Task: Create a due date automation trigger when advanced on, on the monday before a card is due add dates starting this month at 11:00 AM.
Action: Mouse moved to (1200, 348)
Screenshot: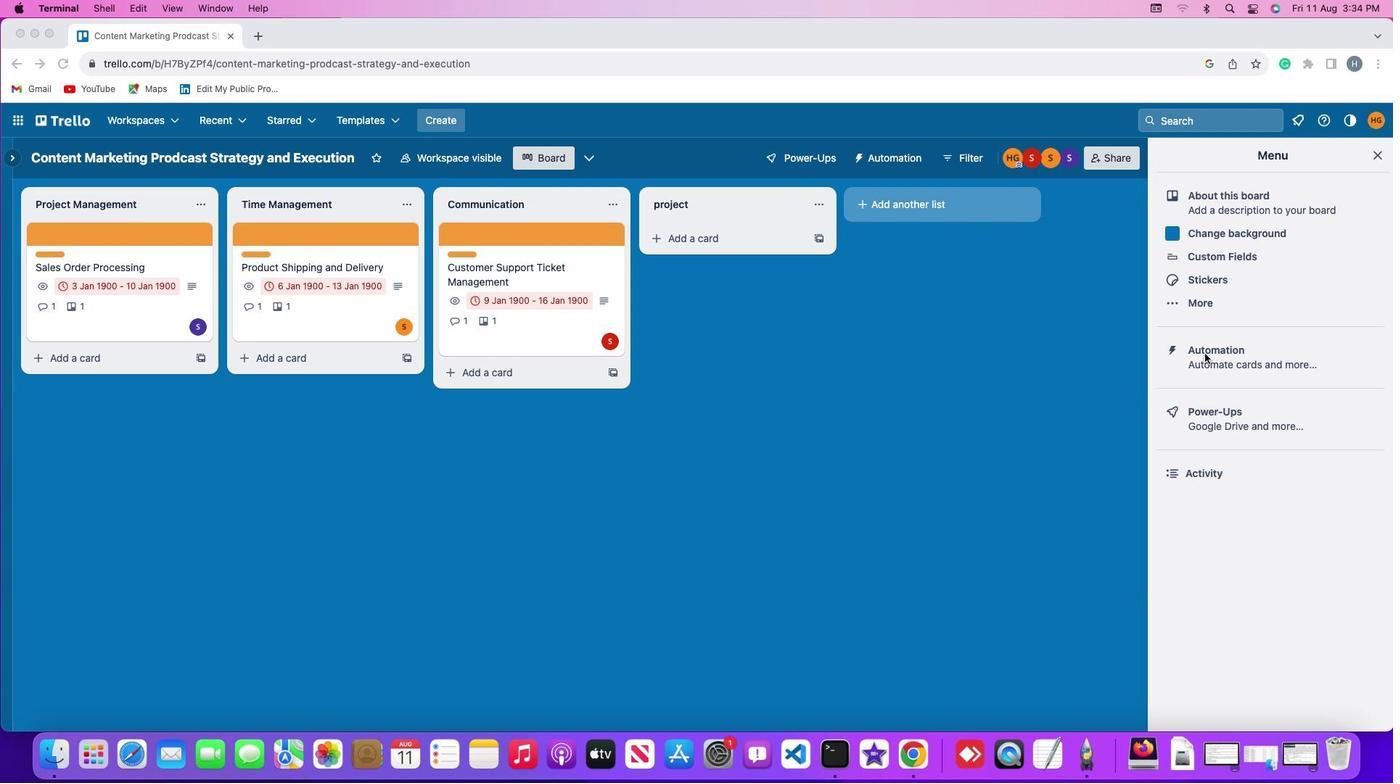 
Action: Mouse pressed left at (1200, 348)
Screenshot: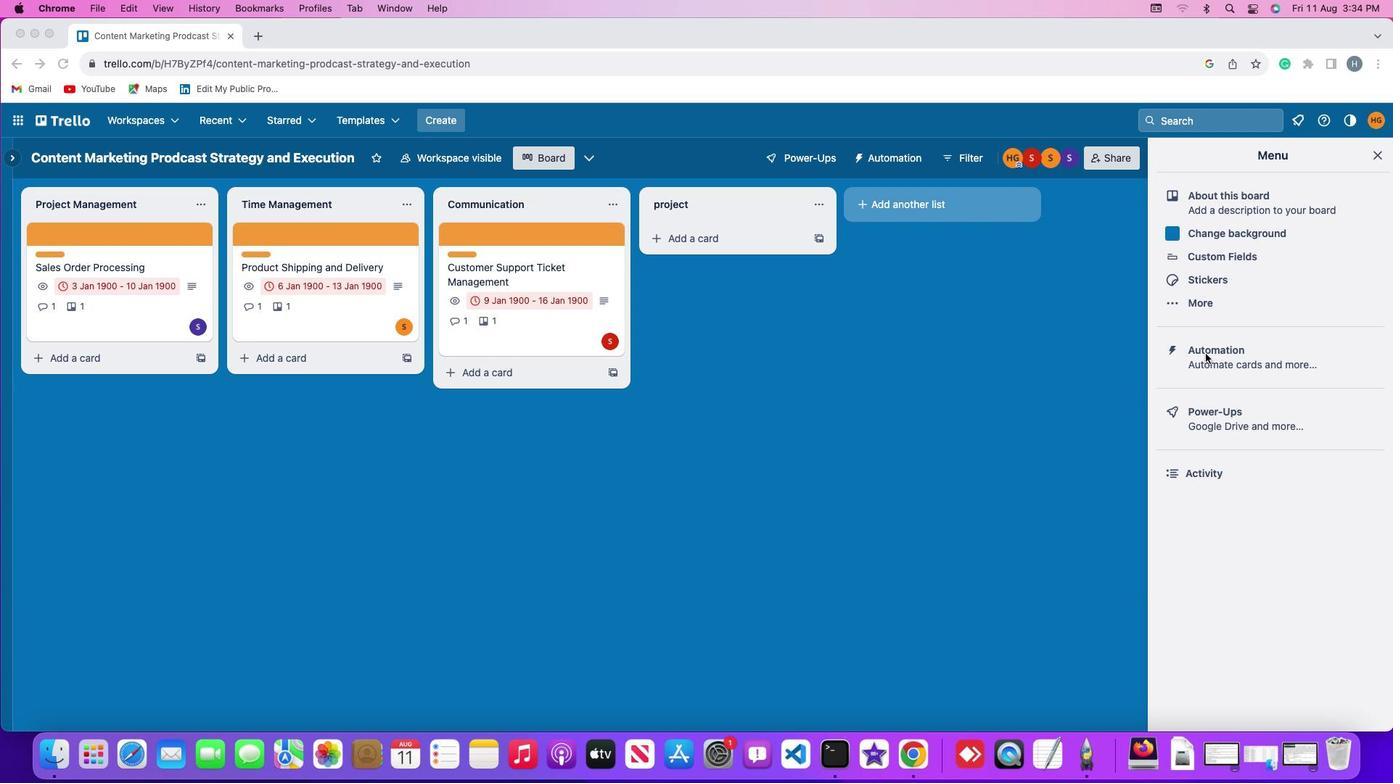 
Action: Mouse moved to (1200, 348)
Screenshot: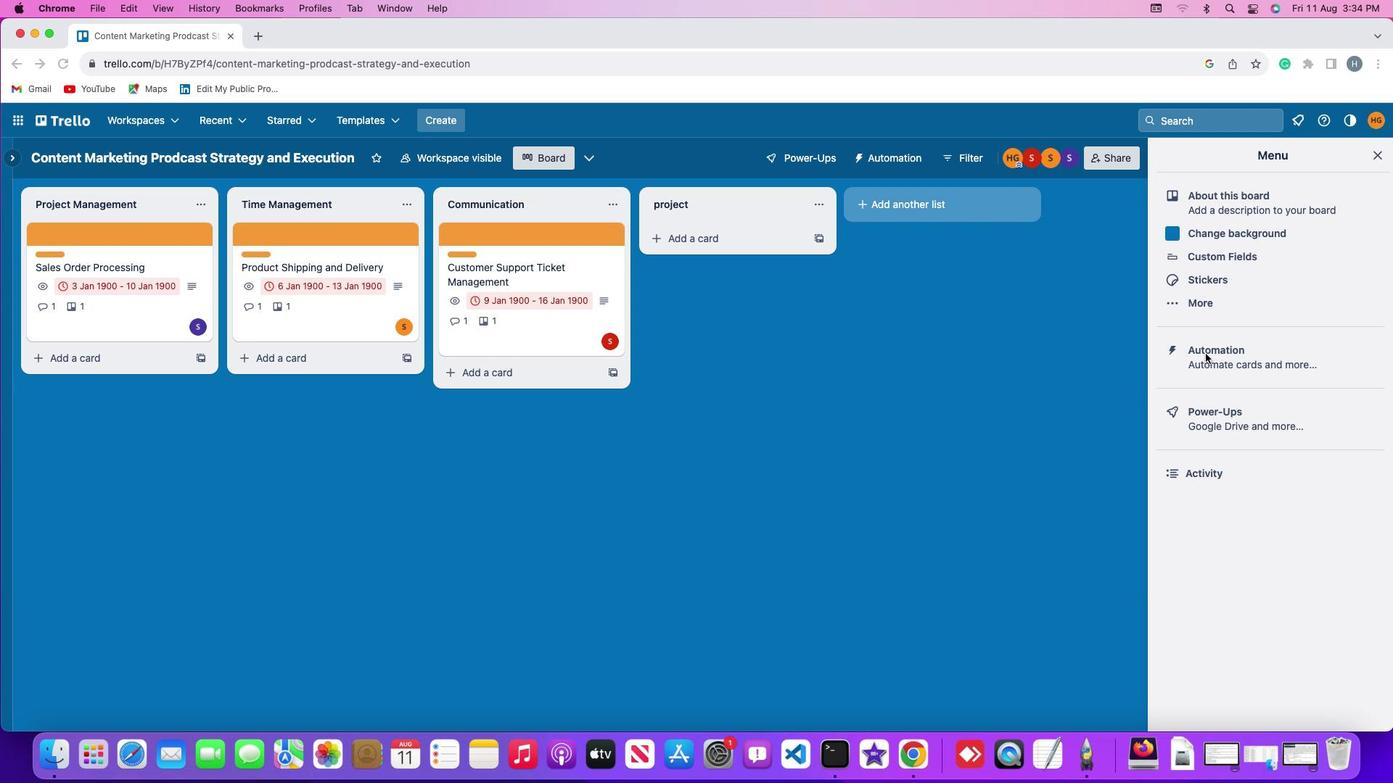 
Action: Mouse pressed left at (1200, 348)
Screenshot: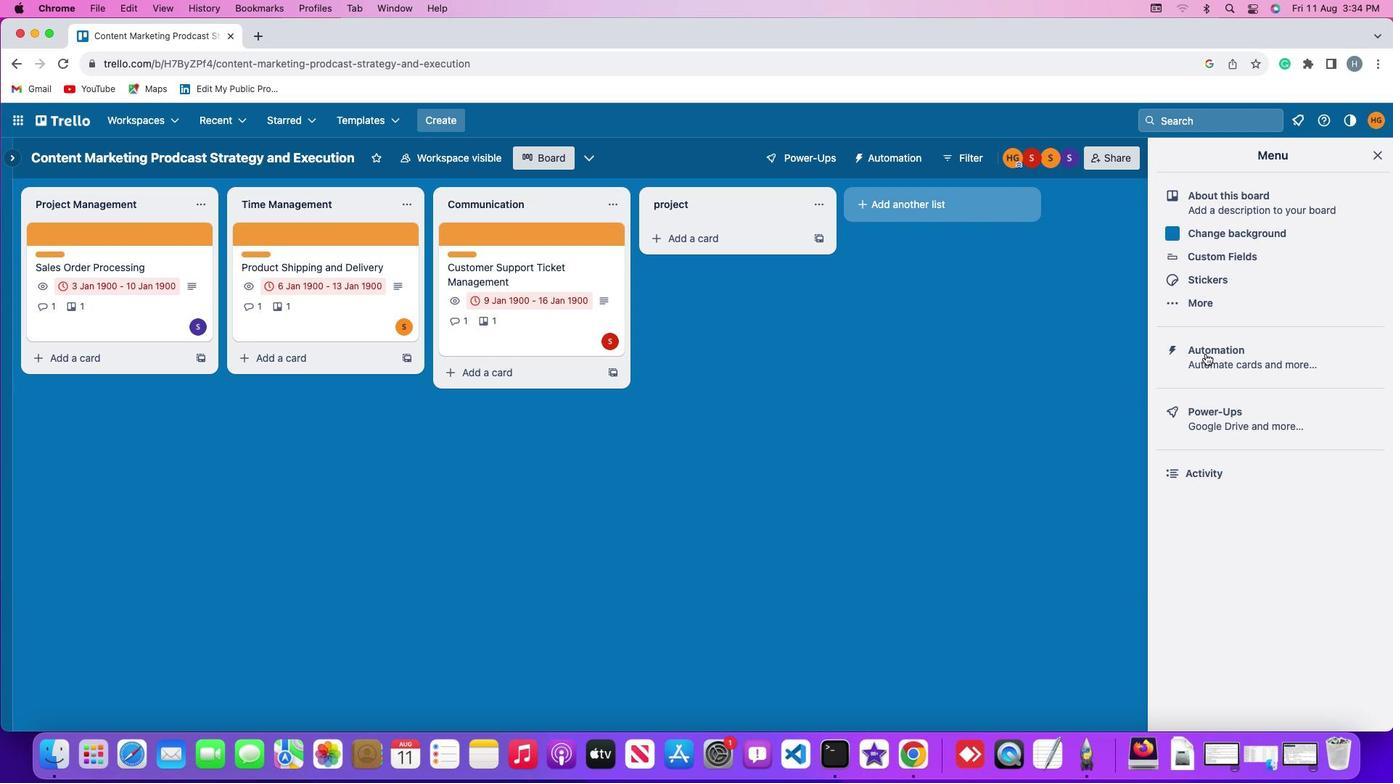 
Action: Mouse moved to (62, 337)
Screenshot: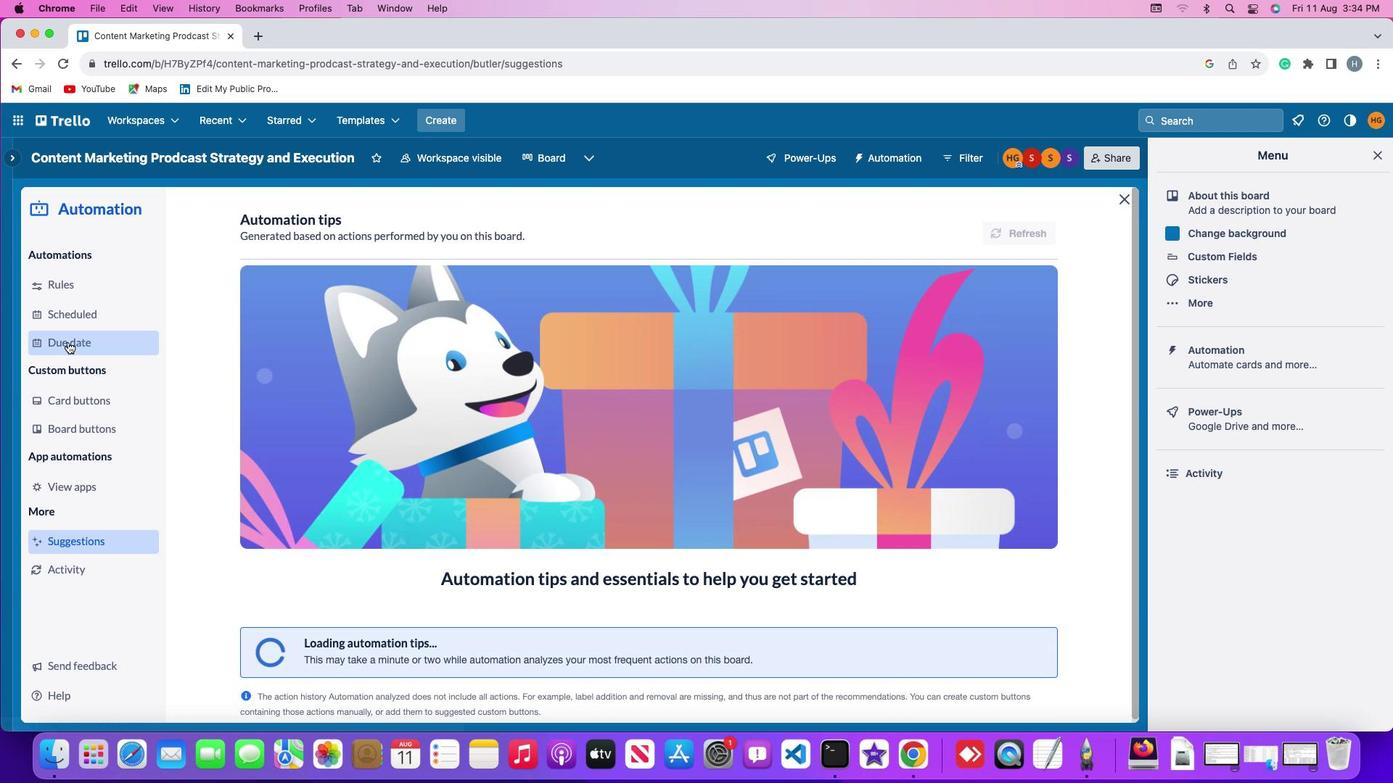 
Action: Mouse pressed left at (62, 337)
Screenshot: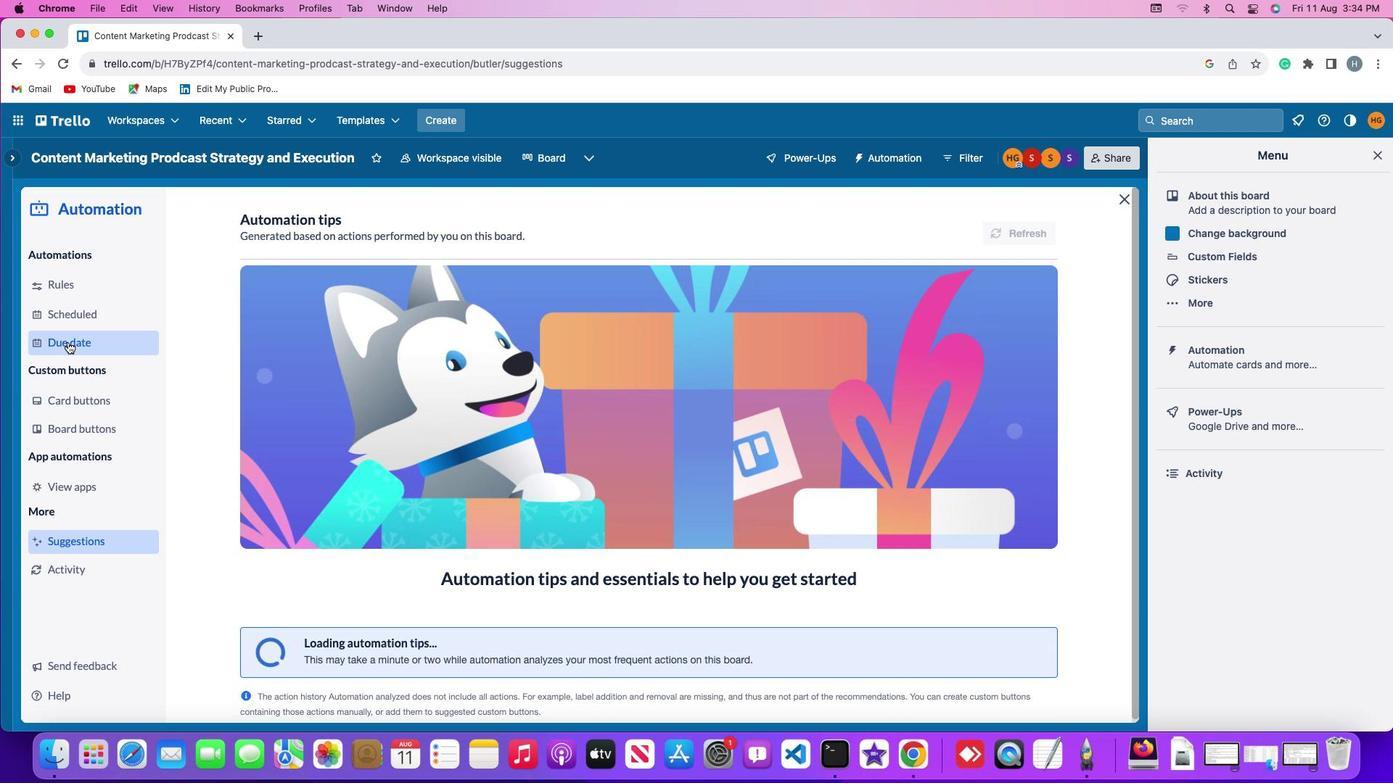 
Action: Mouse moved to (974, 221)
Screenshot: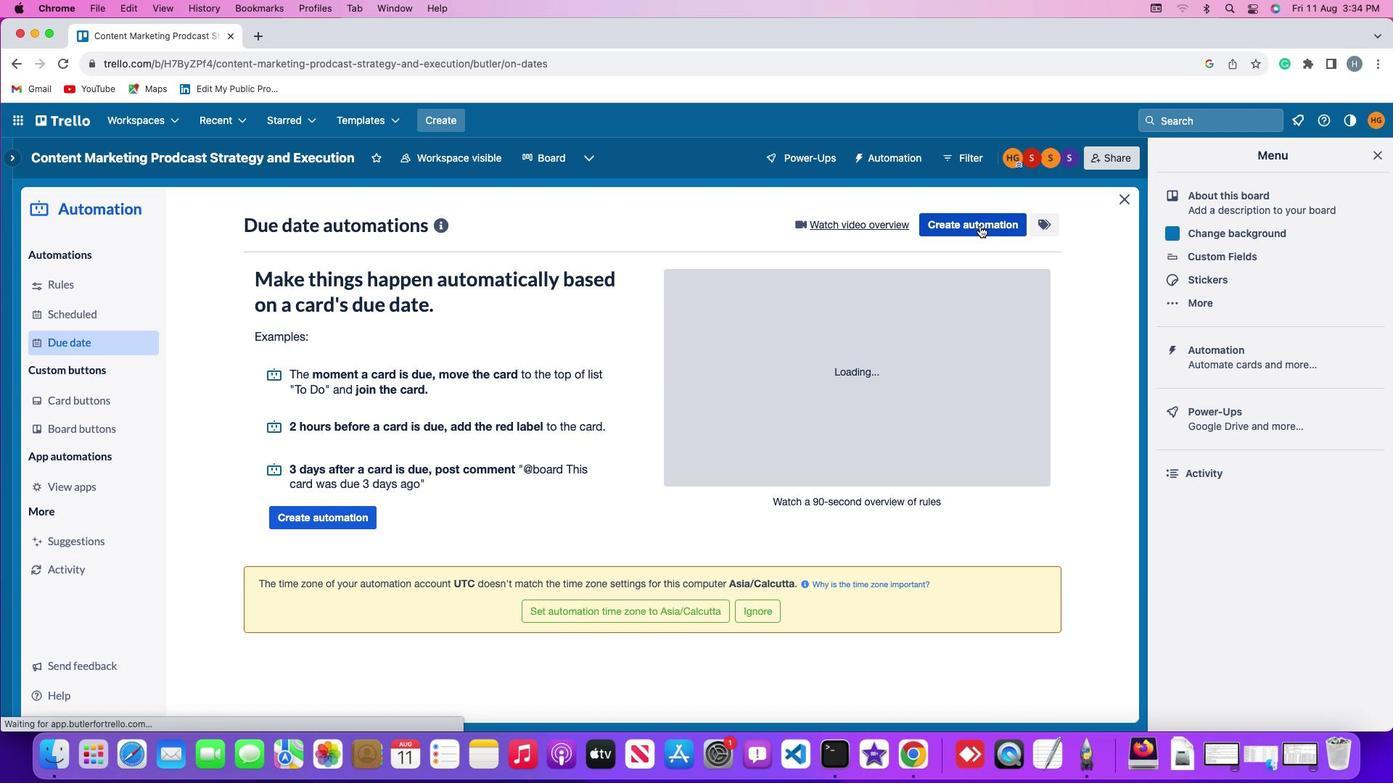 
Action: Mouse pressed left at (974, 221)
Screenshot: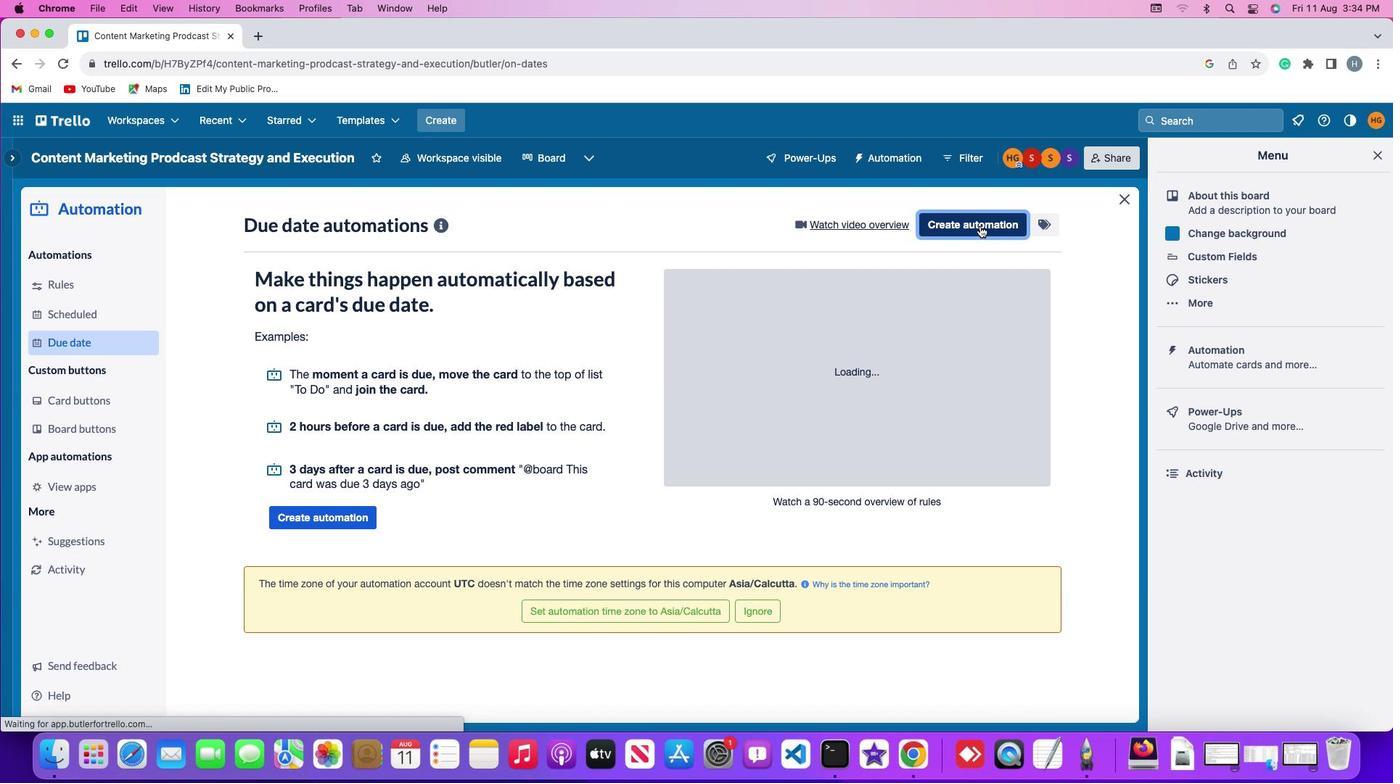 
Action: Mouse moved to (270, 357)
Screenshot: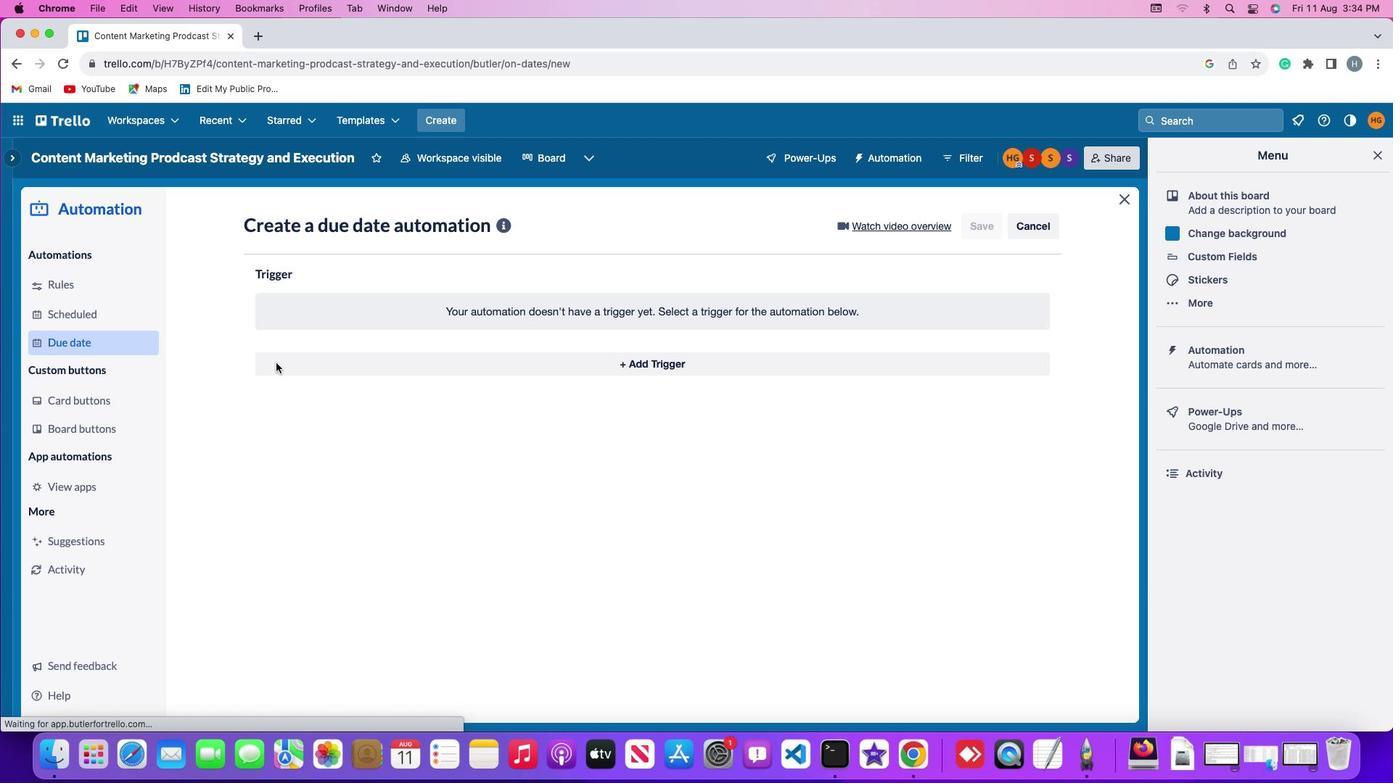 
Action: Mouse pressed left at (270, 357)
Screenshot: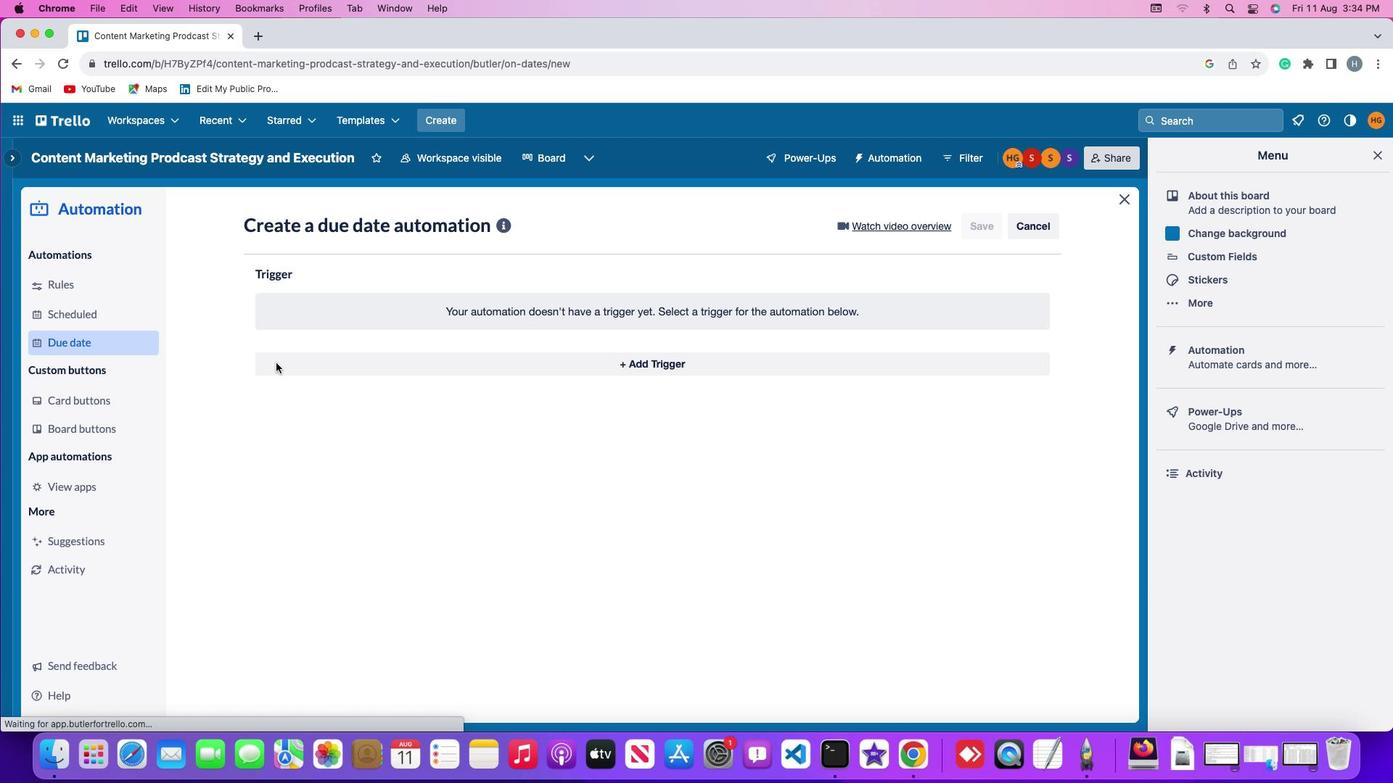 
Action: Mouse moved to (328, 636)
Screenshot: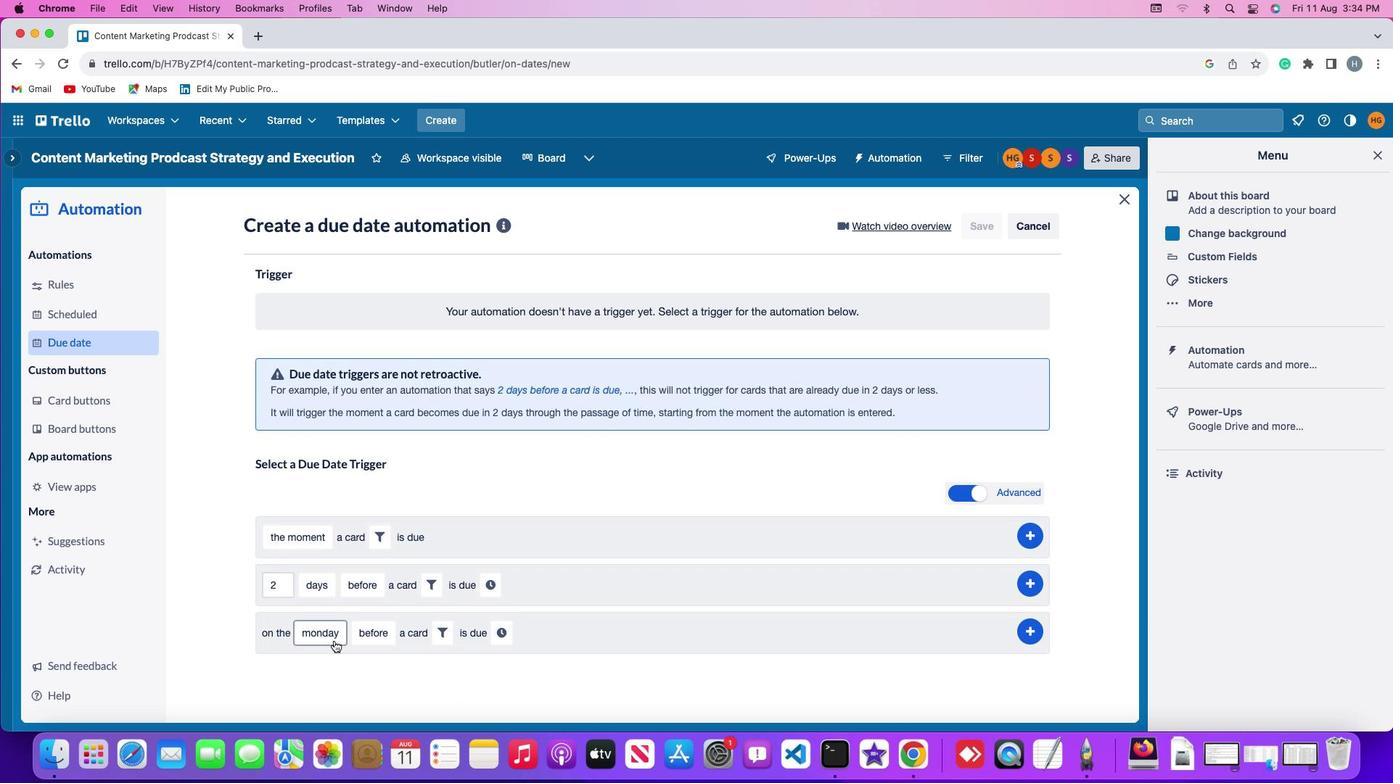 
Action: Mouse pressed left at (328, 636)
Screenshot: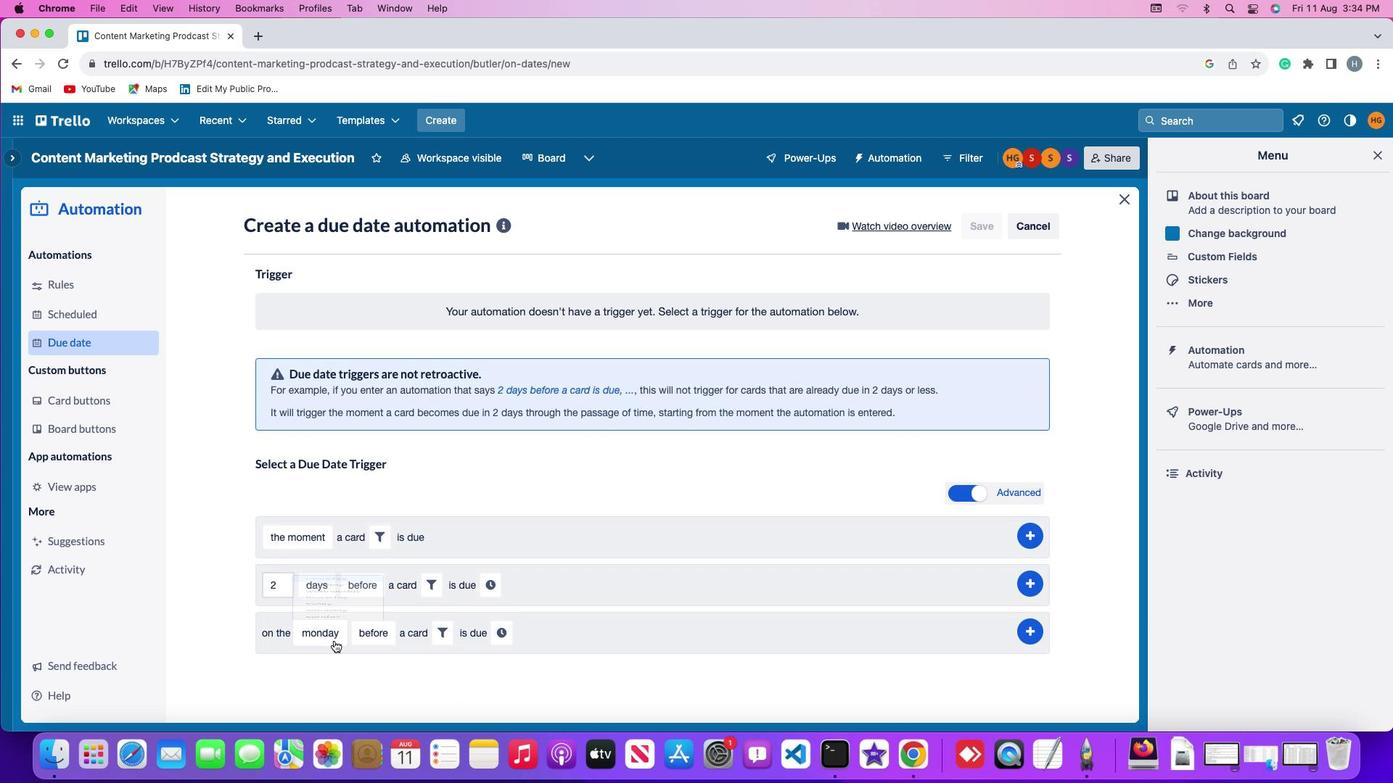 
Action: Mouse moved to (335, 426)
Screenshot: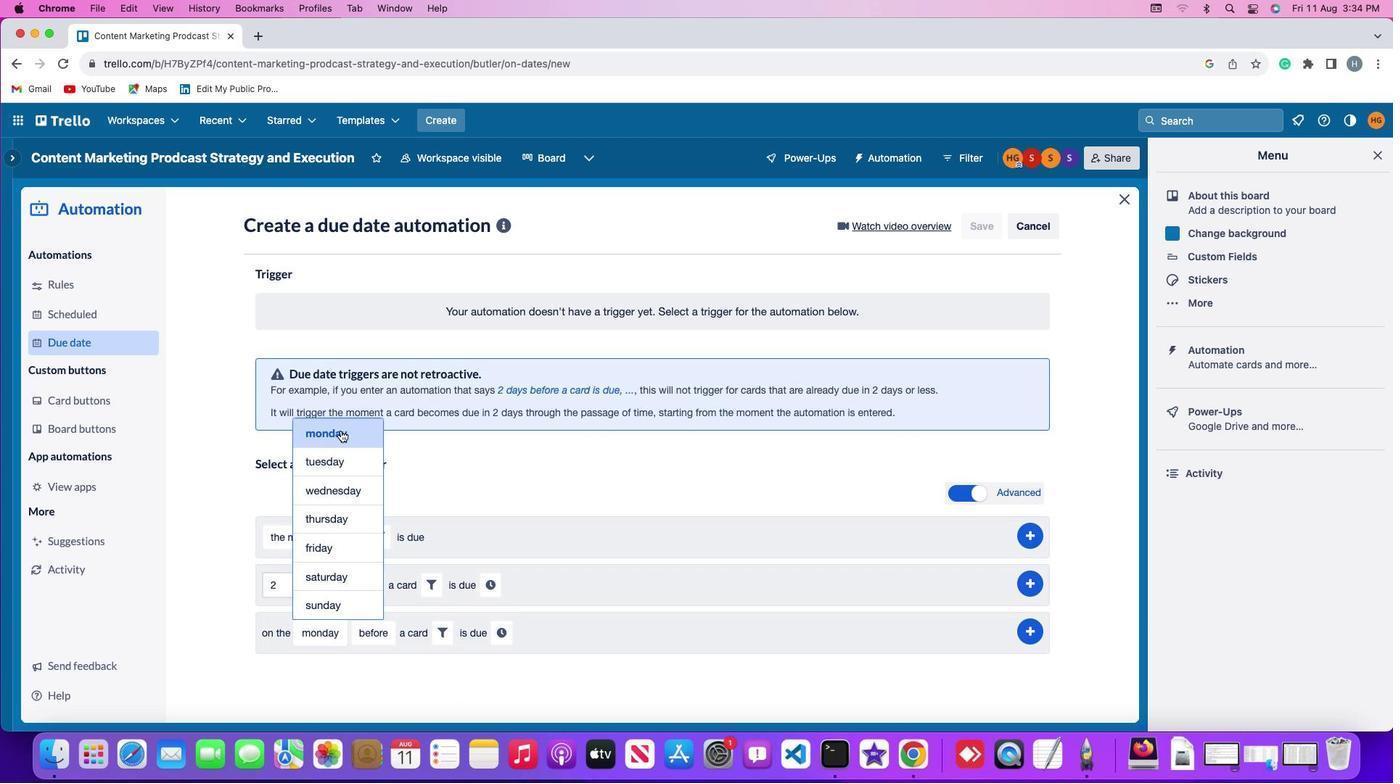 
Action: Mouse pressed left at (335, 426)
Screenshot: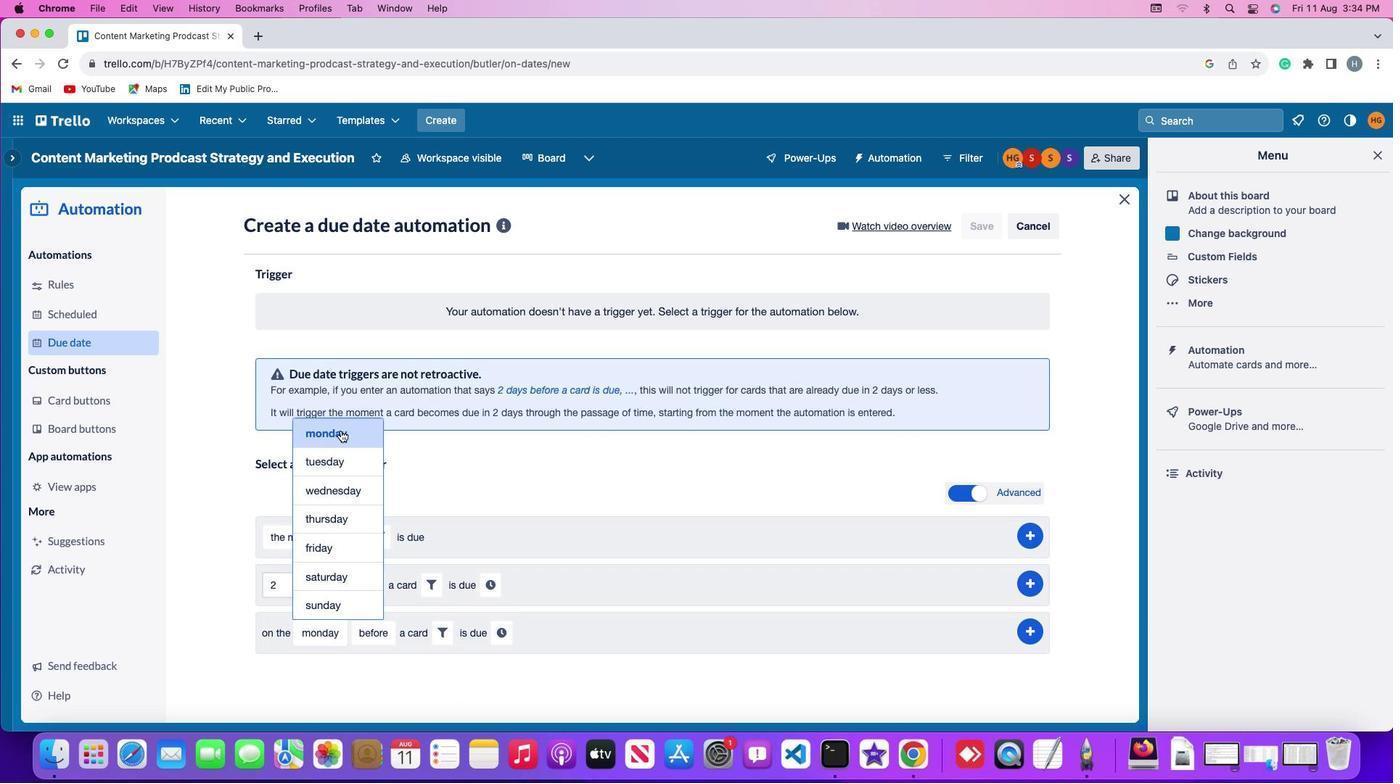 
Action: Mouse moved to (370, 629)
Screenshot: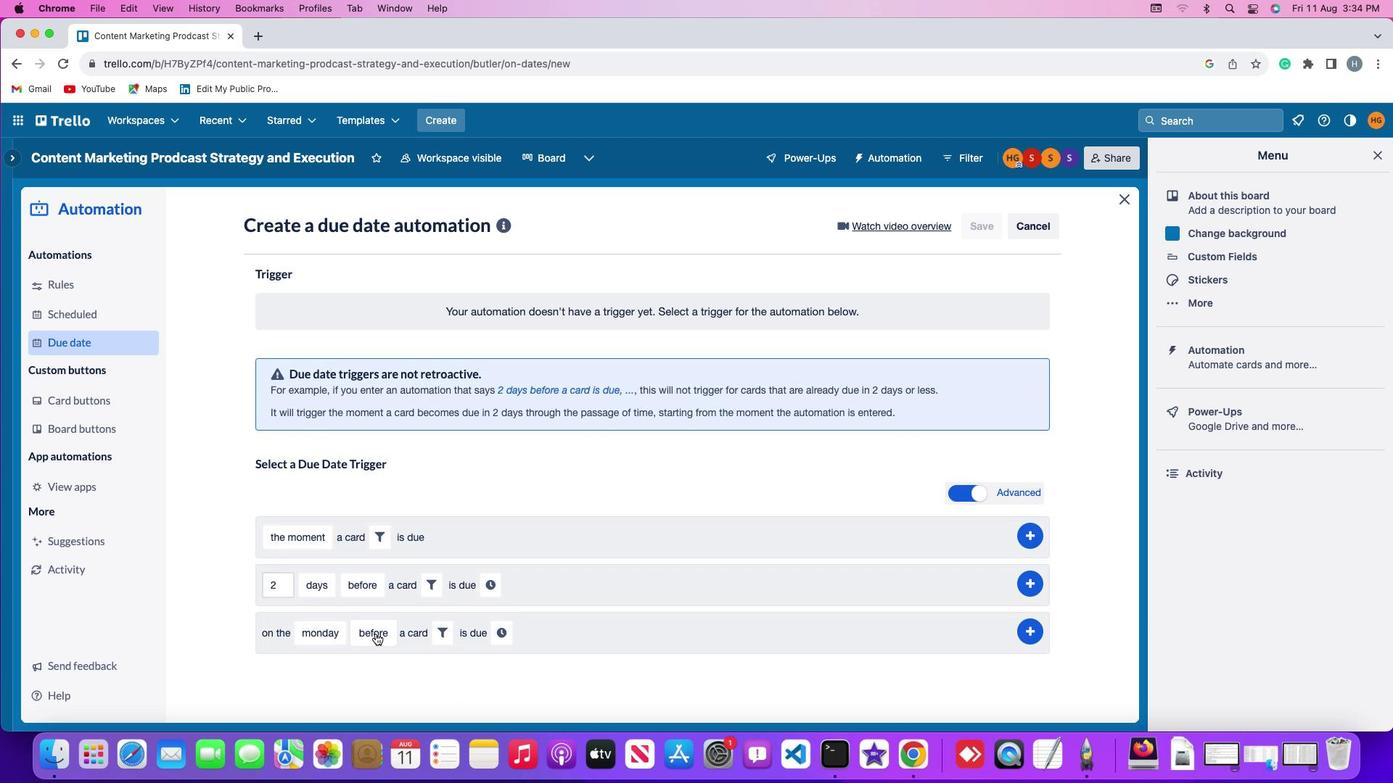 
Action: Mouse pressed left at (370, 629)
Screenshot: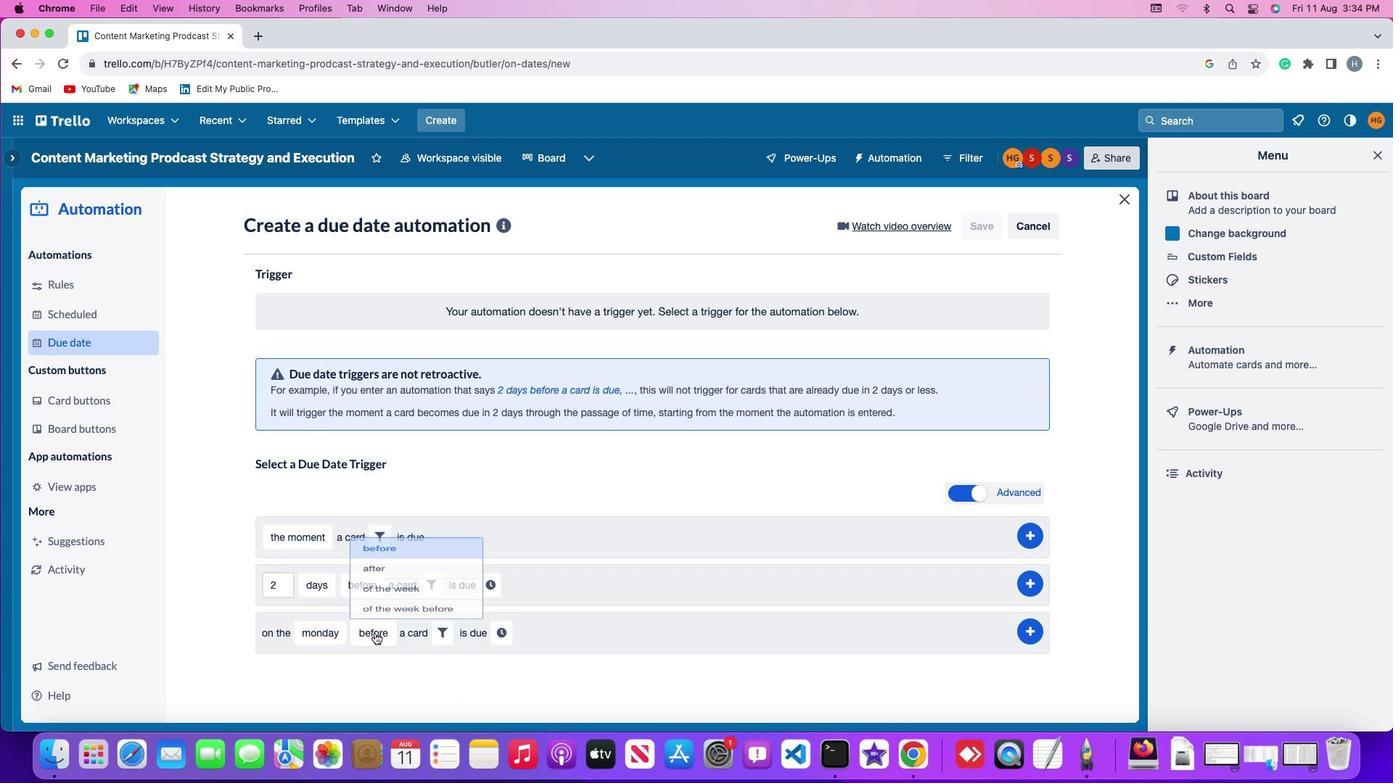 
Action: Mouse moved to (391, 518)
Screenshot: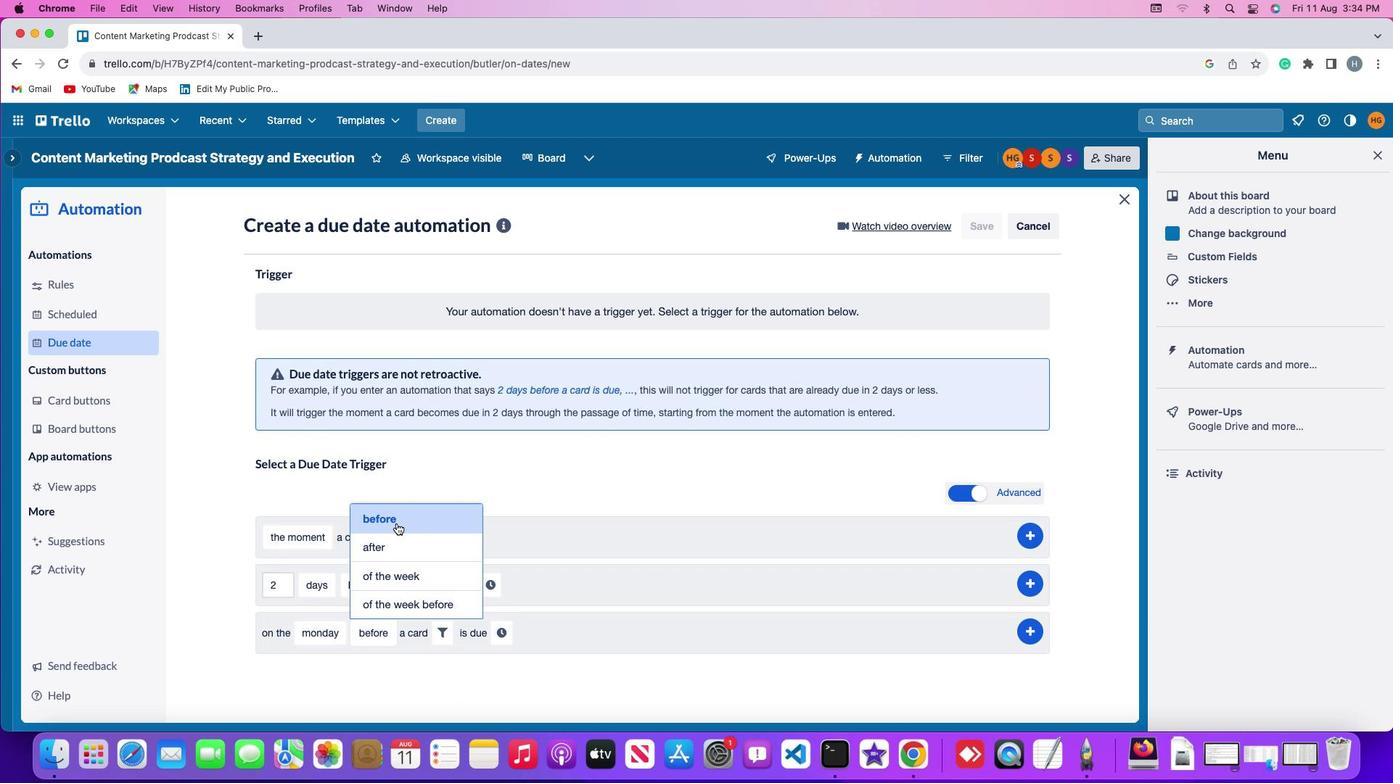 
Action: Mouse pressed left at (391, 518)
Screenshot: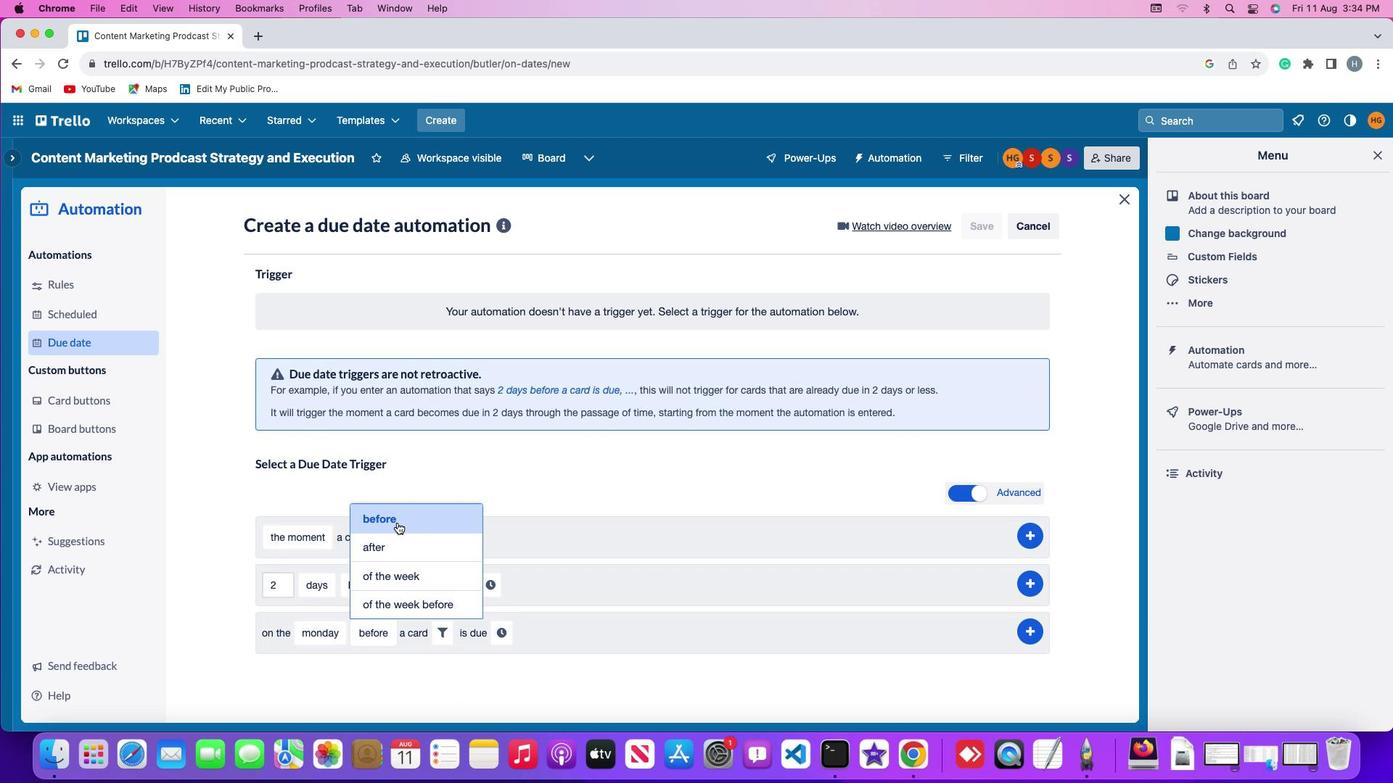 
Action: Mouse moved to (434, 627)
Screenshot: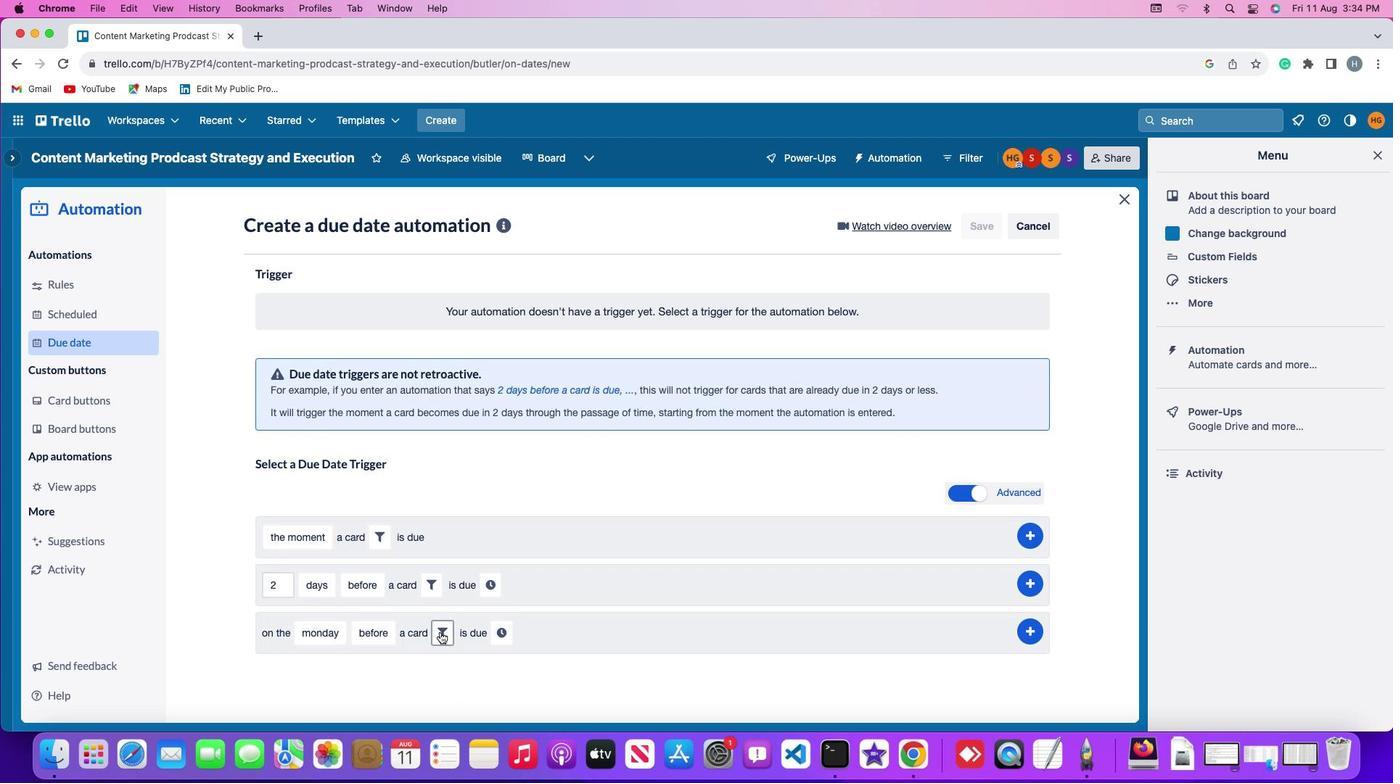 
Action: Mouse pressed left at (434, 627)
Screenshot: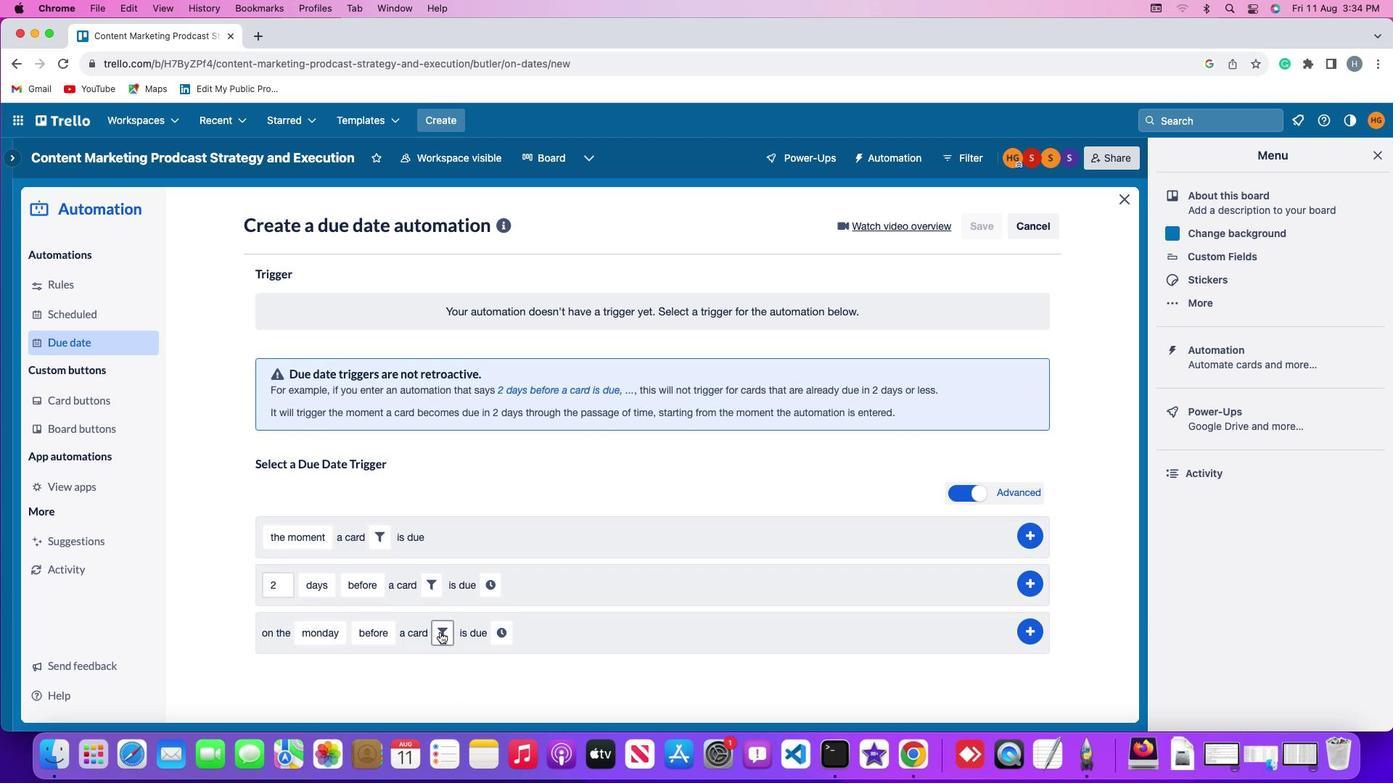 
Action: Mouse moved to (509, 678)
Screenshot: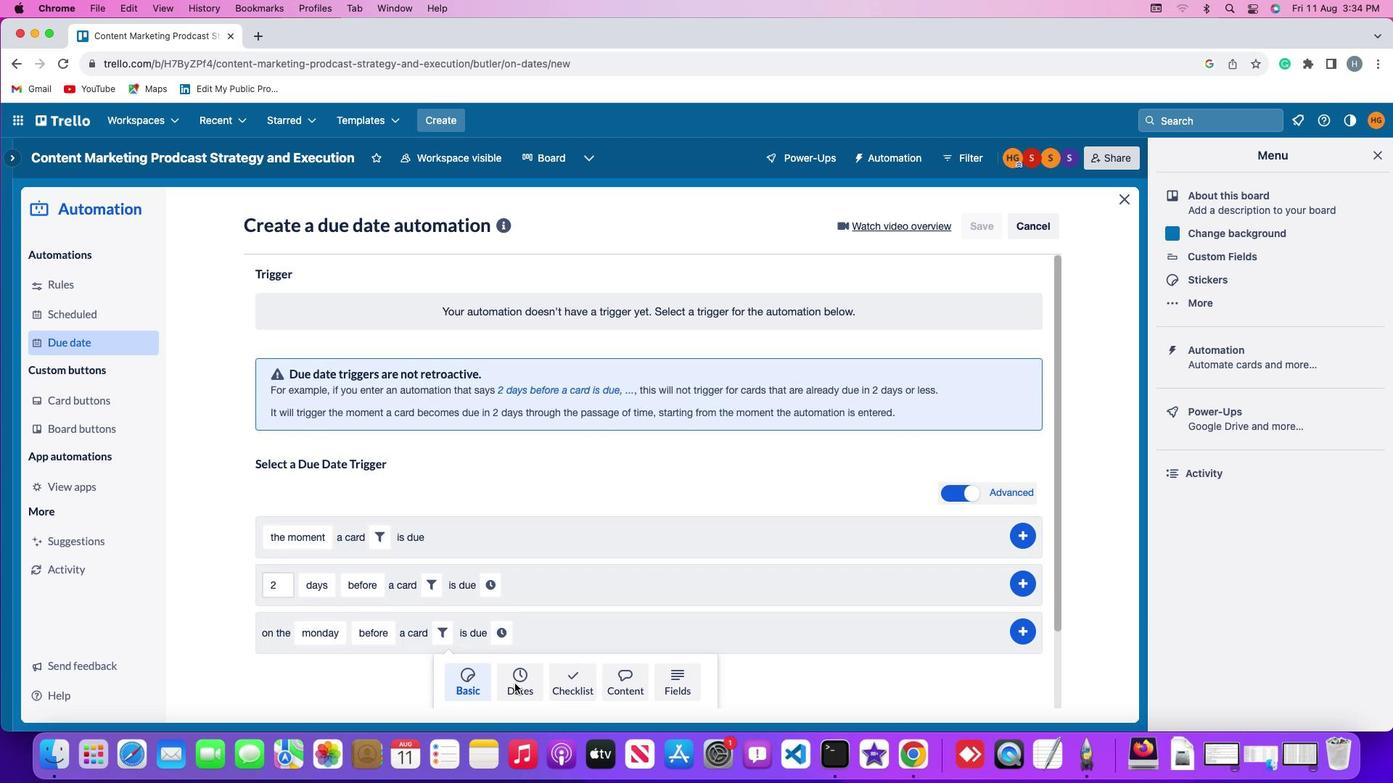 
Action: Mouse pressed left at (509, 678)
Screenshot: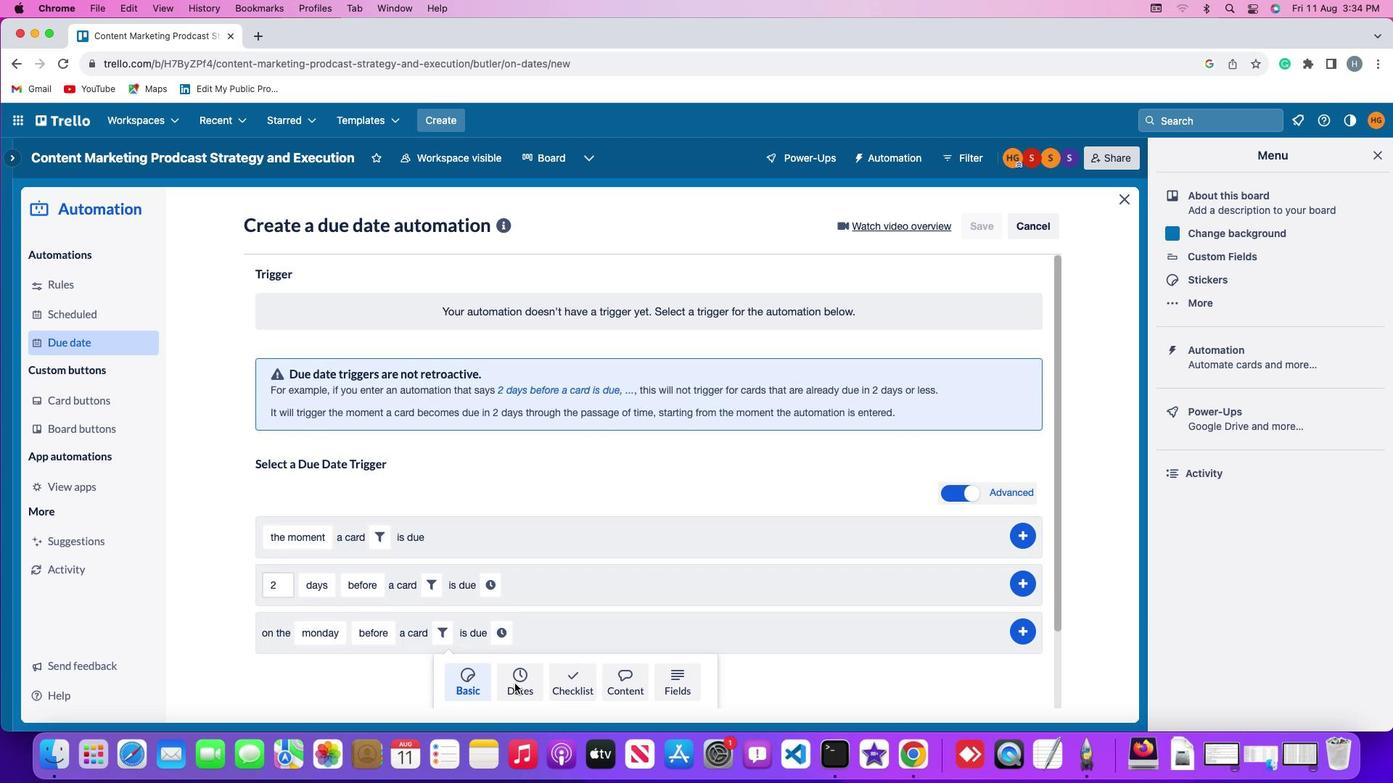 
Action: Mouse moved to (378, 679)
Screenshot: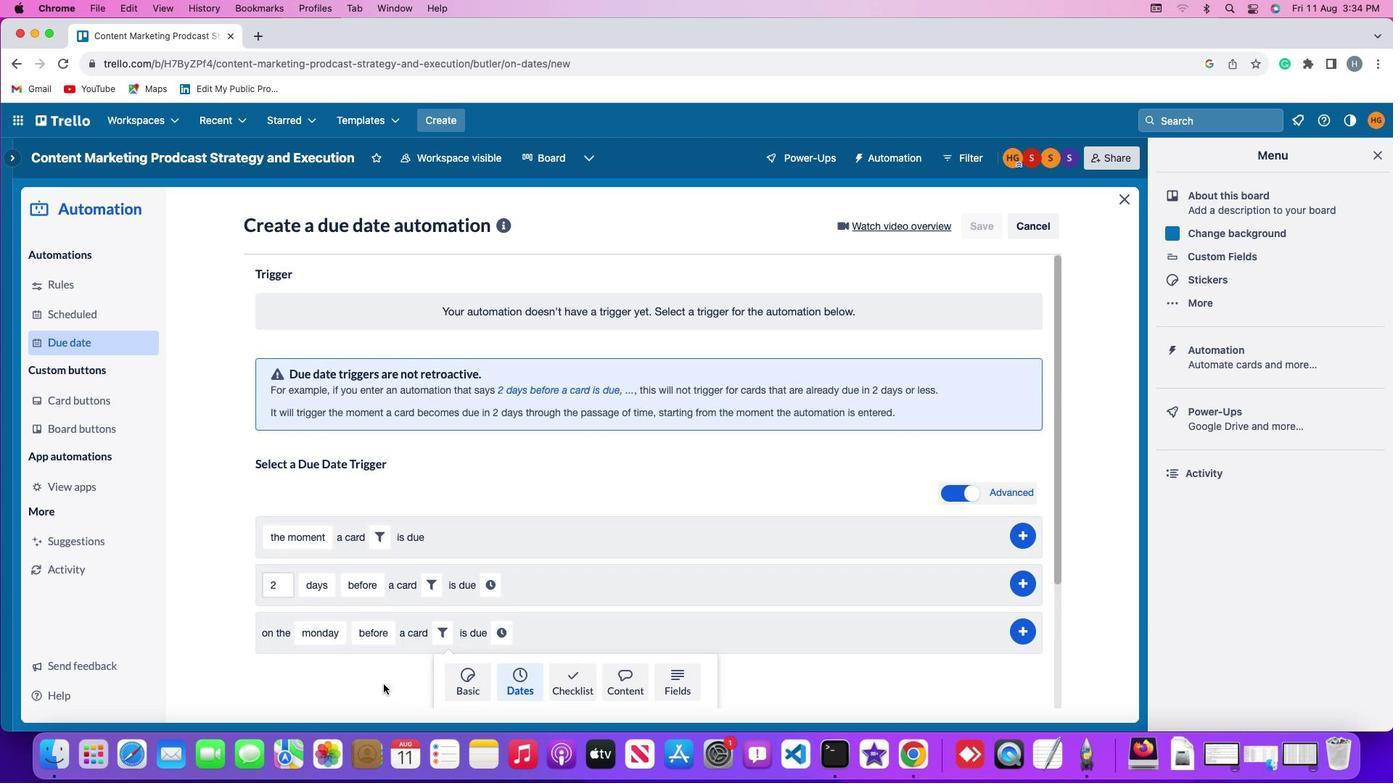 
Action: Mouse scrolled (378, 679) with delta (-4, -5)
Screenshot: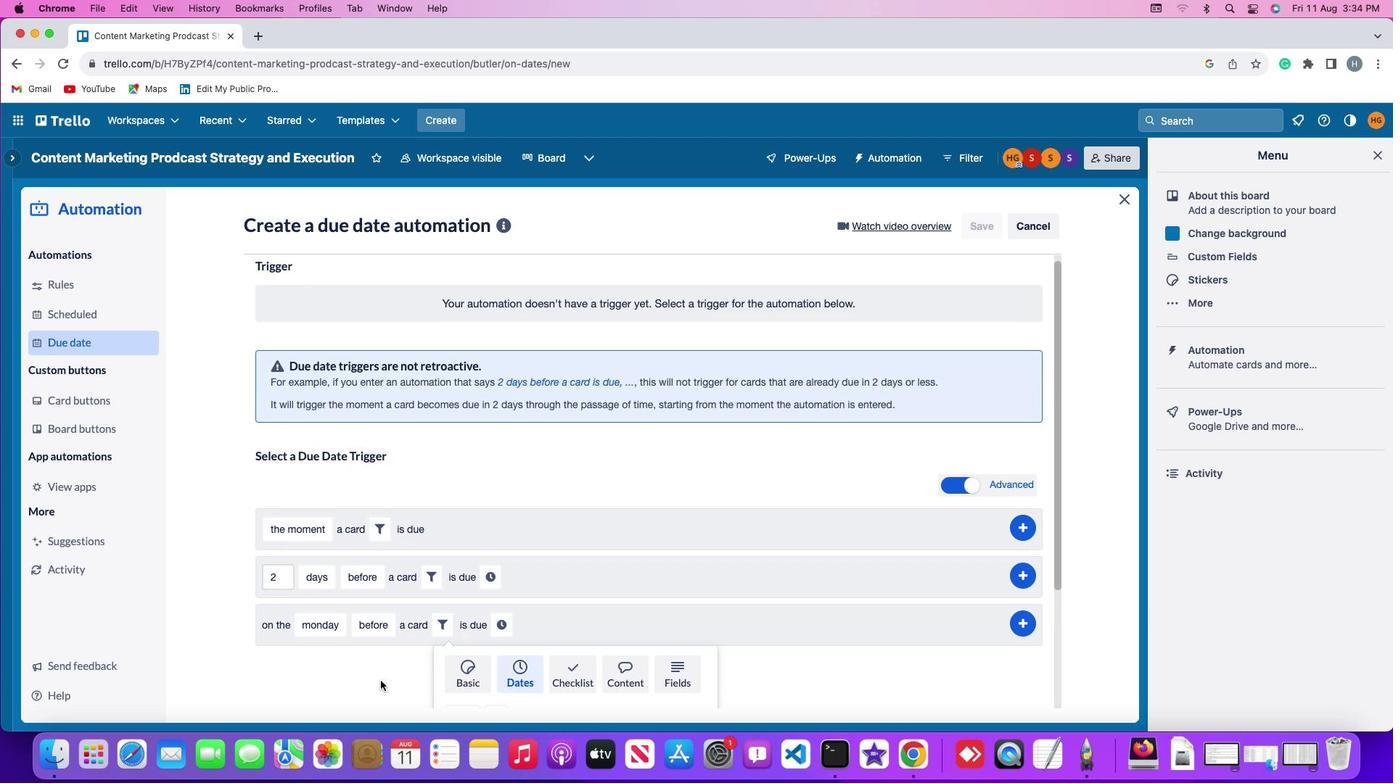 
Action: Mouse scrolled (378, 679) with delta (-4, -5)
Screenshot: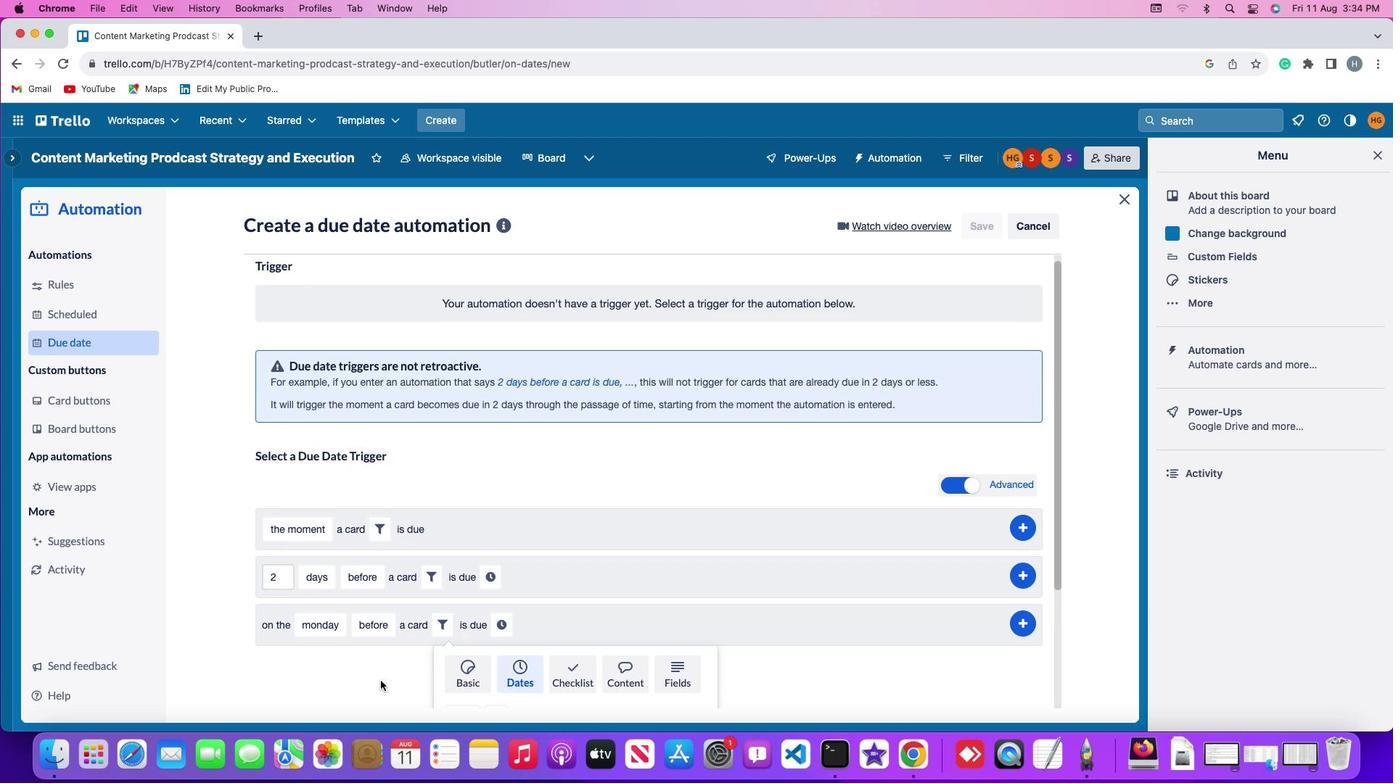 
Action: Mouse scrolled (378, 679) with delta (-4, -6)
Screenshot: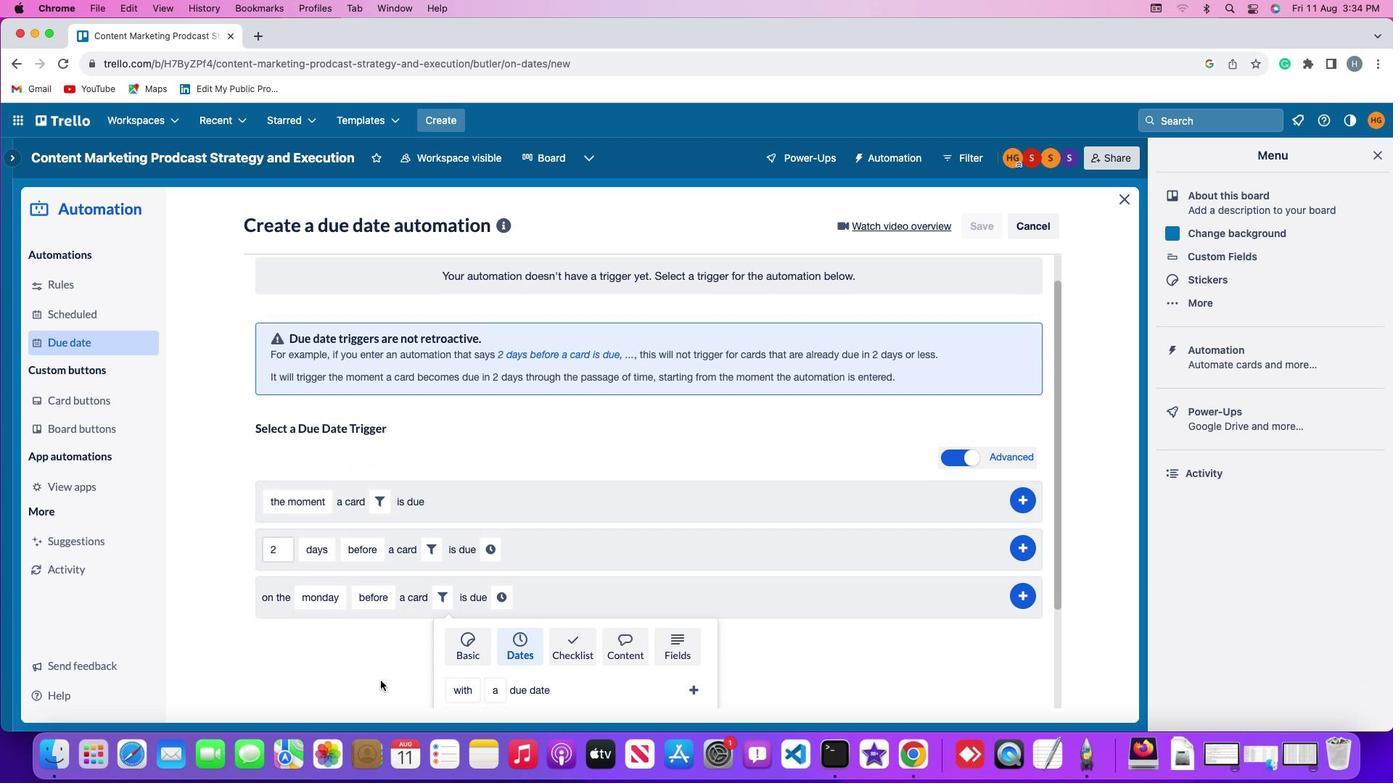 
Action: Mouse moved to (378, 679)
Screenshot: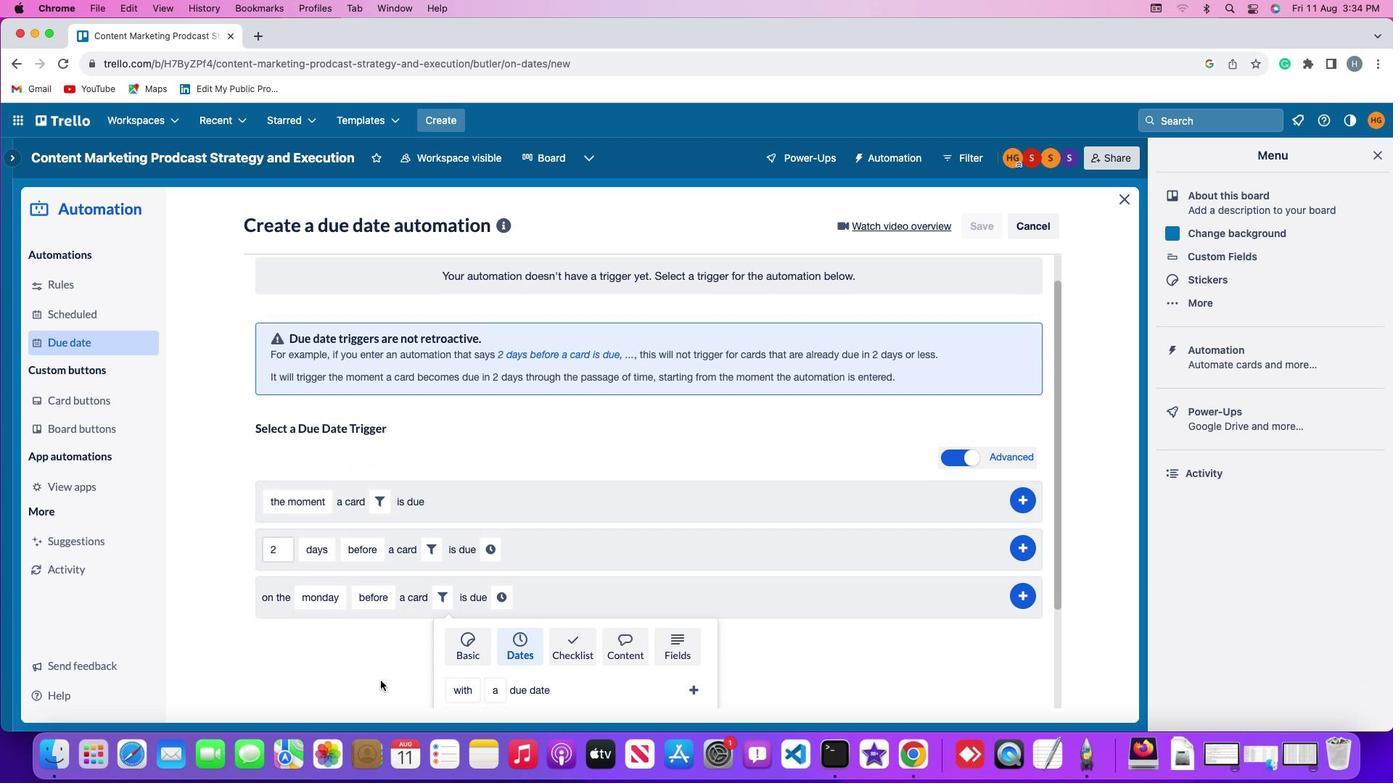 
Action: Mouse scrolled (378, 679) with delta (-4, -7)
Screenshot: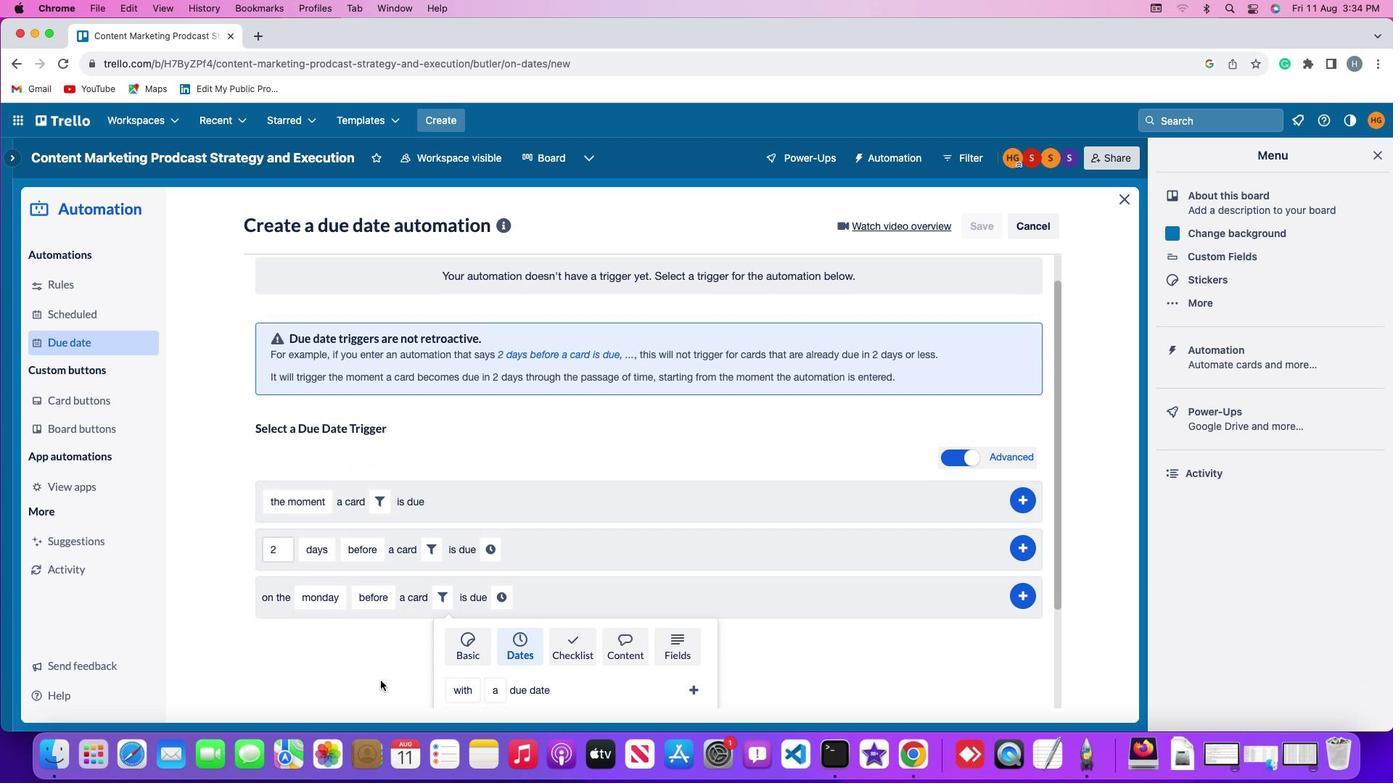 
Action: Mouse moved to (375, 676)
Screenshot: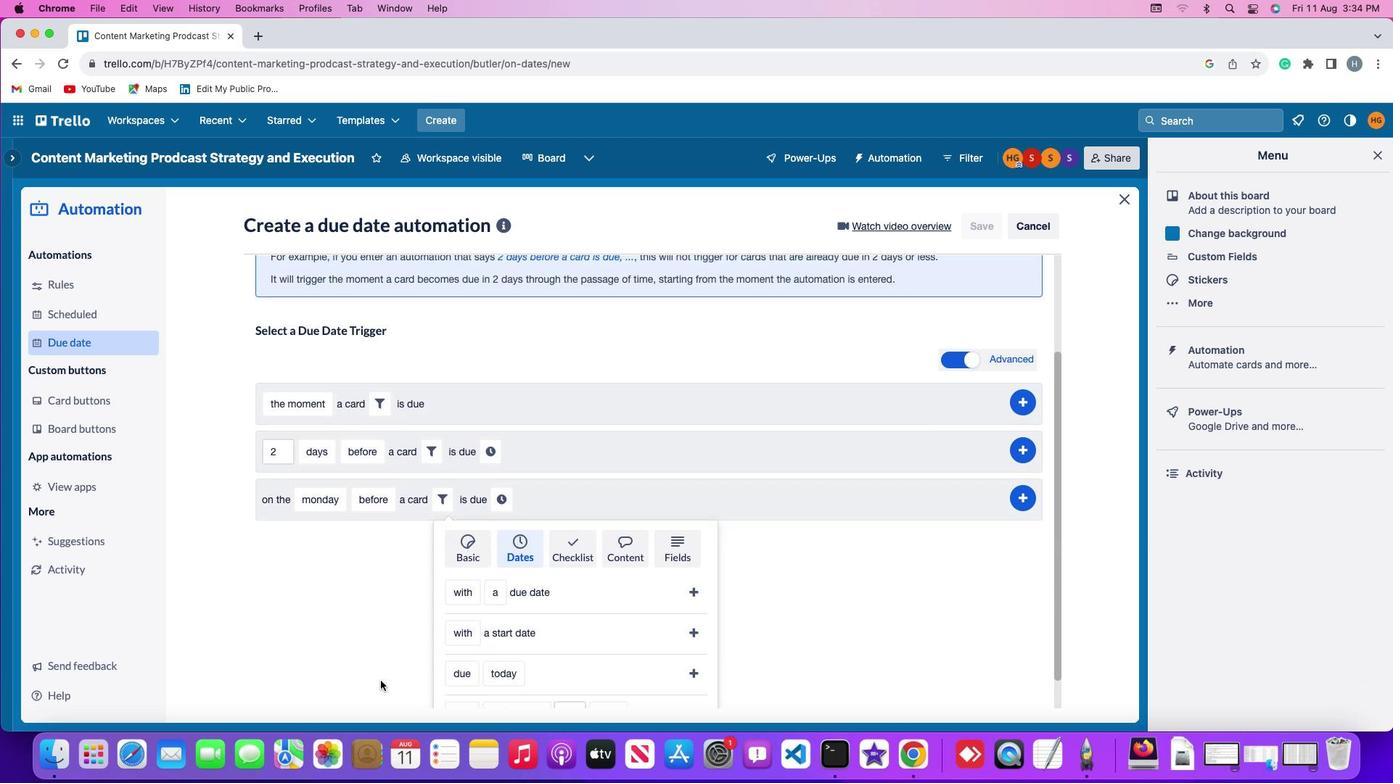 
Action: Mouse scrolled (375, 676) with delta (-4, -8)
Screenshot: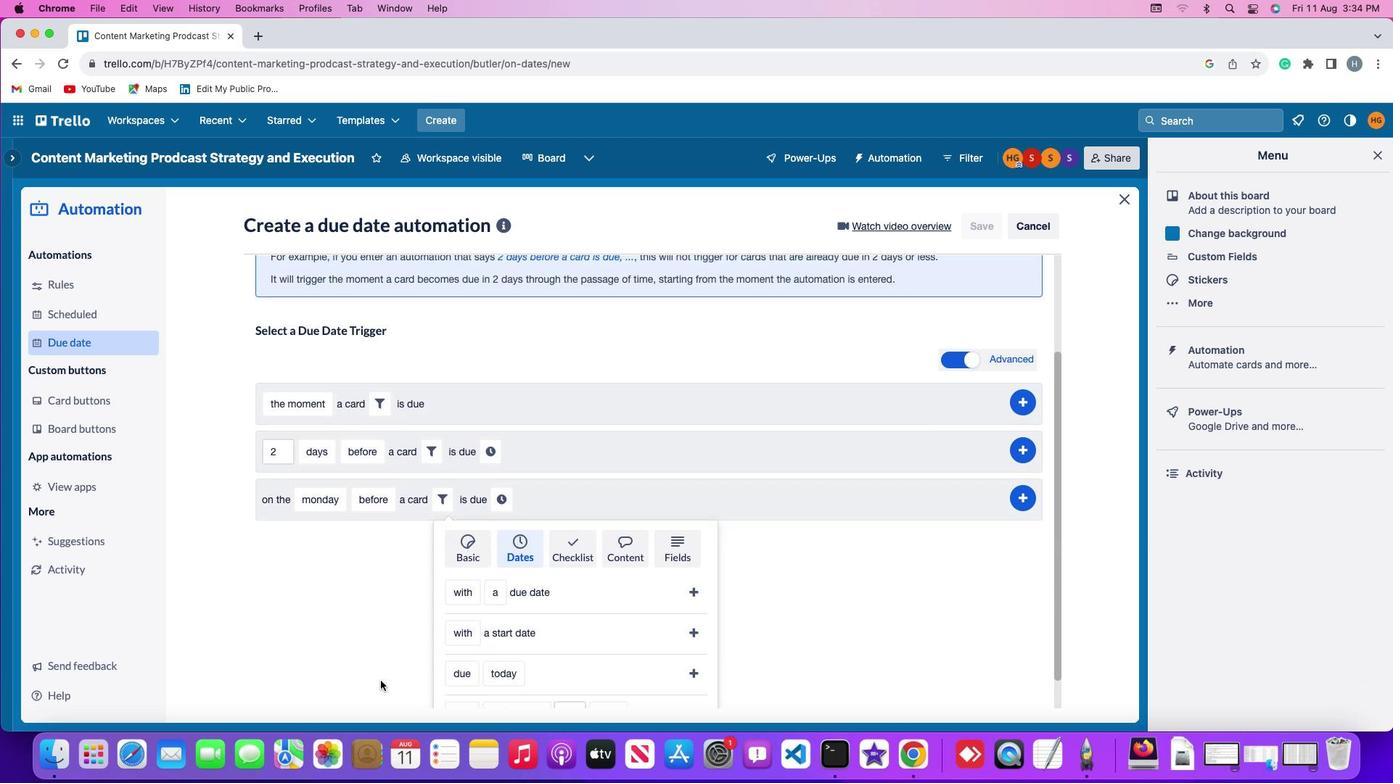
Action: Mouse scrolled (375, 676) with delta (-4, -5)
Screenshot: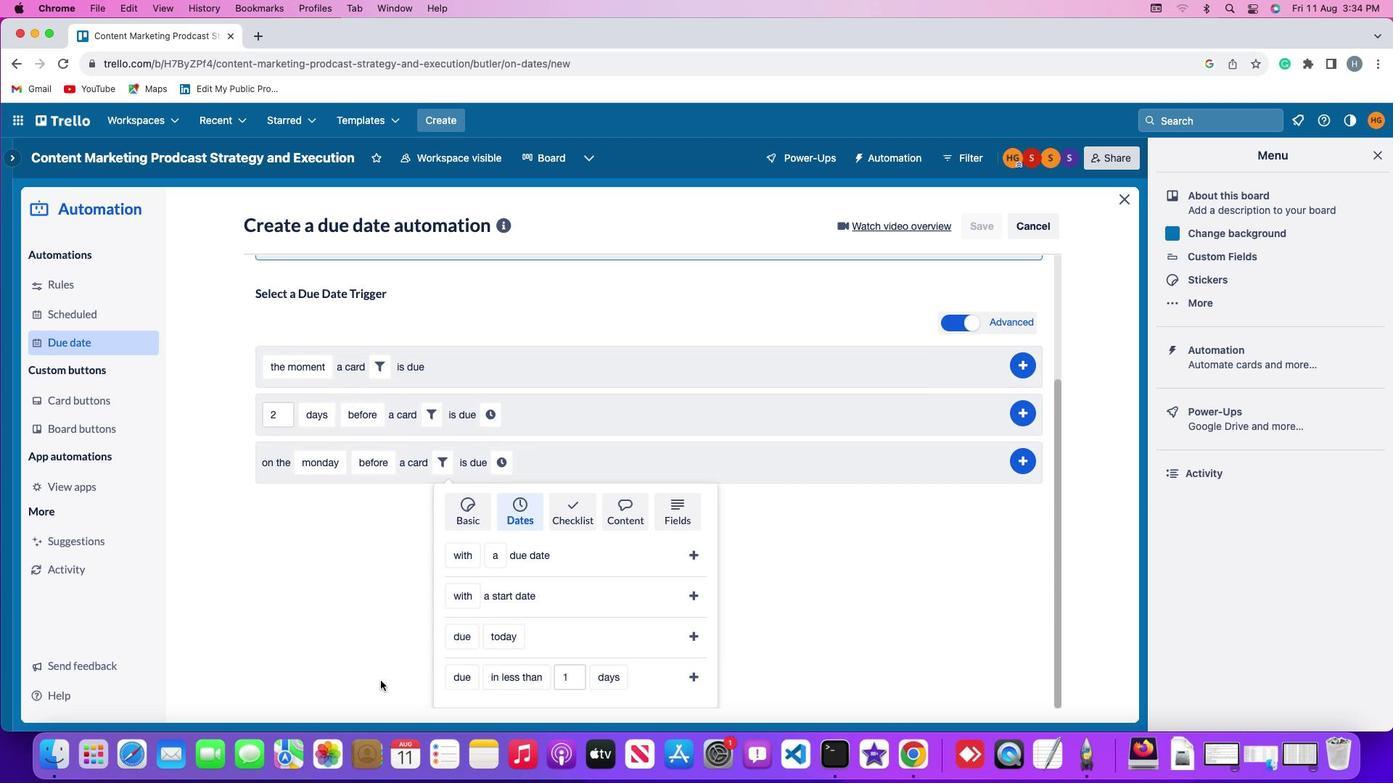 
Action: Mouse scrolled (375, 676) with delta (-4, -5)
Screenshot: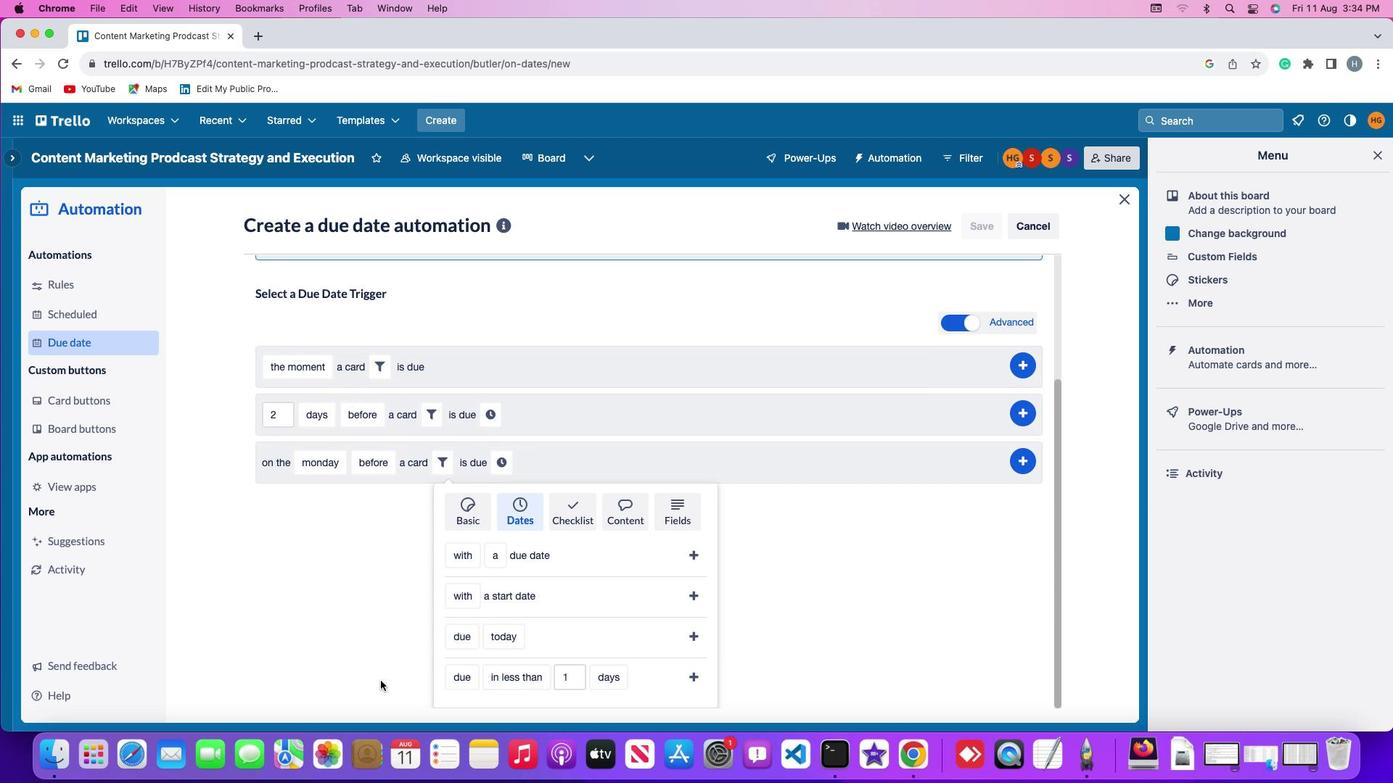 
Action: Mouse scrolled (375, 676) with delta (-4, -6)
Screenshot: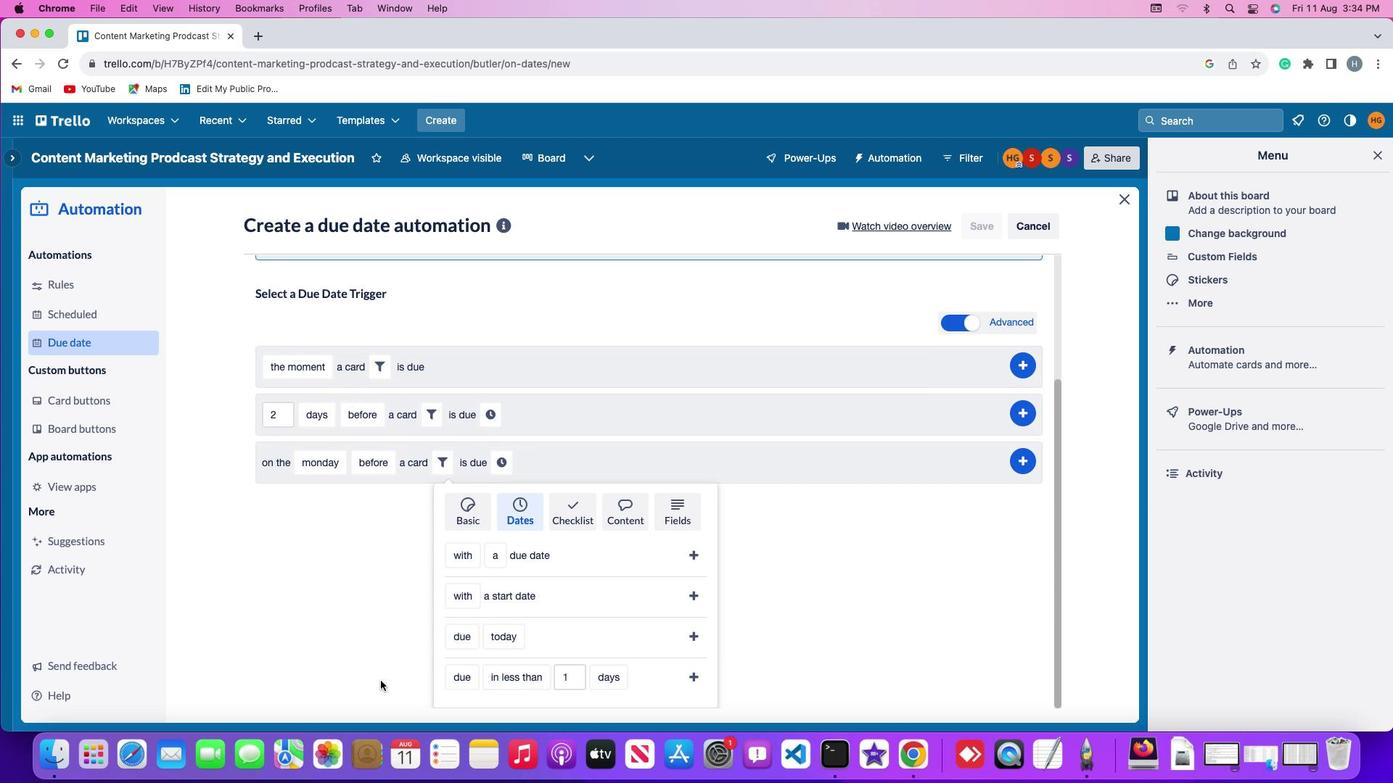 
Action: Mouse scrolled (375, 676) with delta (-4, -7)
Screenshot: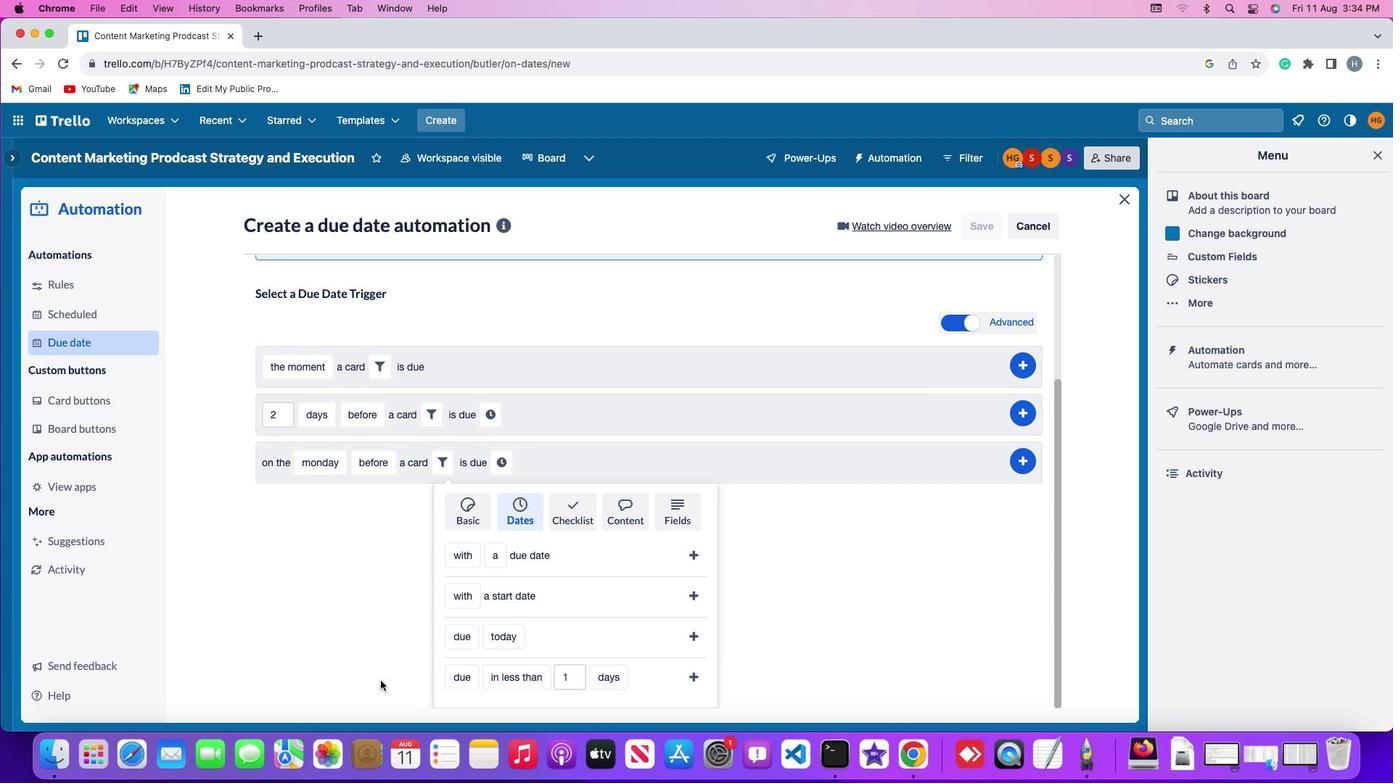 
Action: Mouse moved to (447, 634)
Screenshot: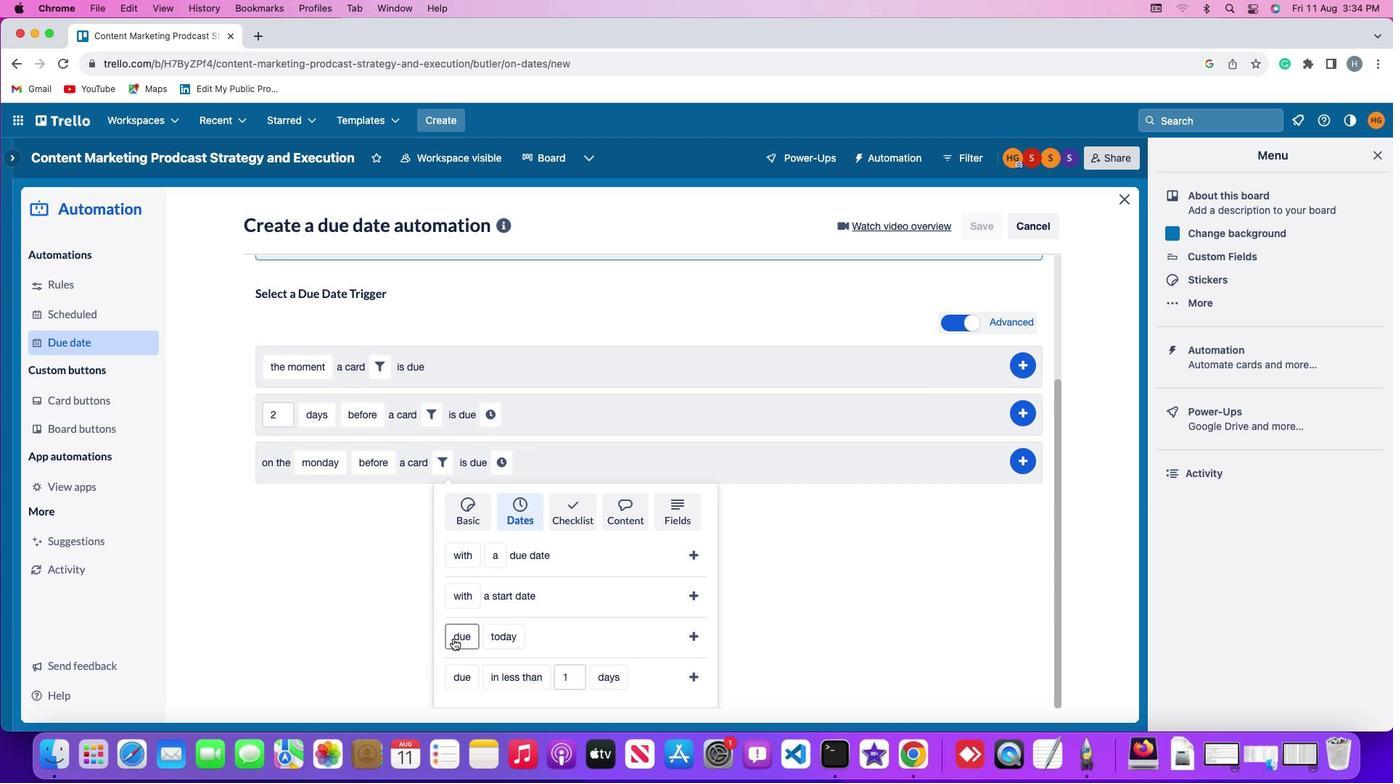 
Action: Mouse pressed left at (447, 634)
Screenshot: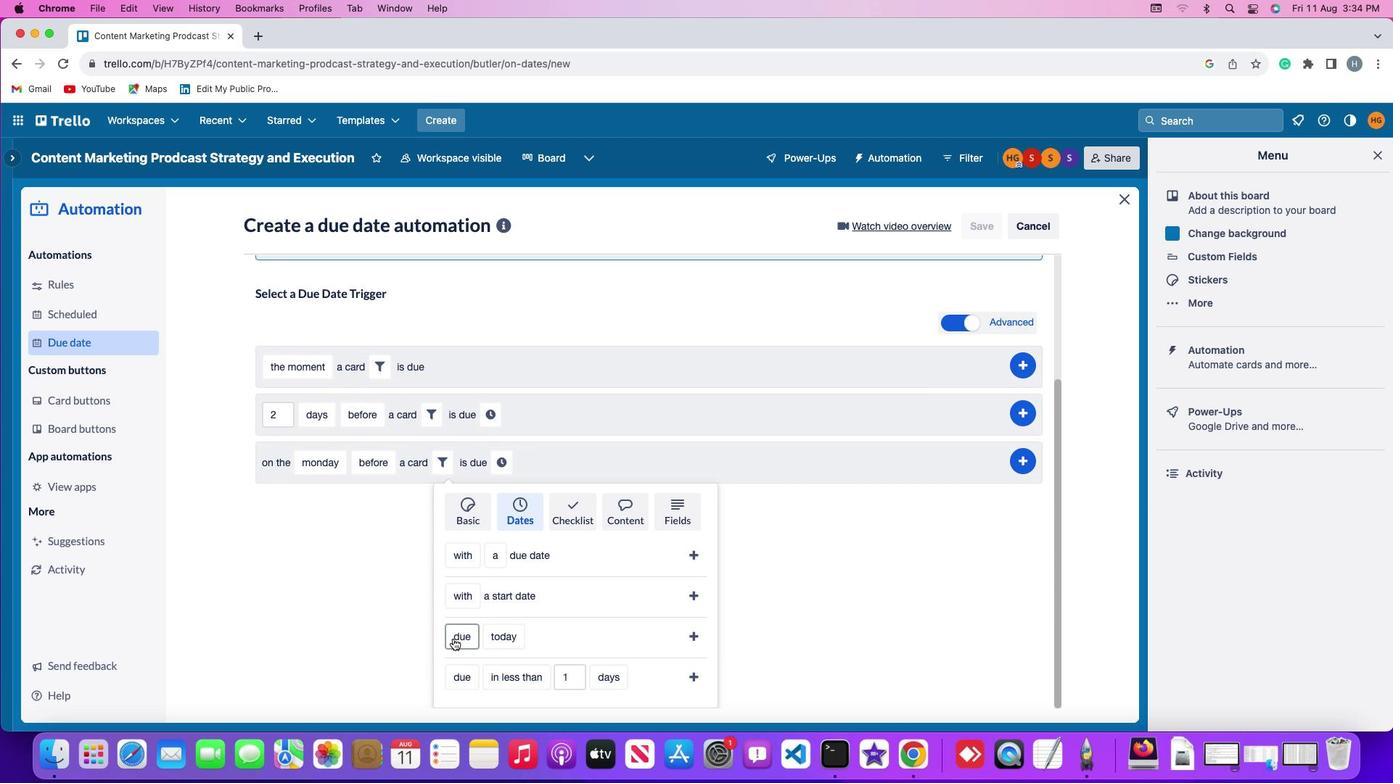 
Action: Mouse moved to (471, 577)
Screenshot: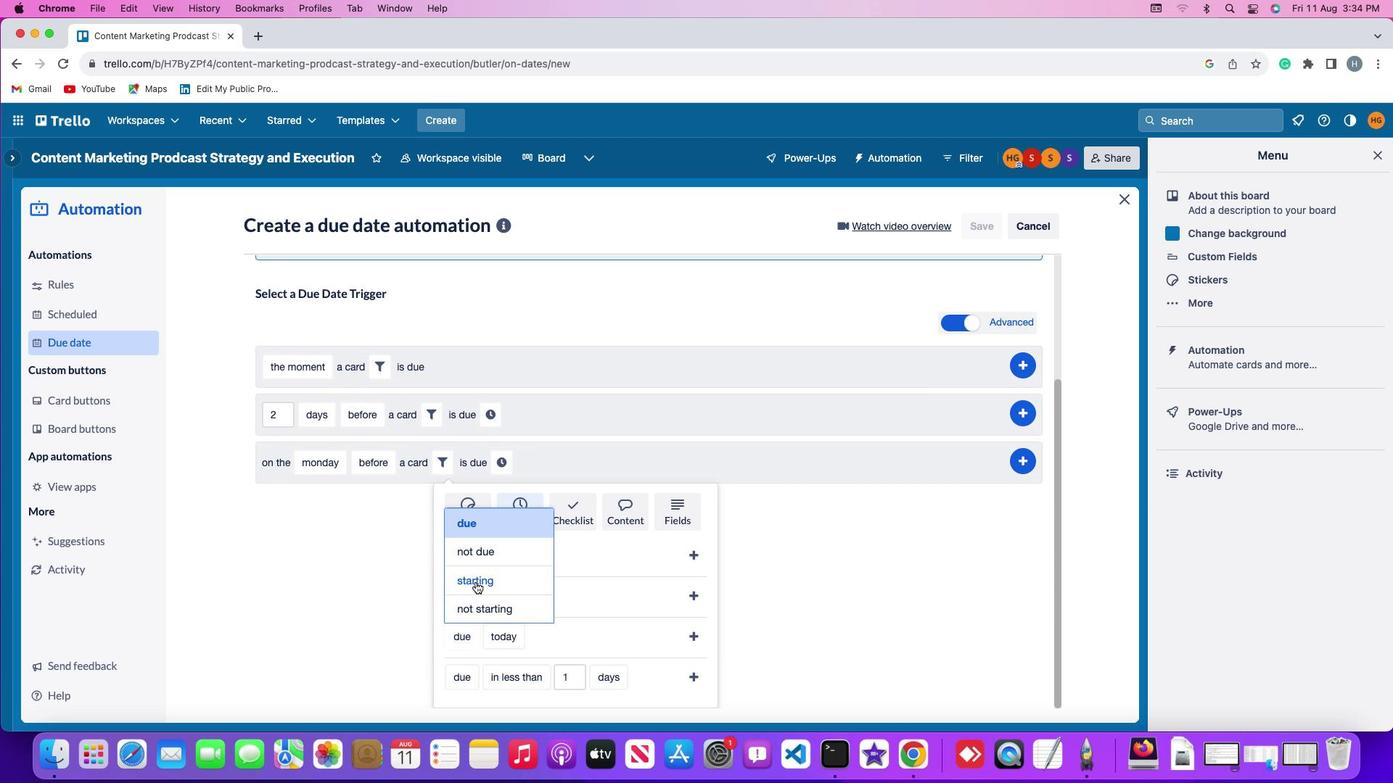 
Action: Mouse pressed left at (471, 577)
Screenshot: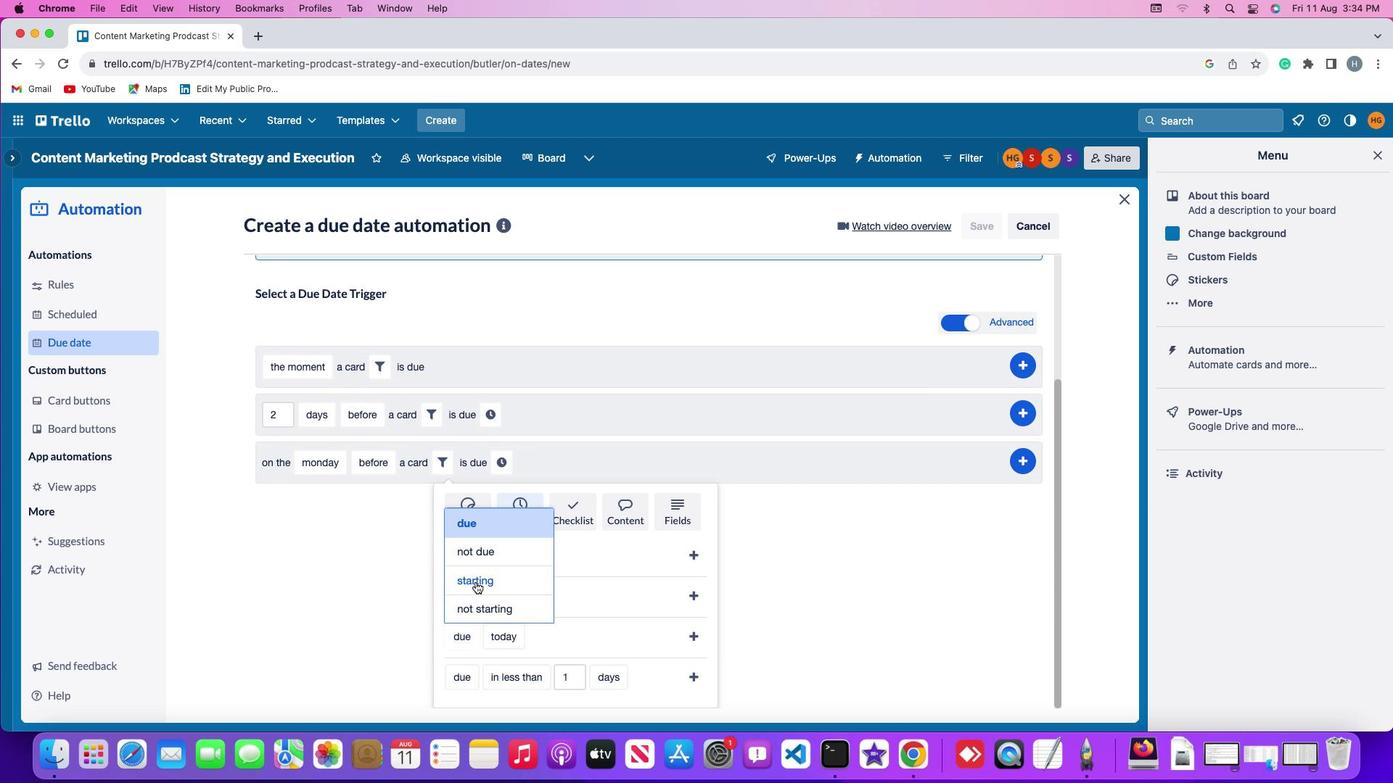 
Action: Mouse moved to (512, 645)
Screenshot: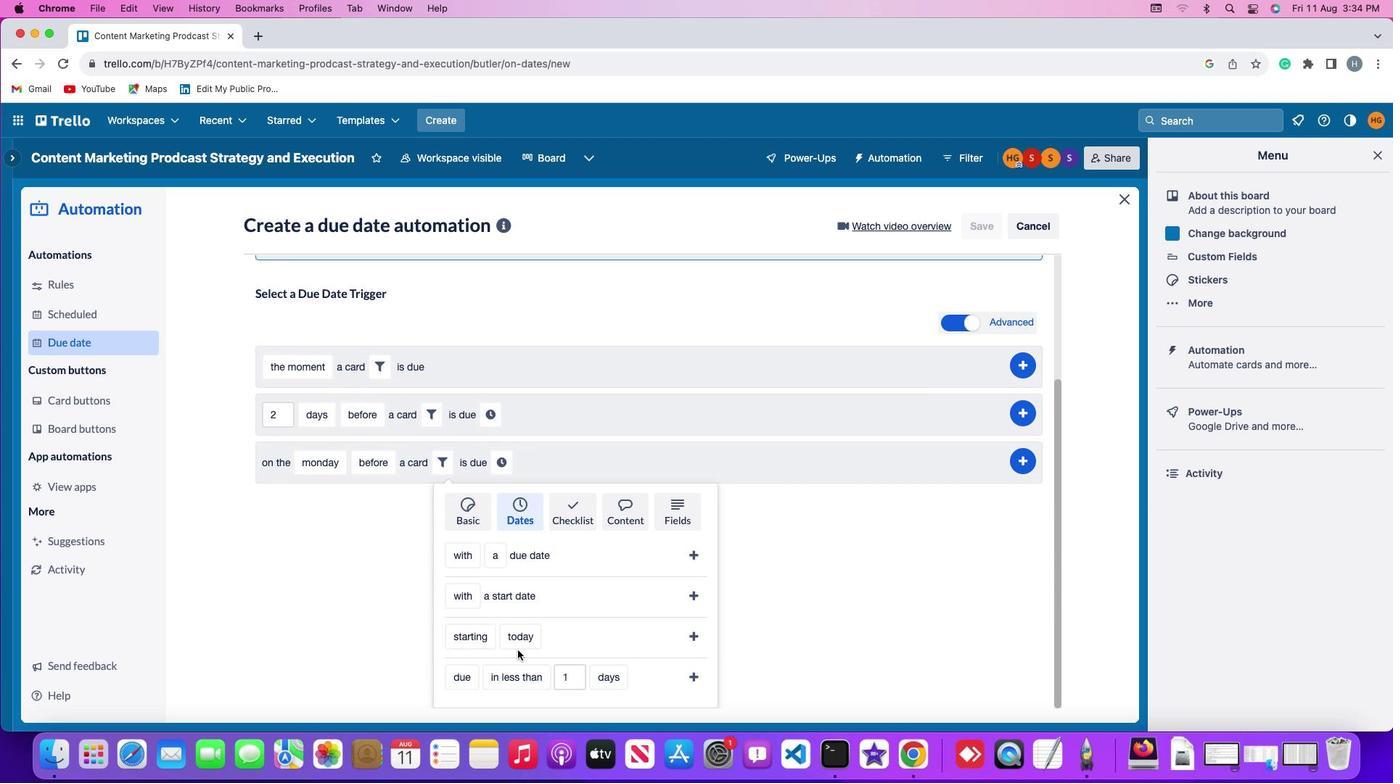 
Action: Mouse pressed left at (512, 645)
Screenshot: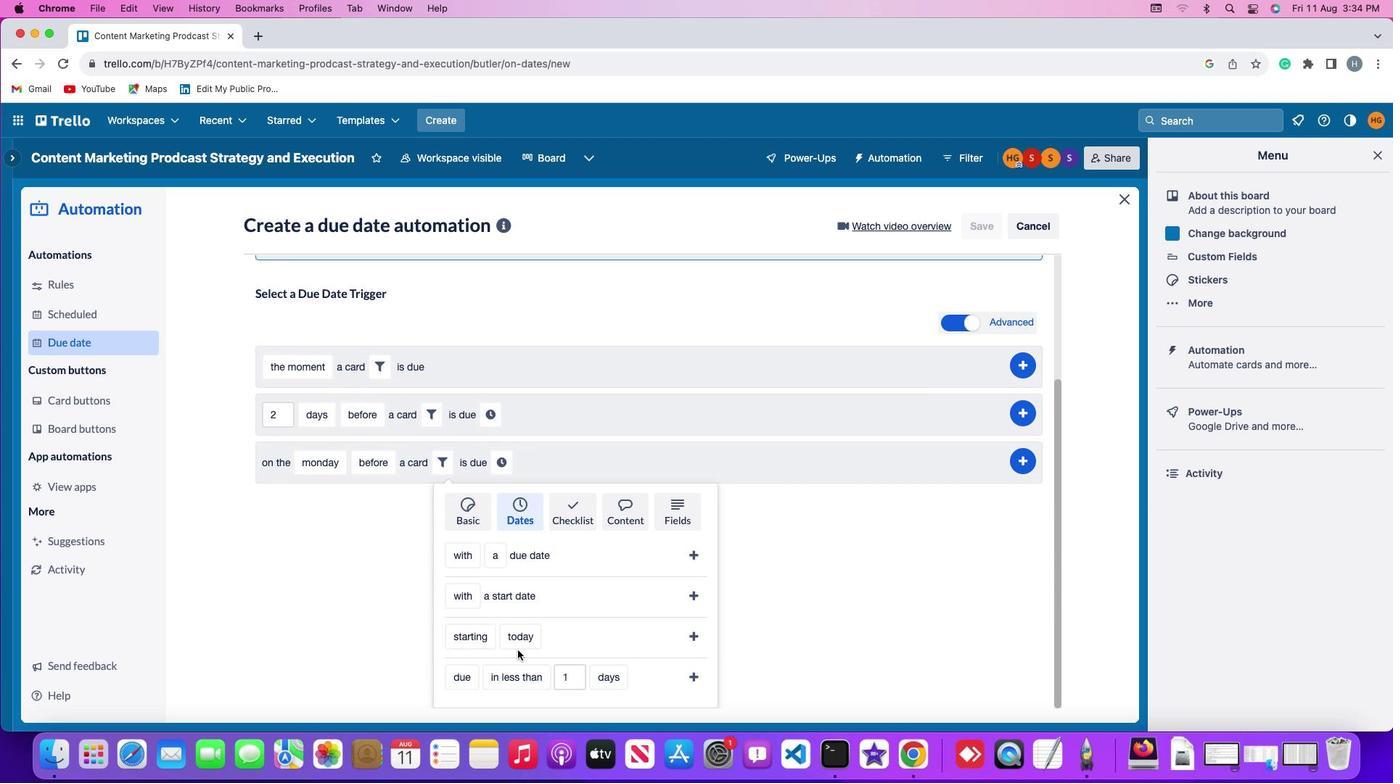 
Action: Mouse moved to (515, 627)
Screenshot: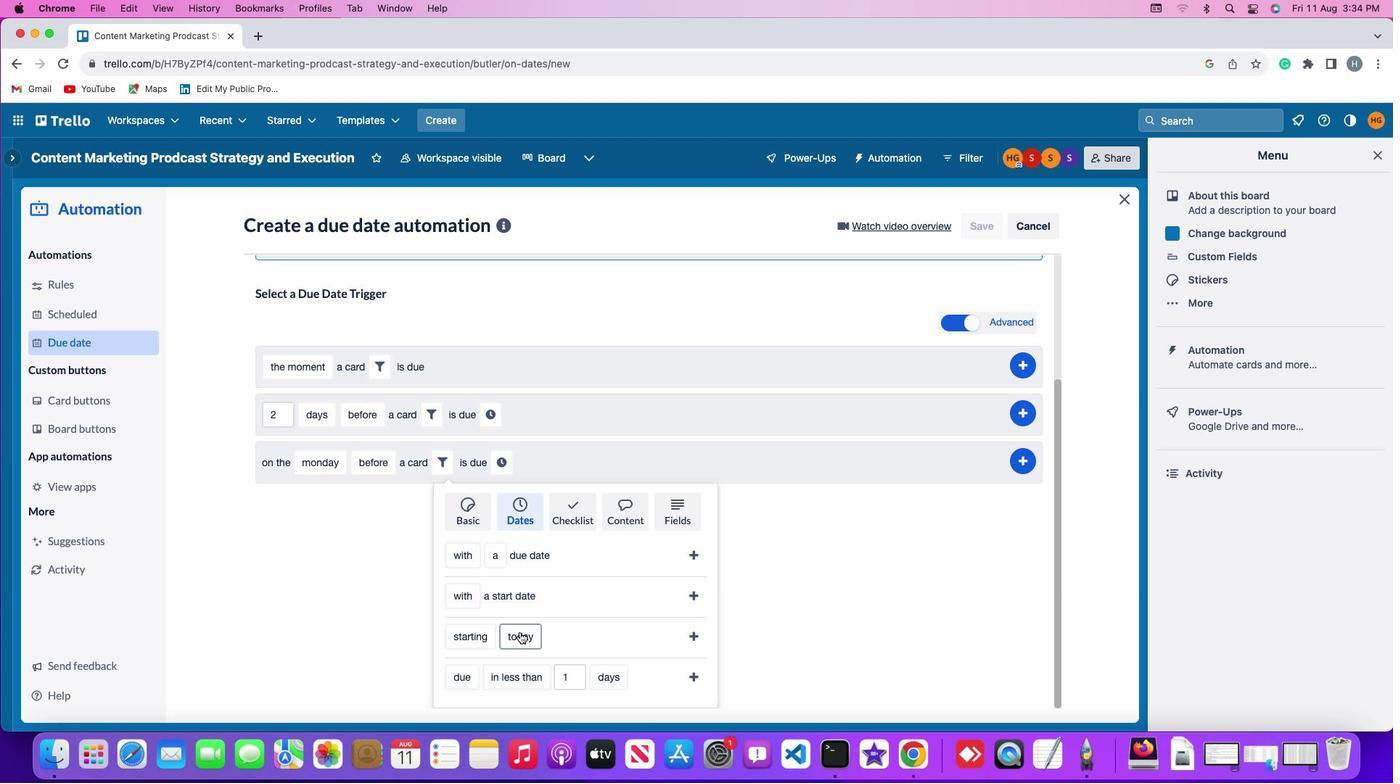 
Action: Mouse pressed left at (515, 627)
Screenshot: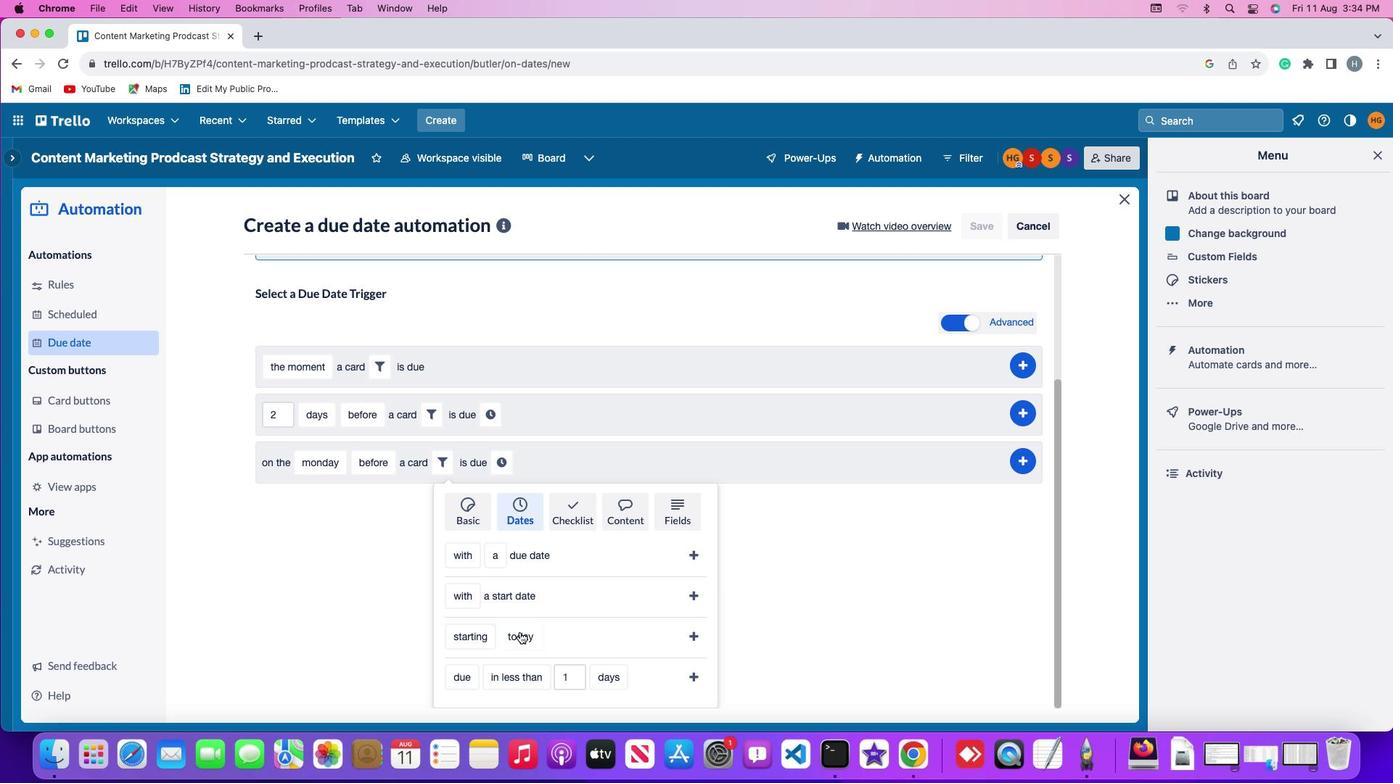 
Action: Mouse moved to (535, 576)
Screenshot: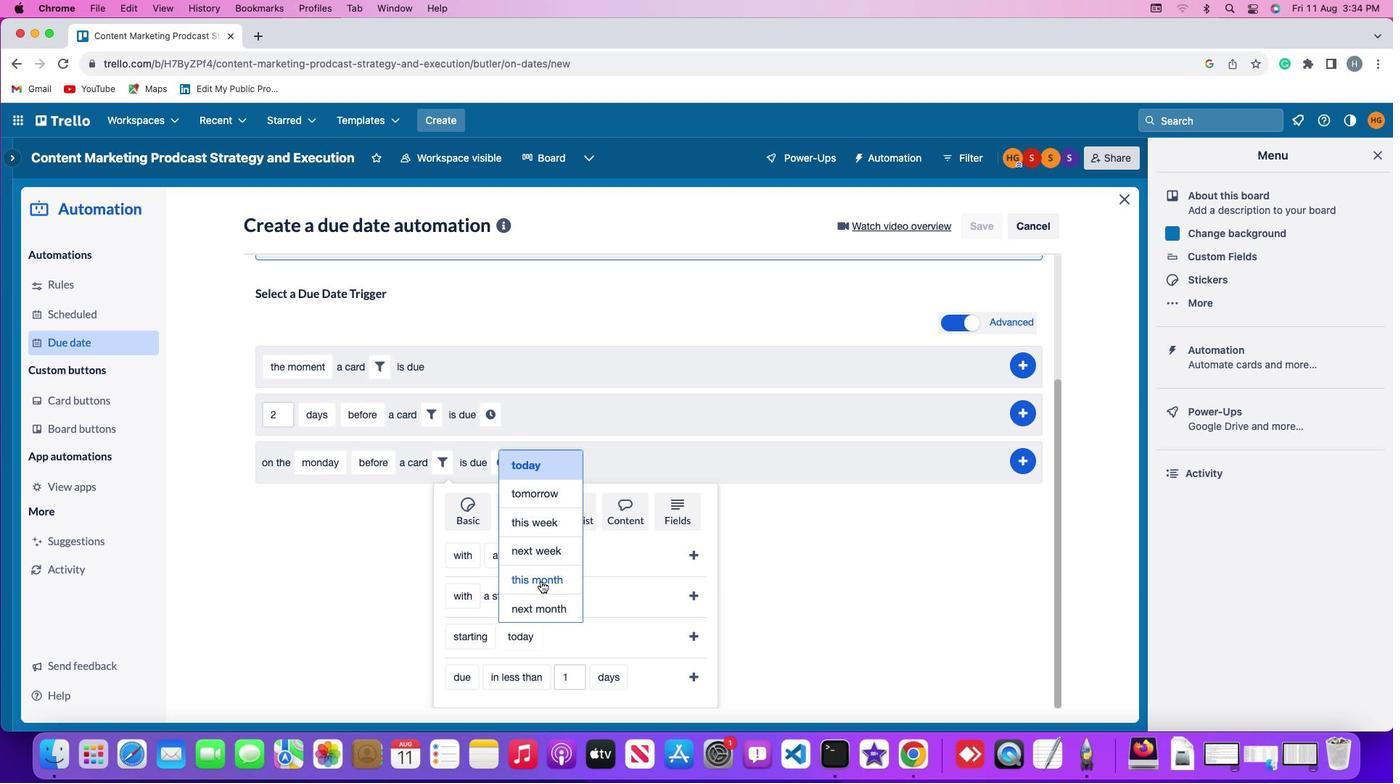 
Action: Mouse pressed left at (535, 576)
Screenshot: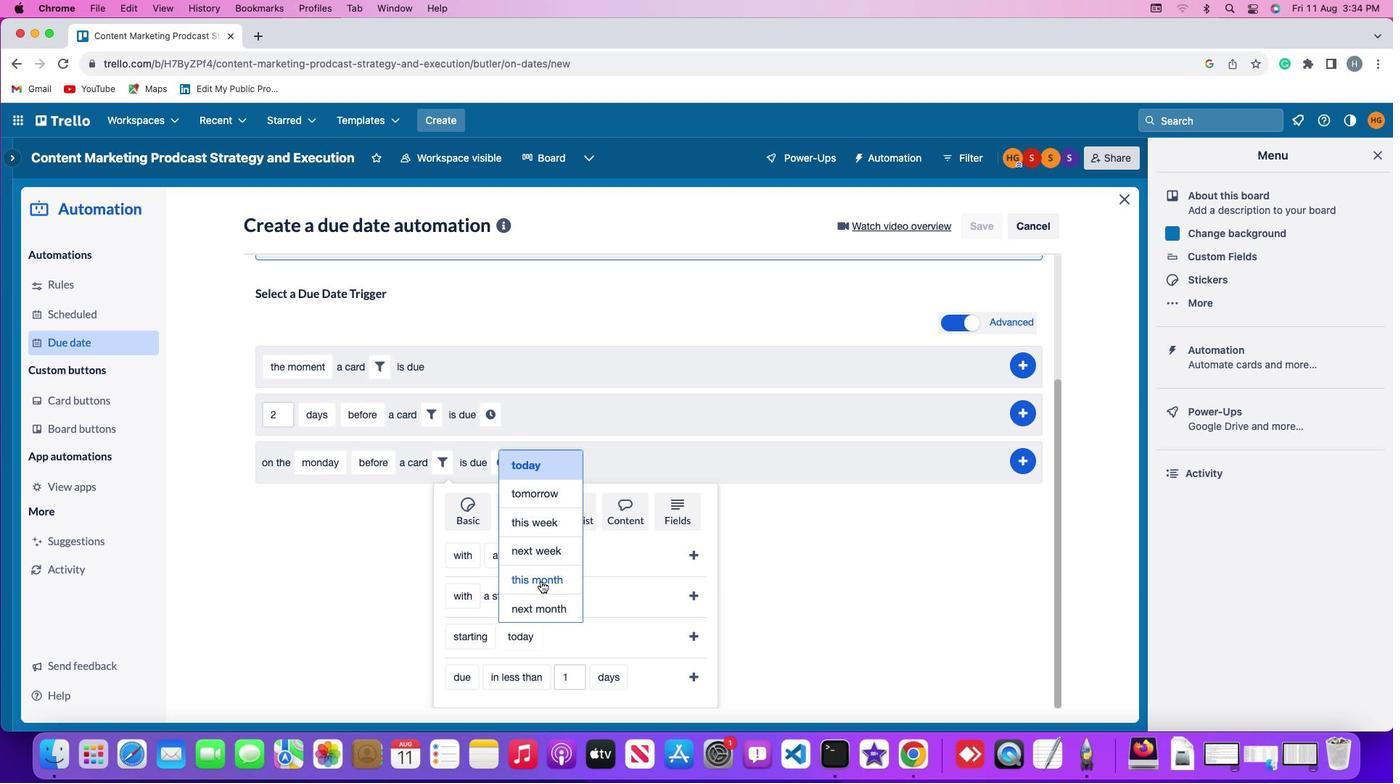 
Action: Mouse moved to (685, 627)
Screenshot: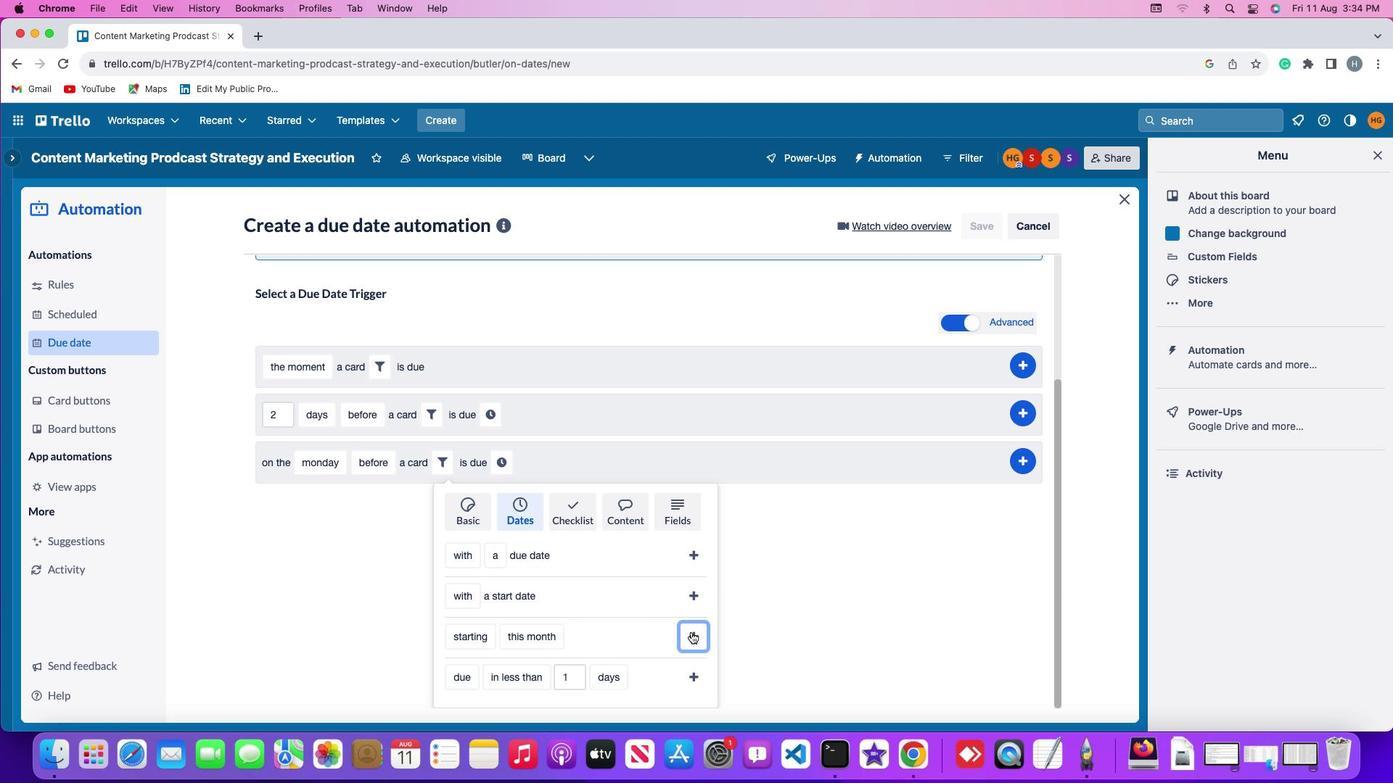 
Action: Mouse pressed left at (685, 627)
Screenshot: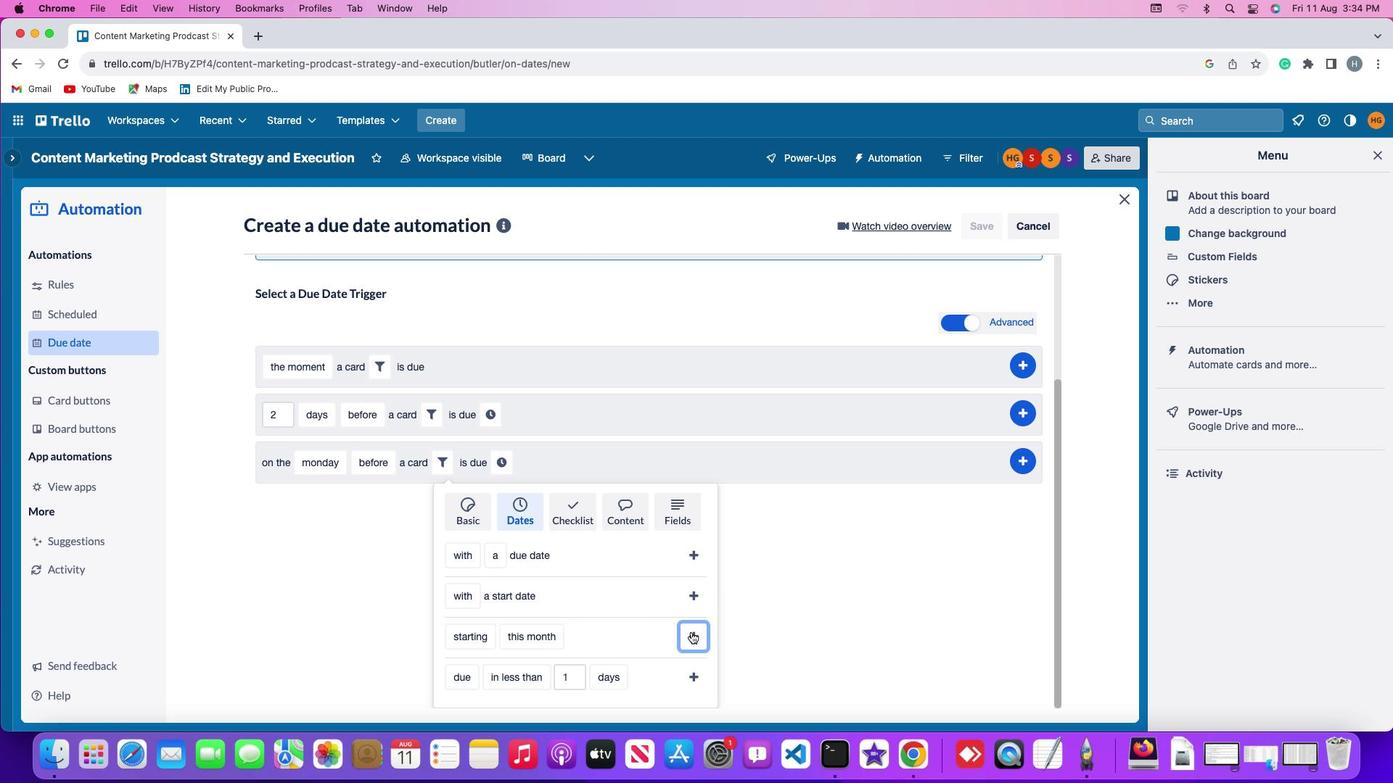 
Action: Mouse moved to (622, 630)
Screenshot: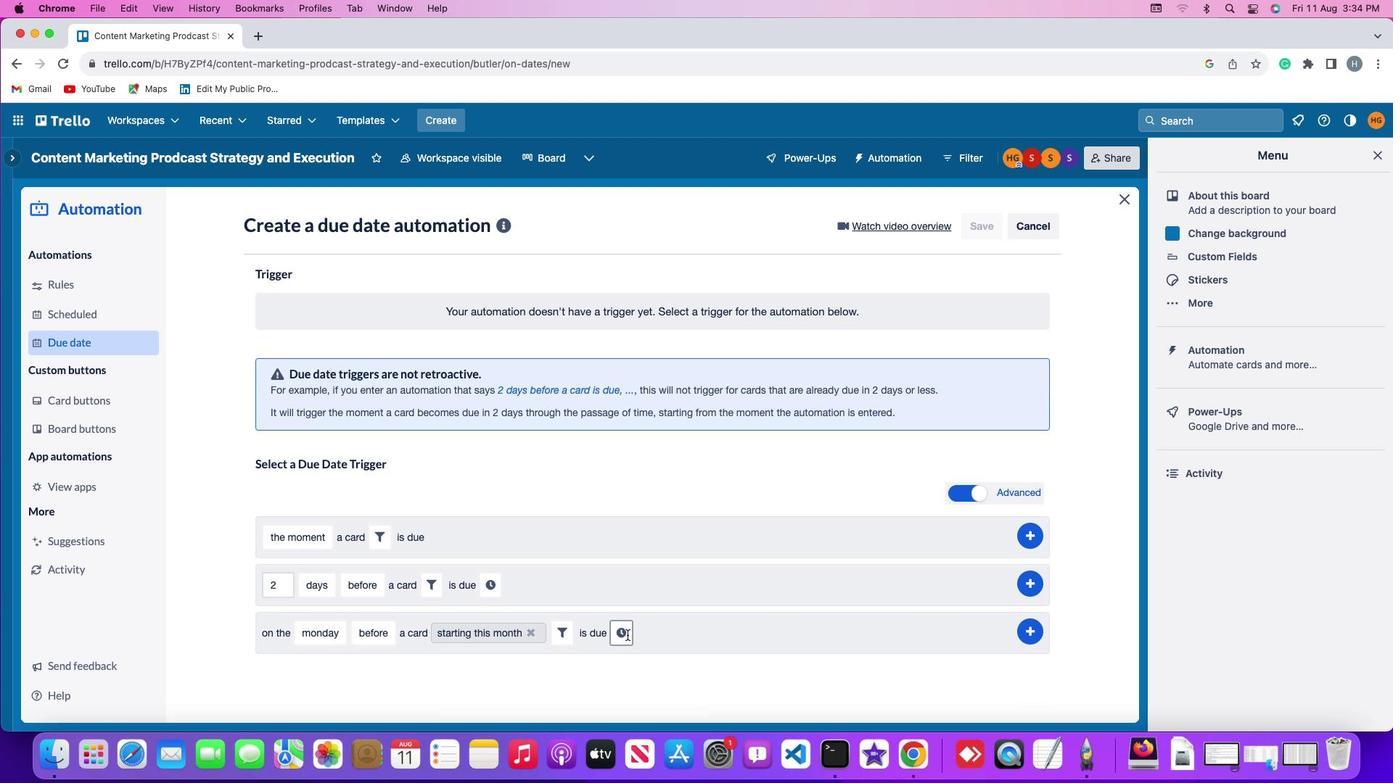 
Action: Mouse pressed left at (622, 630)
Screenshot: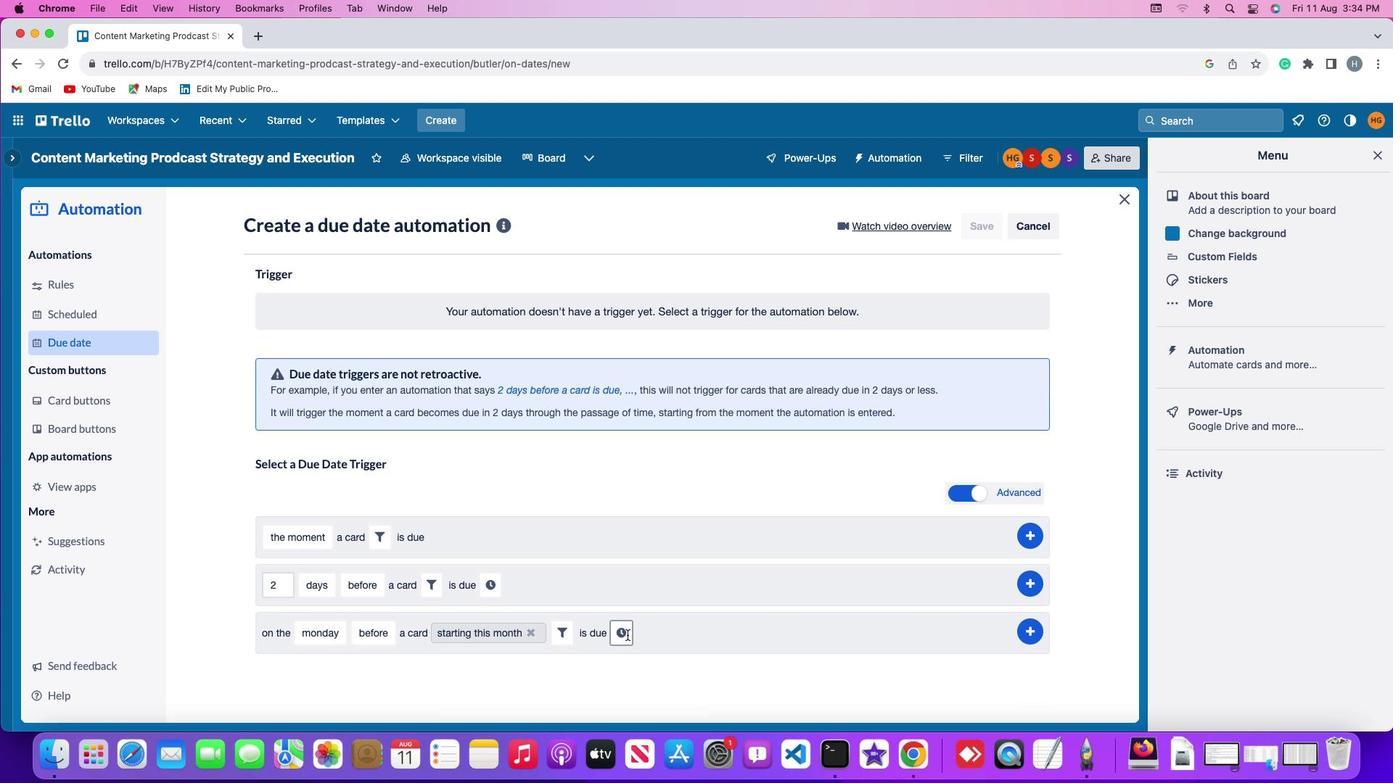 
Action: Mouse moved to (642, 629)
Screenshot: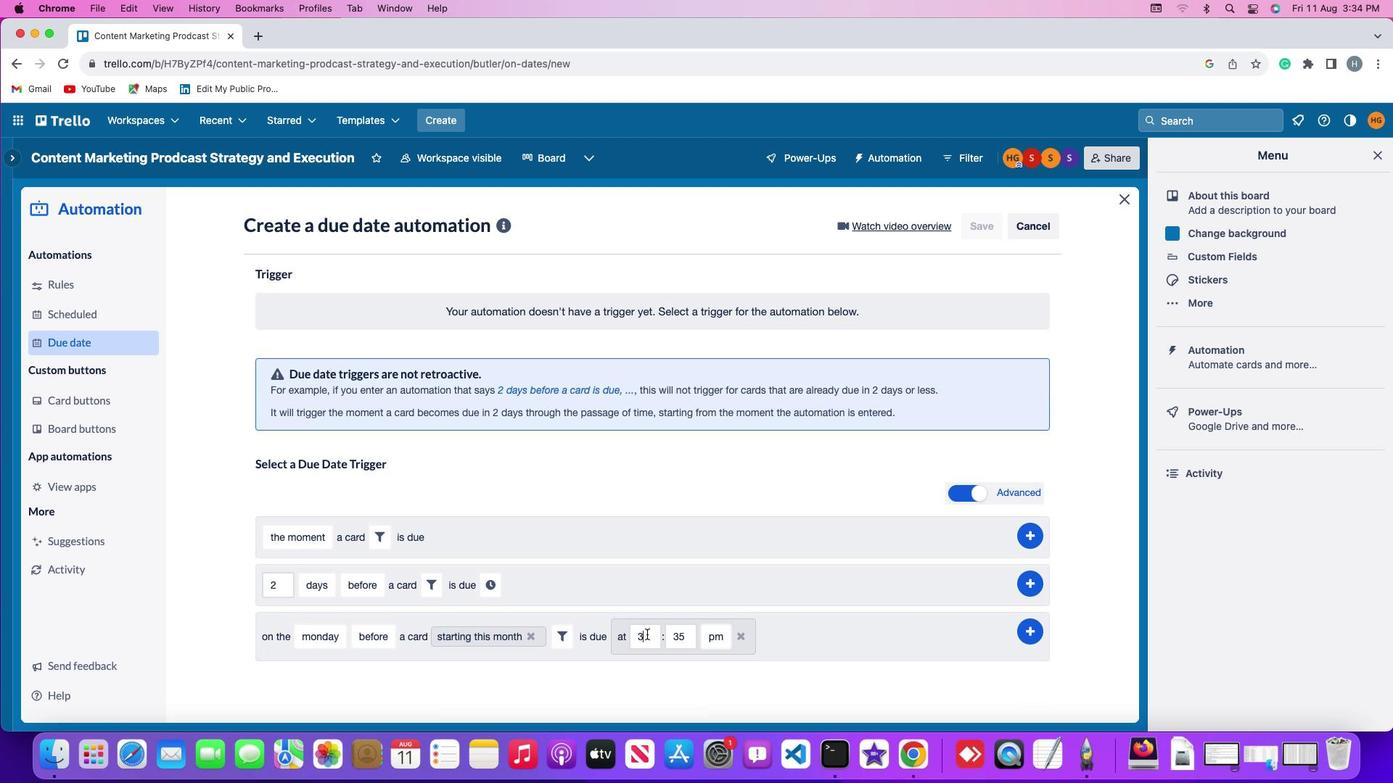 
Action: Mouse pressed left at (642, 629)
Screenshot: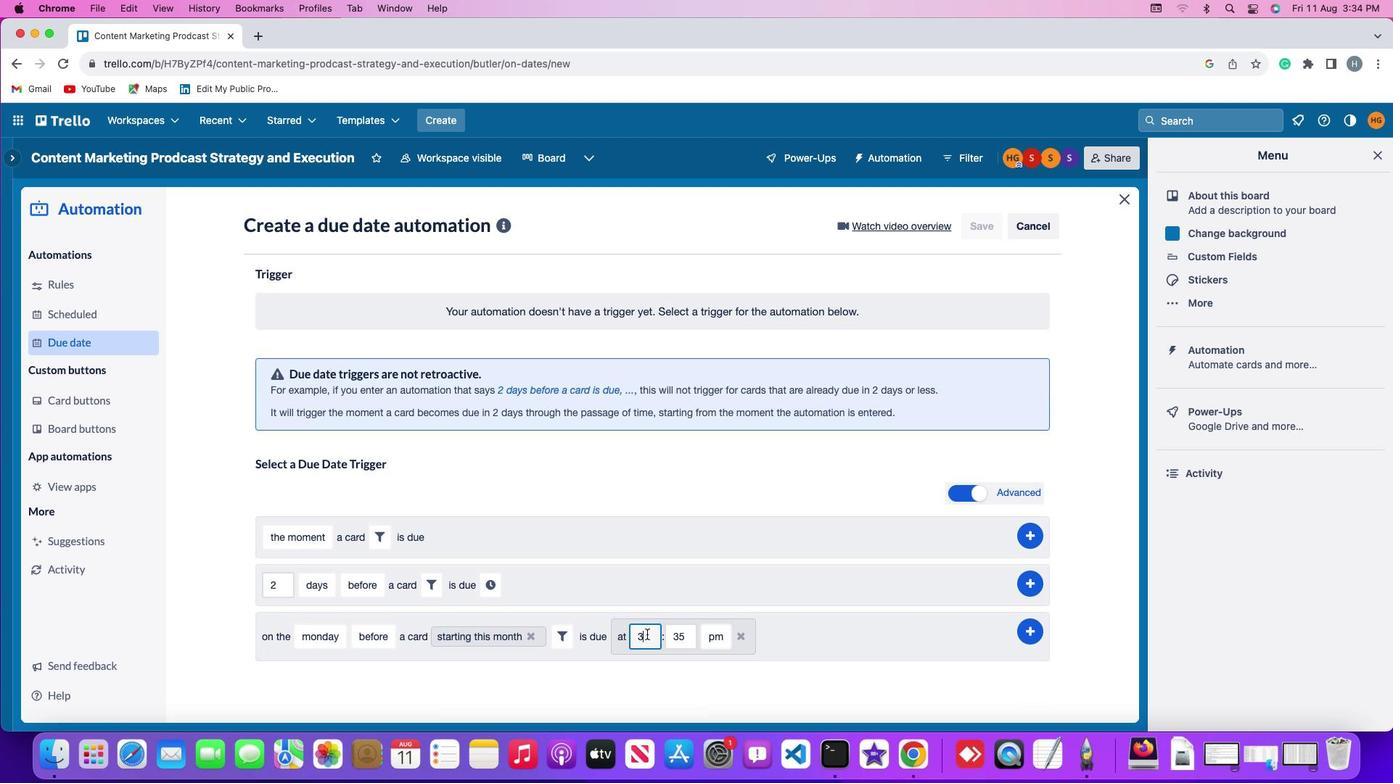 
Action: Mouse moved to (642, 629)
Screenshot: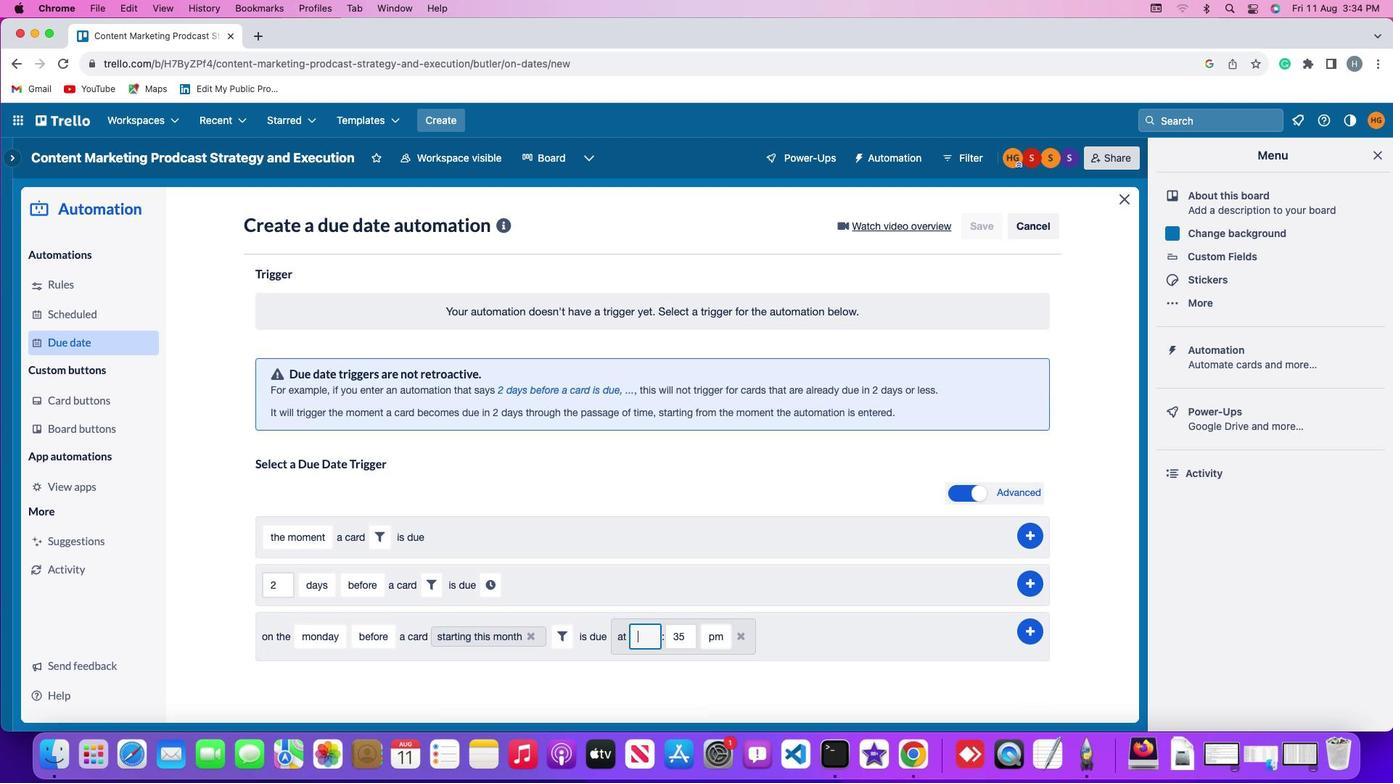 
Action: Key pressed Key.backspace'1''1'
Screenshot: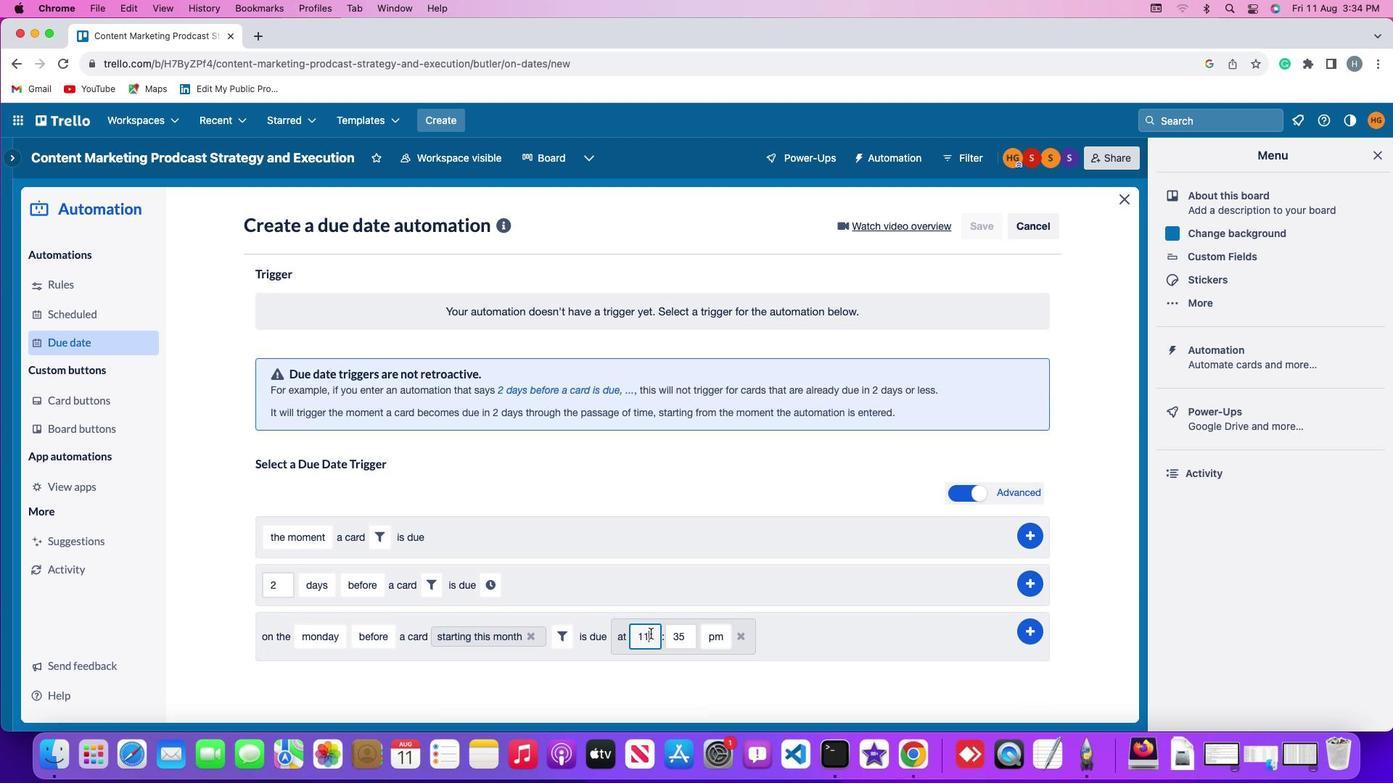 
Action: Mouse moved to (687, 629)
Screenshot: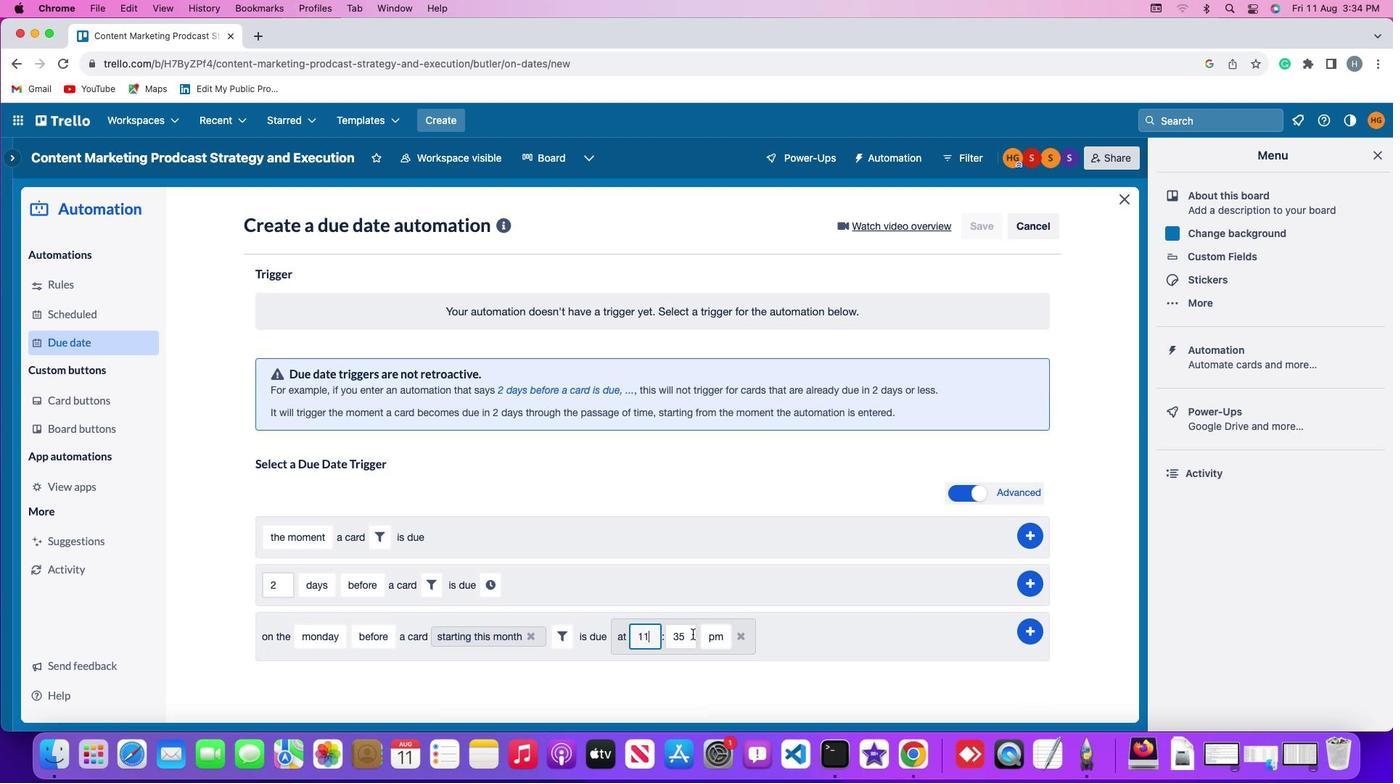 
Action: Mouse pressed left at (687, 629)
Screenshot: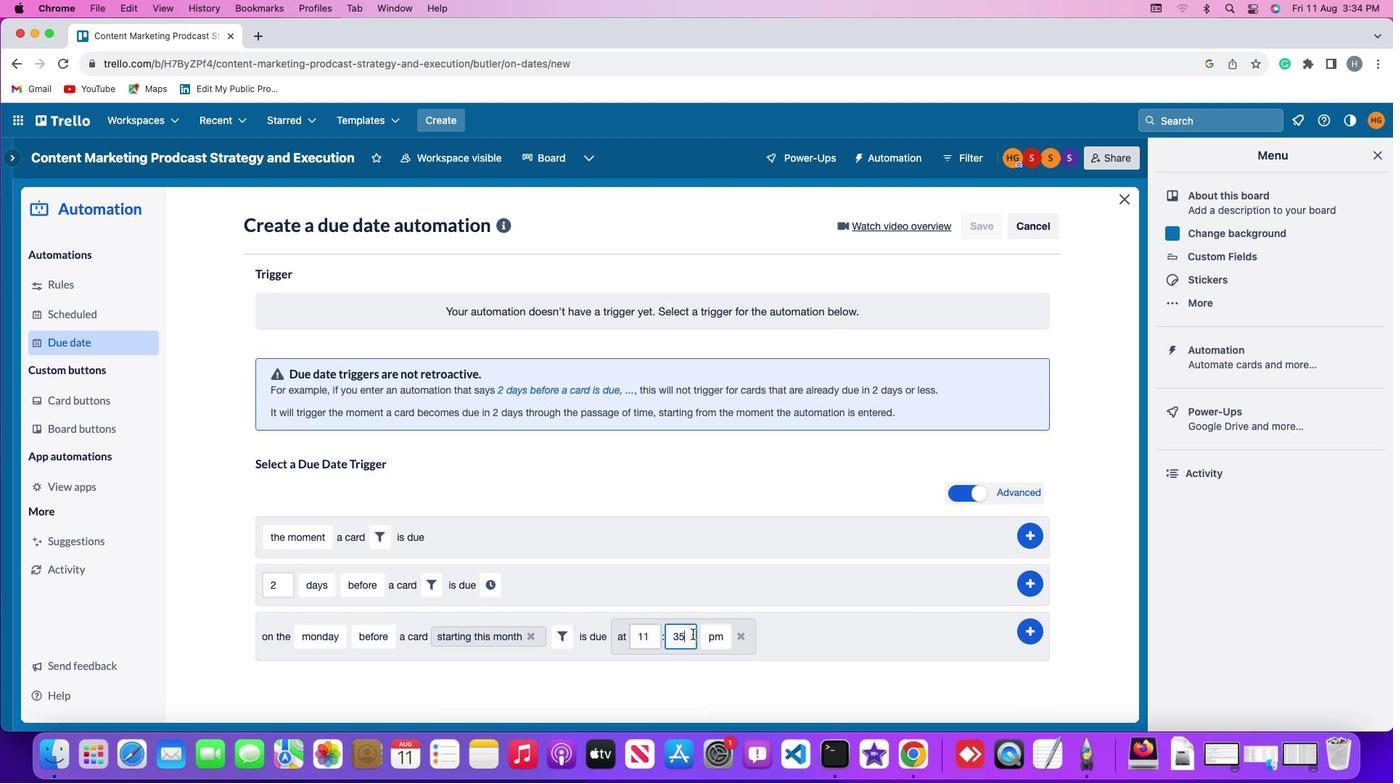 
Action: Key pressed Key.backspace
Screenshot: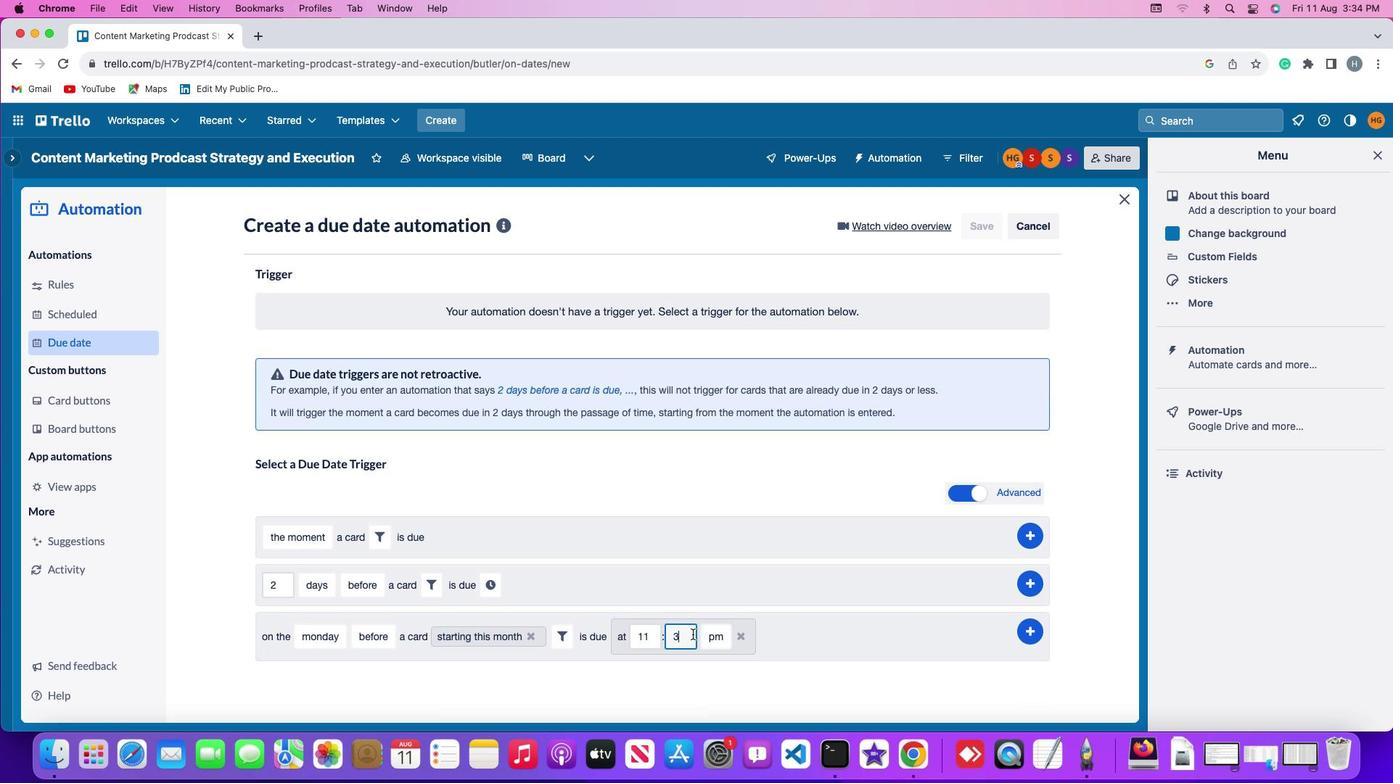 
Action: Mouse moved to (687, 629)
Screenshot: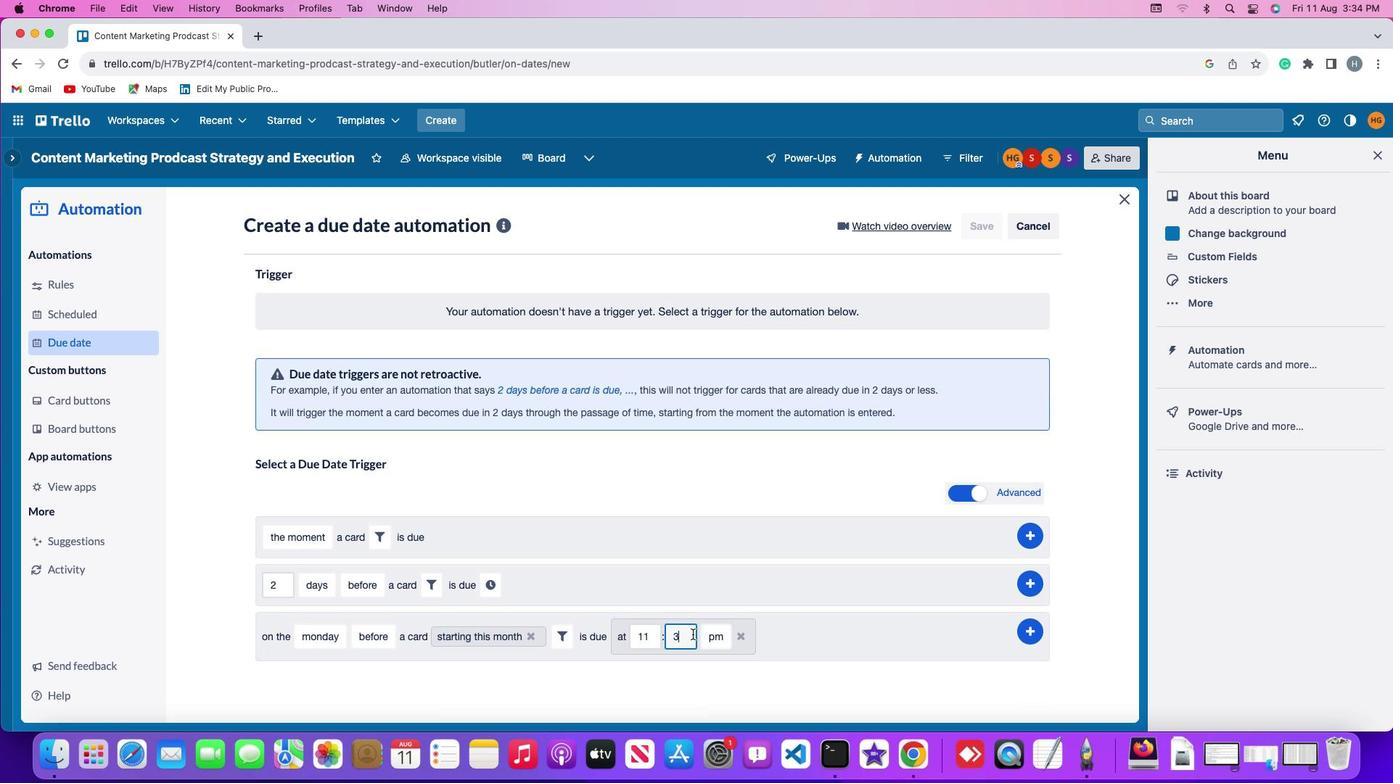 
Action: Key pressed Key.backspace
Screenshot: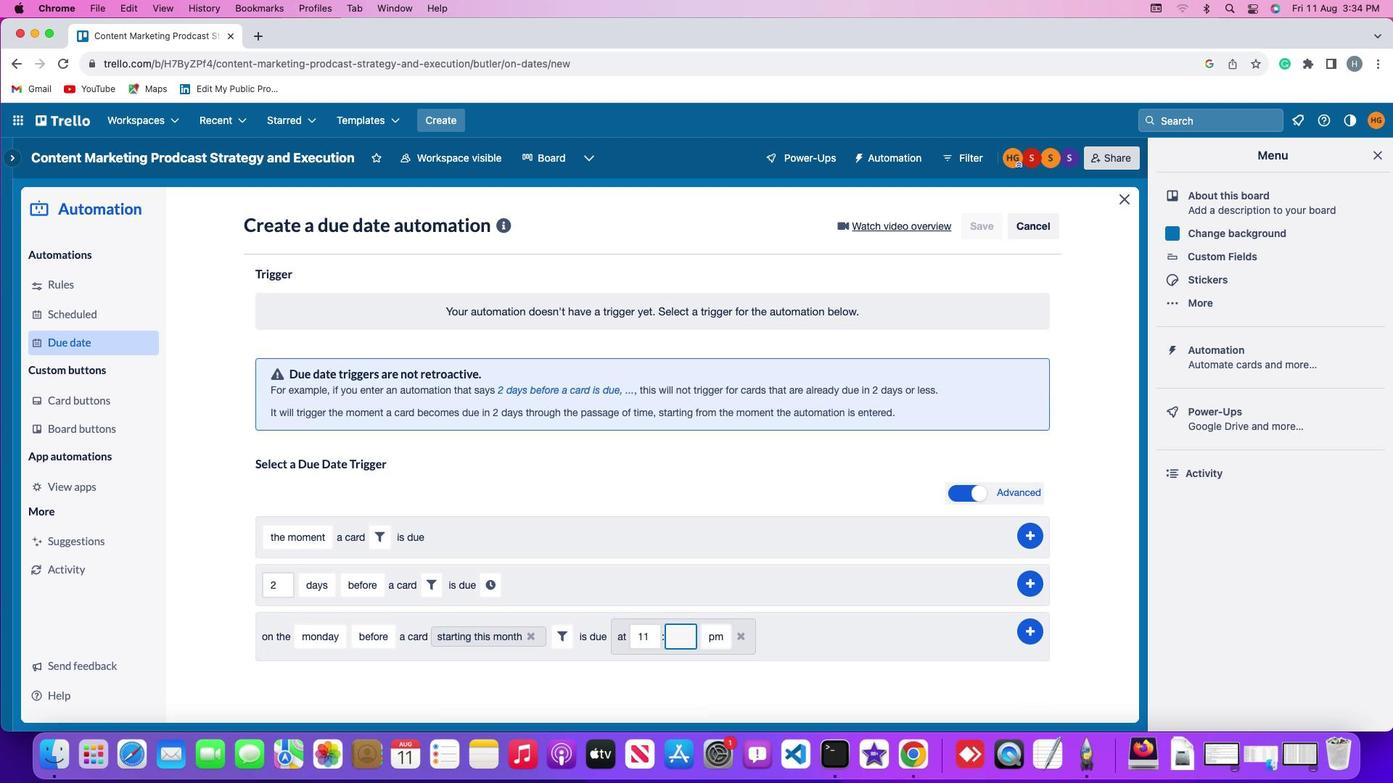 
Action: Mouse moved to (687, 629)
Screenshot: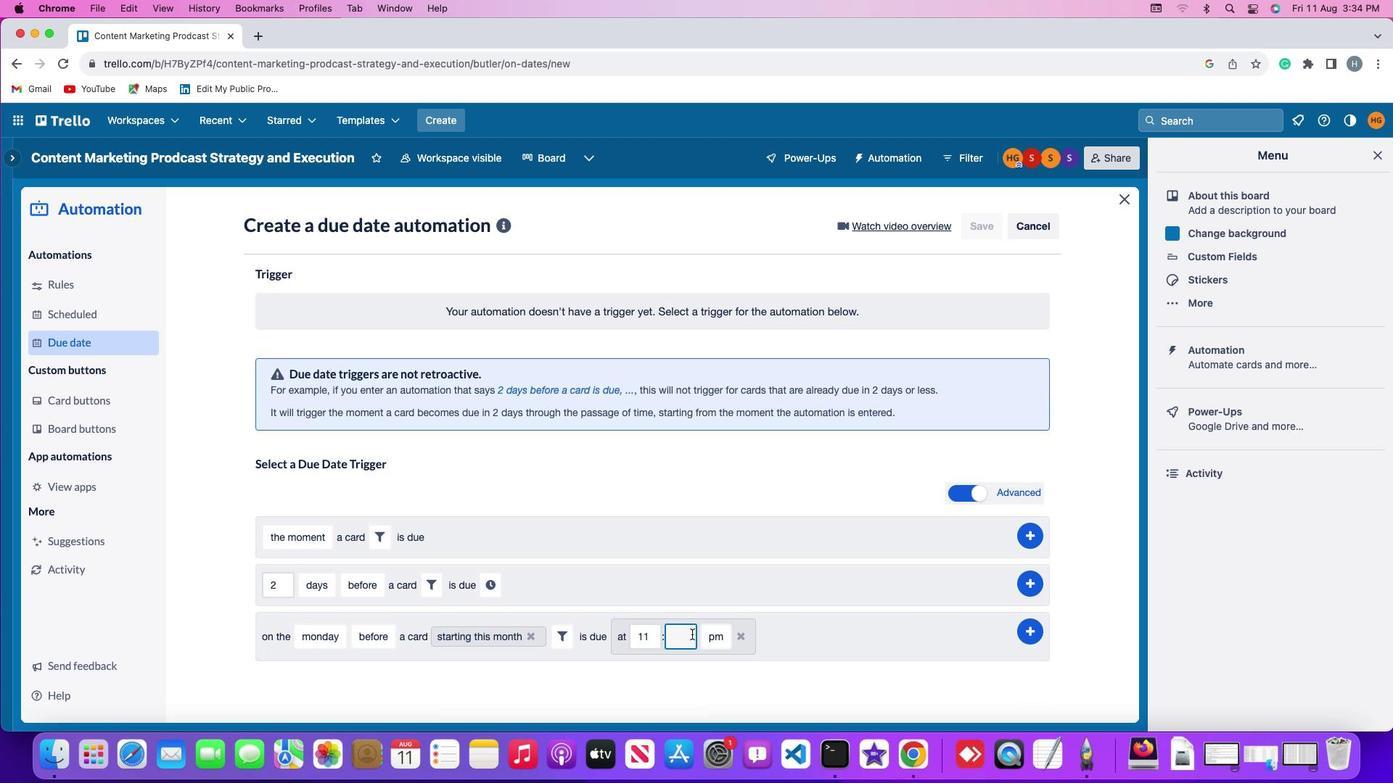 
Action: Key pressed '0''0'
Screenshot: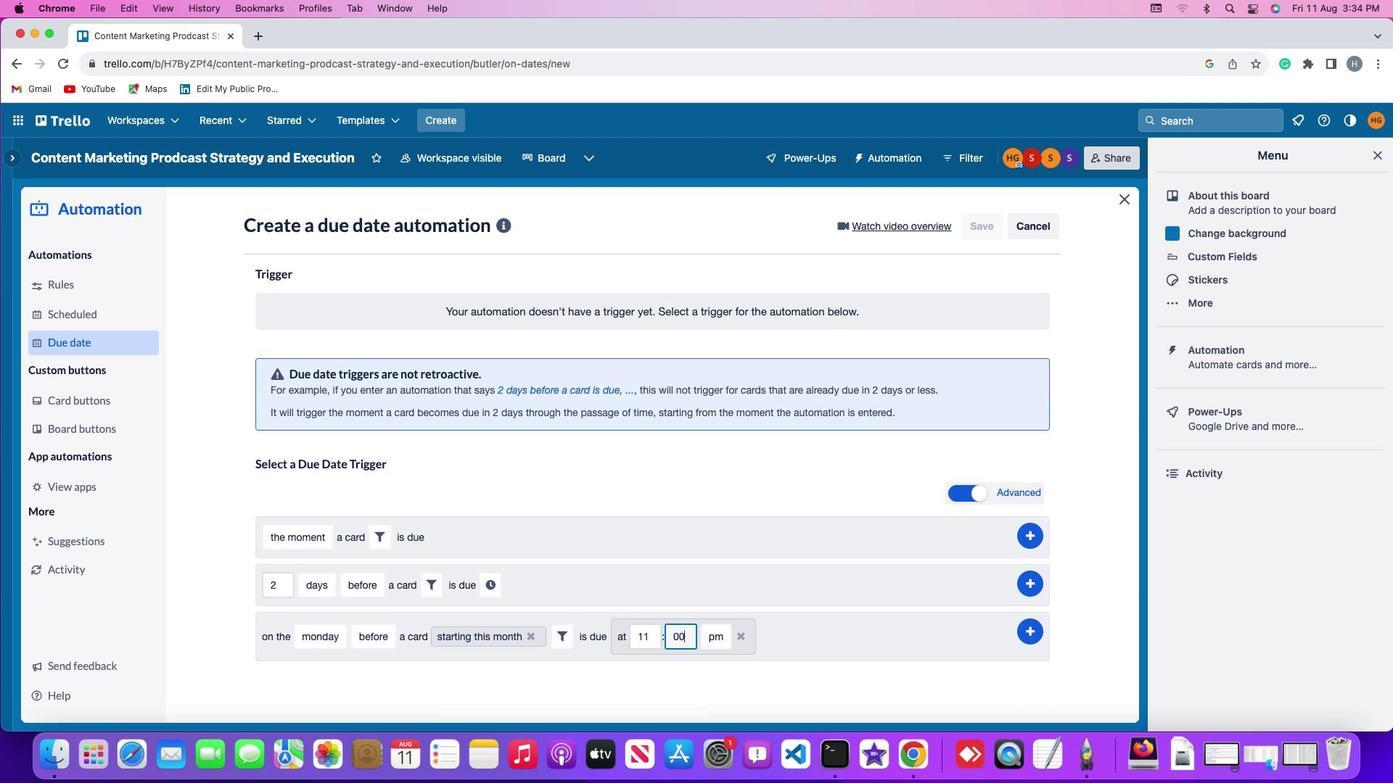 
Action: Mouse moved to (709, 630)
Screenshot: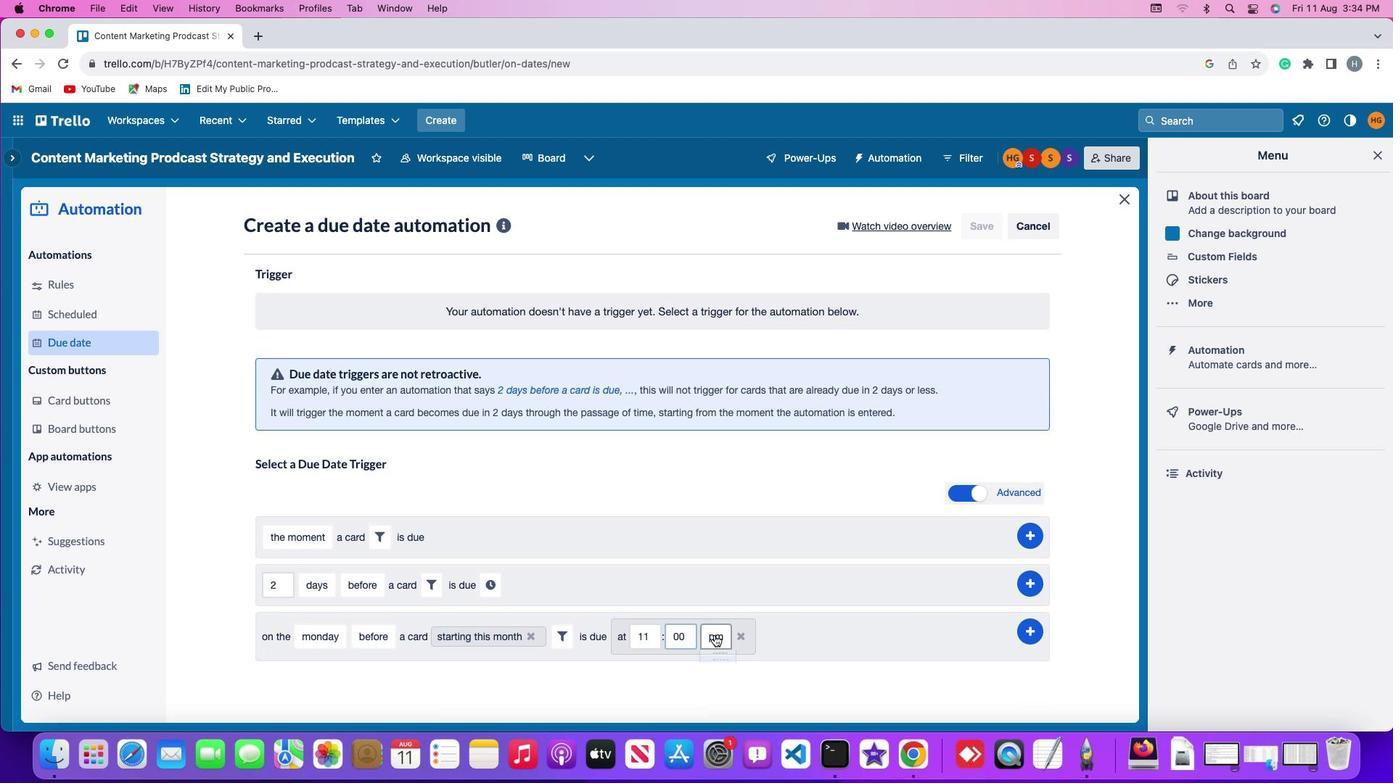 
Action: Mouse pressed left at (709, 630)
Screenshot: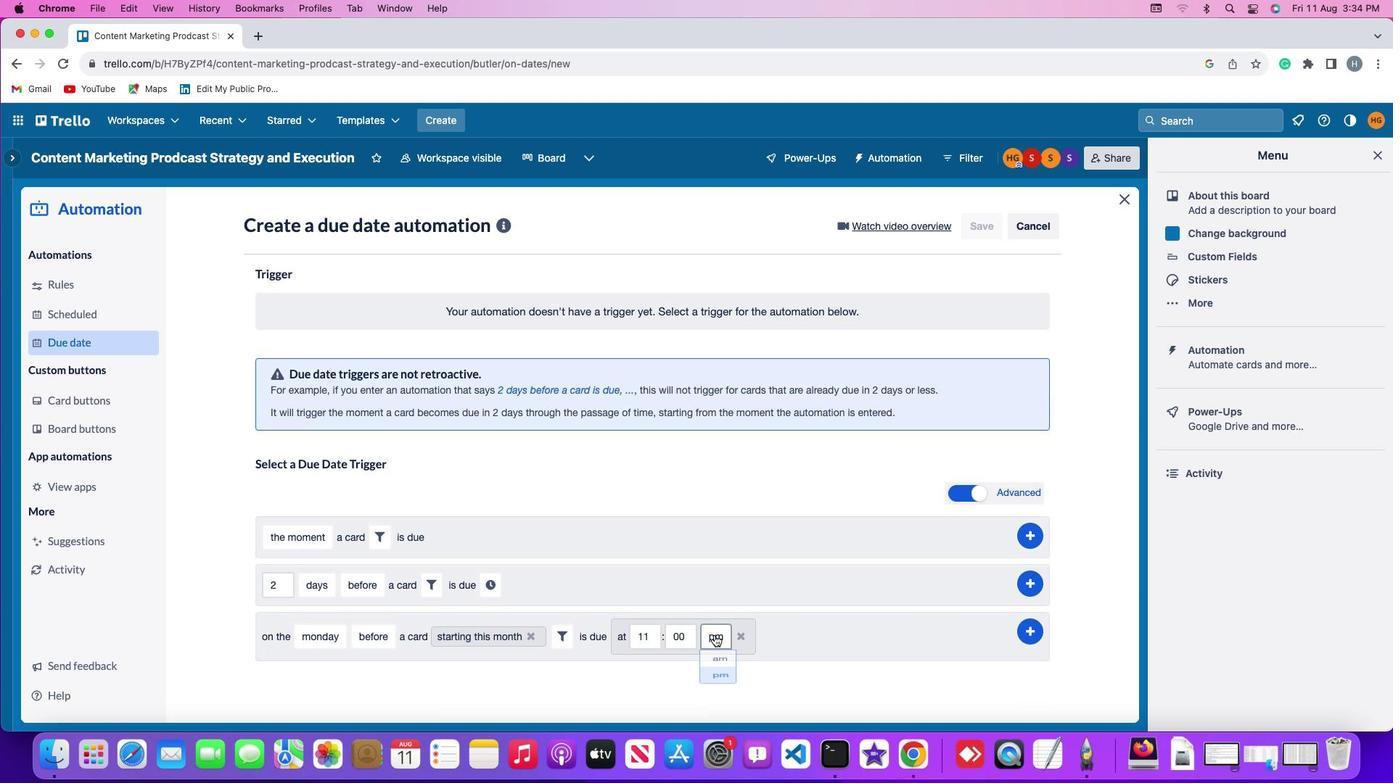 
Action: Mouse moved to (712, 659)
Screenshot: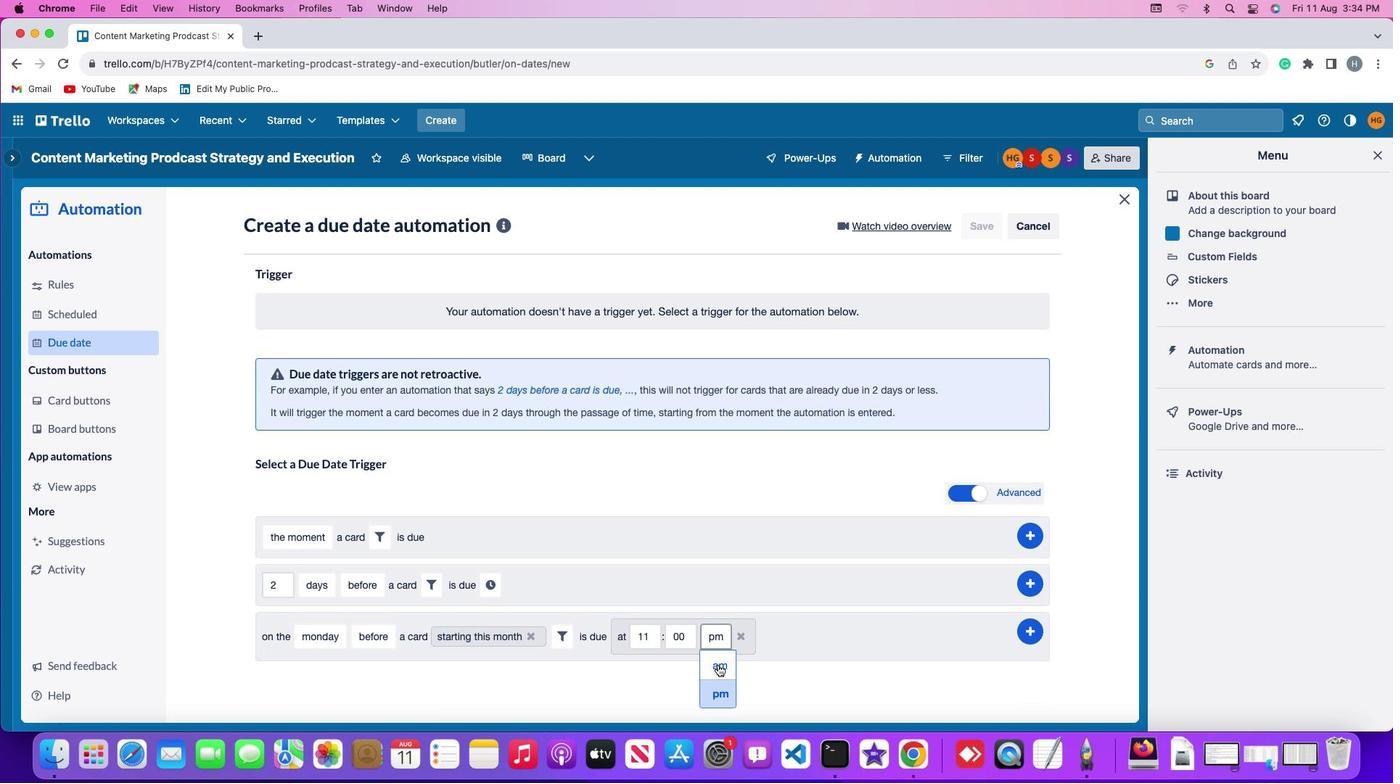 
Action: Mouse pressed left at (712, 659)
Screenshot: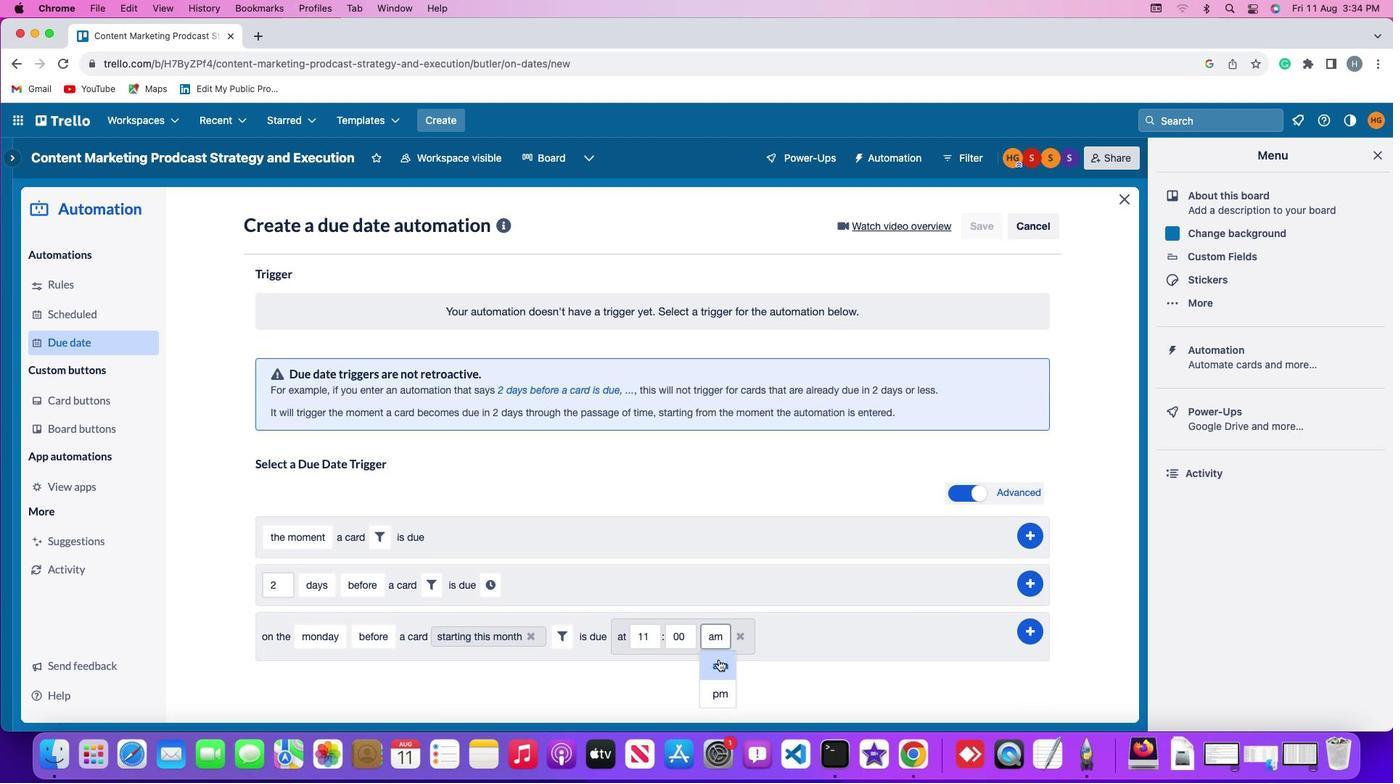 
Action: Mouse moved to (1024, 624)
Screenshot: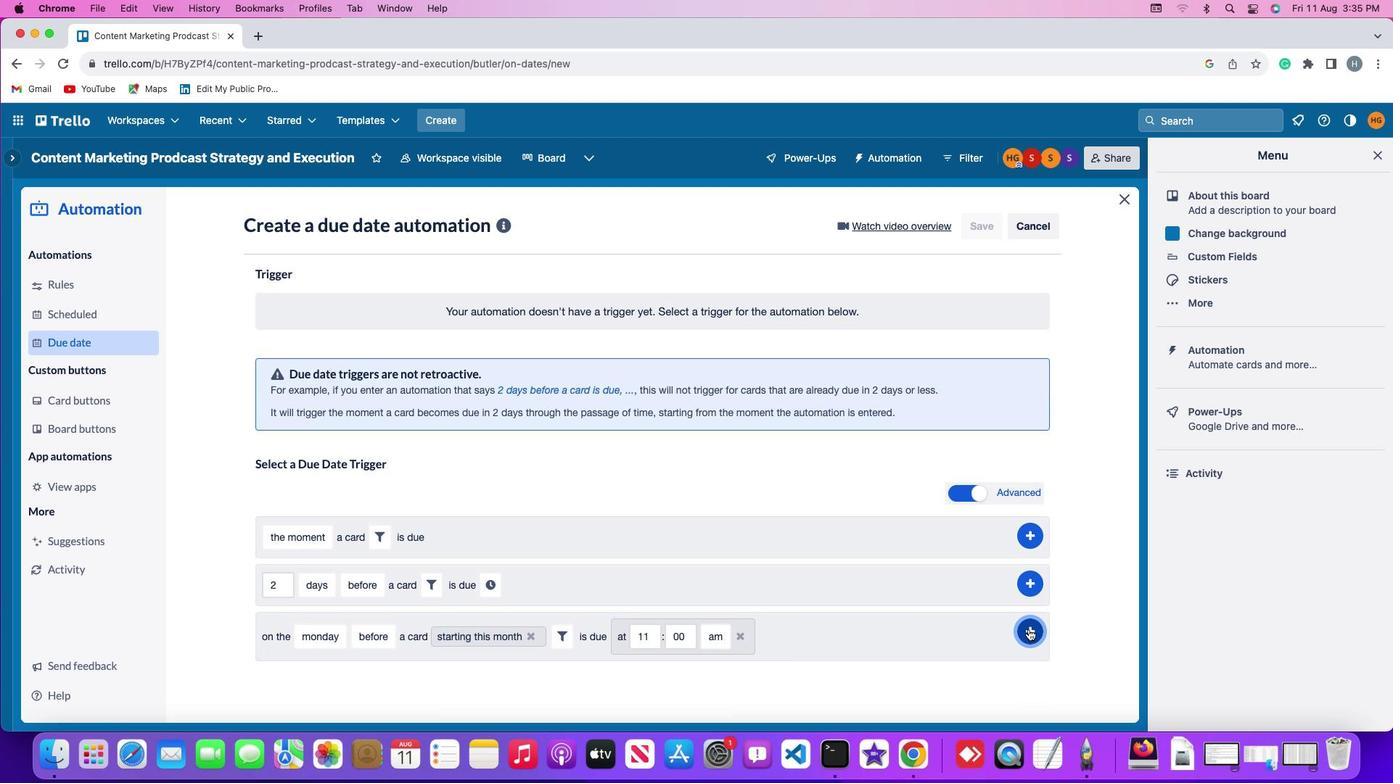 
Action: Mouse pressed left at (1024, 624)
Screenshot: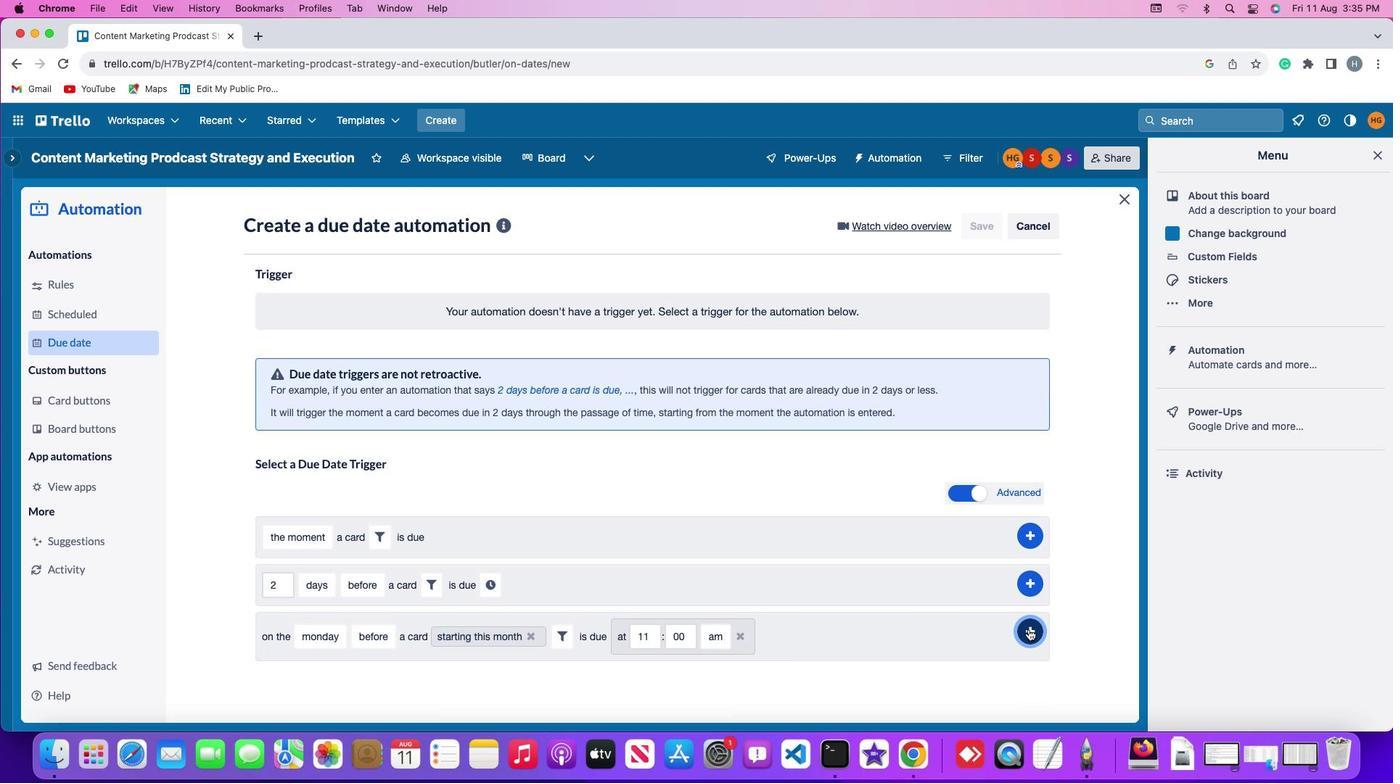 
Action: Mouse moved to (1057, 420)
Screenshot: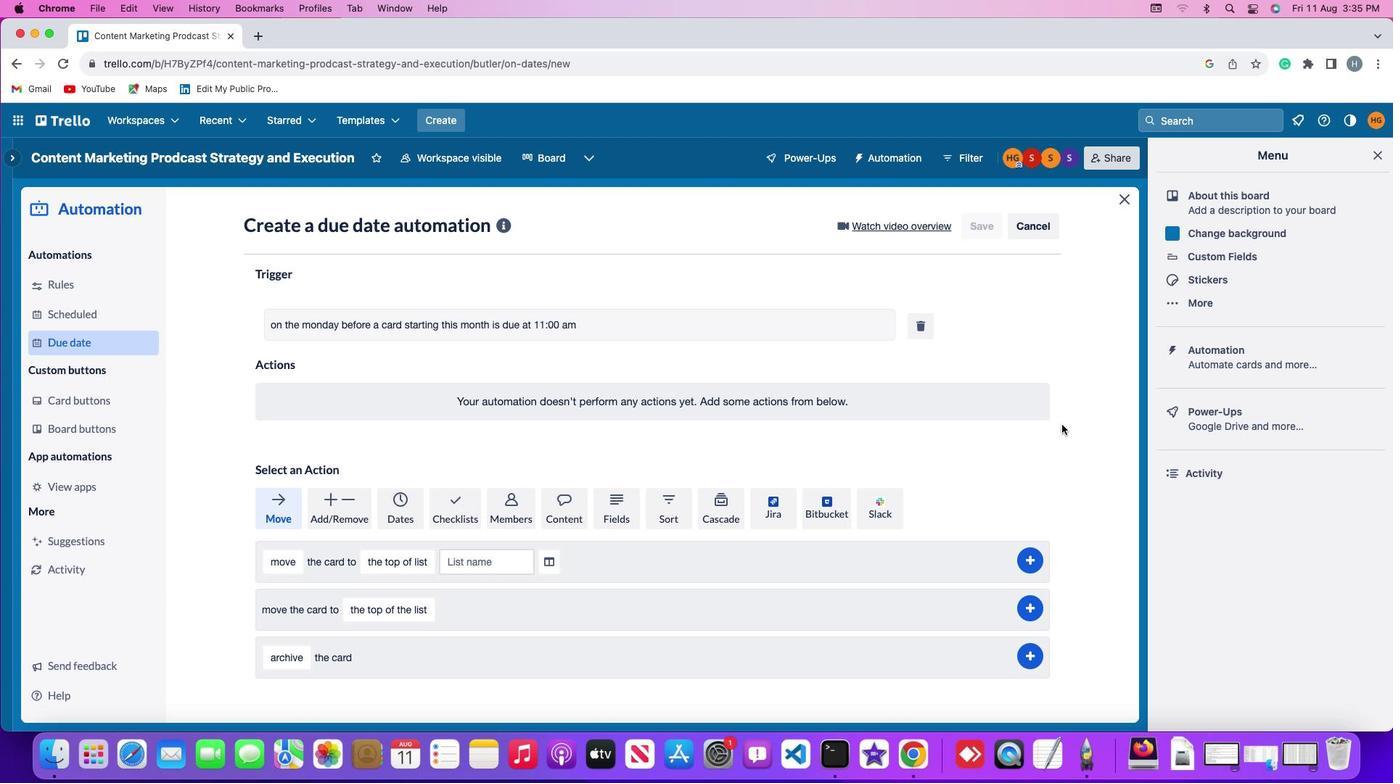 
